 Task: Find a flat in Busselton, WA, for 7 adults from July 10 to July 15, with a price range of ₹10,000 to ₹15,000, 4 bedrooms, 7 beds, 4 bathrooms, and amenities including free parking, Wifi, TV, gym, hot tub, smoking allowed, and self check-in.
Action: Mouse moved to (472, 88)
Screenshot: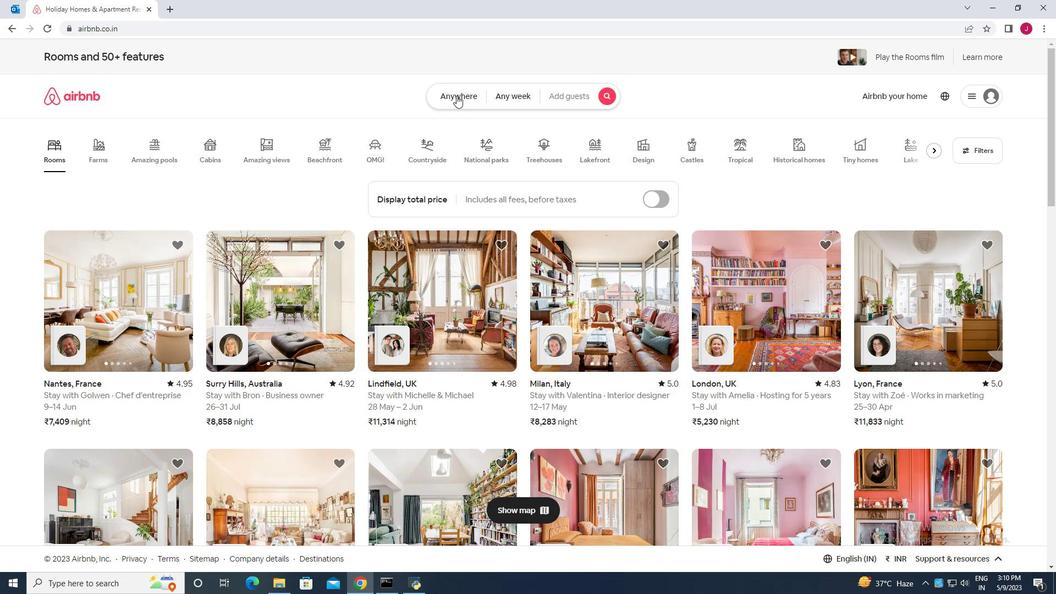
Action: Mouse pressed left at (472, 88)
Screenshot: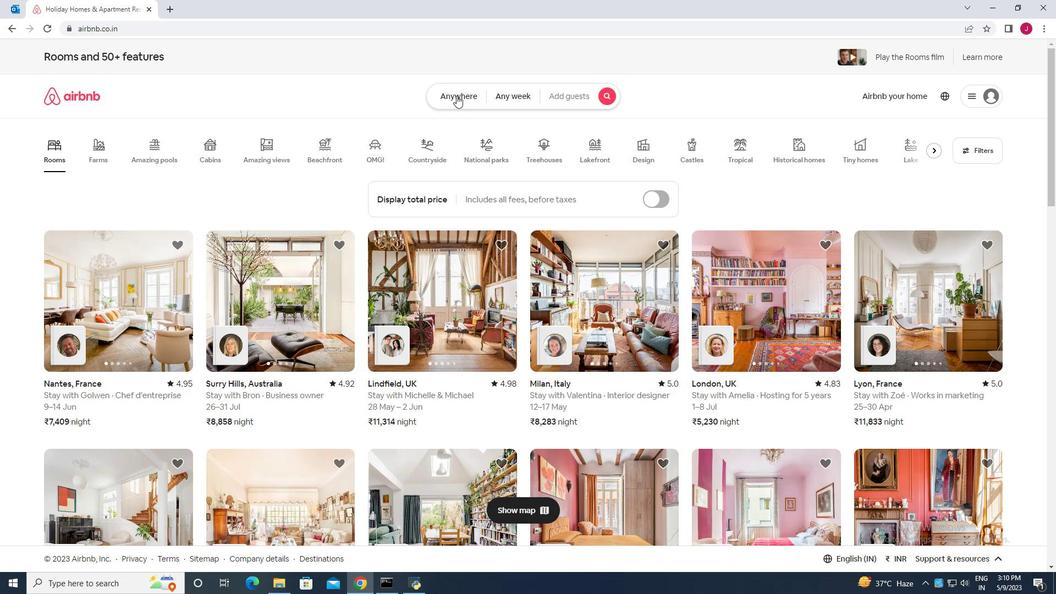 
Action: Mouse moved to (340, 138)
Screenshot: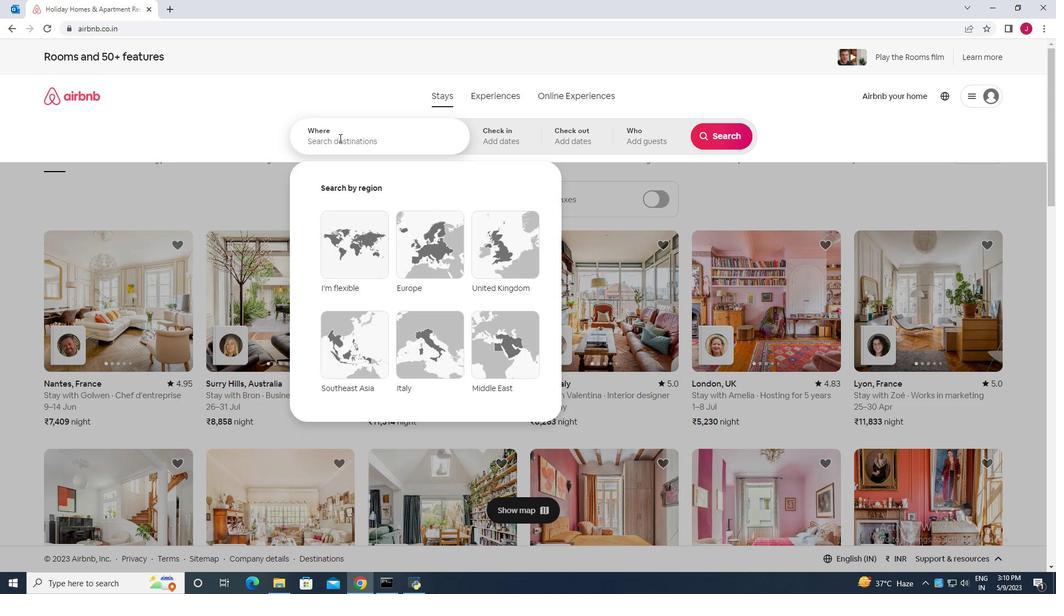 
Action: Mouse pressed left at (340, 138)
Screenshot: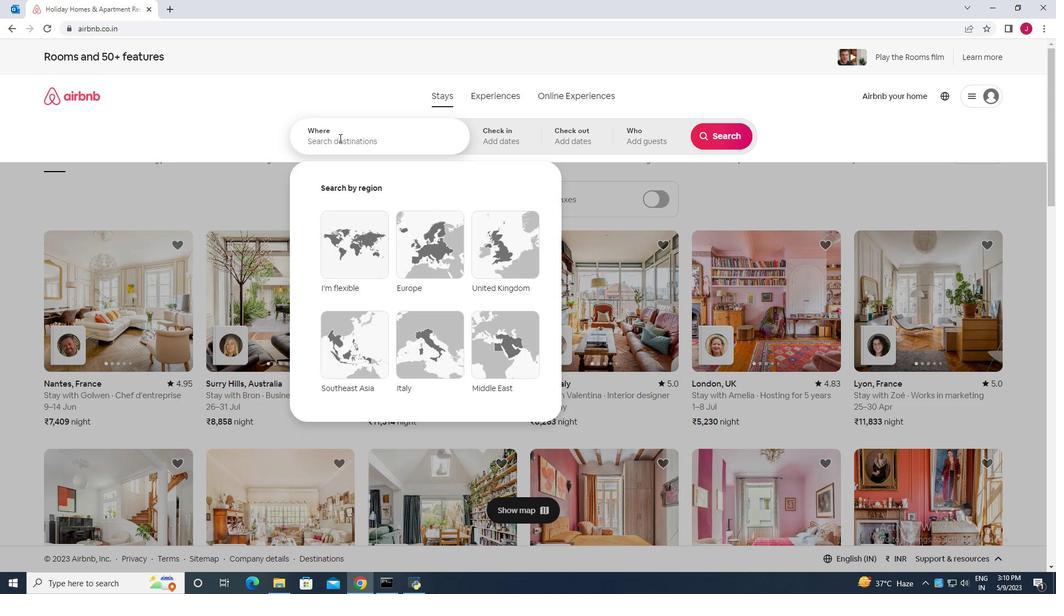 
Action: Mouse moved to (341, 138)
Screenshot: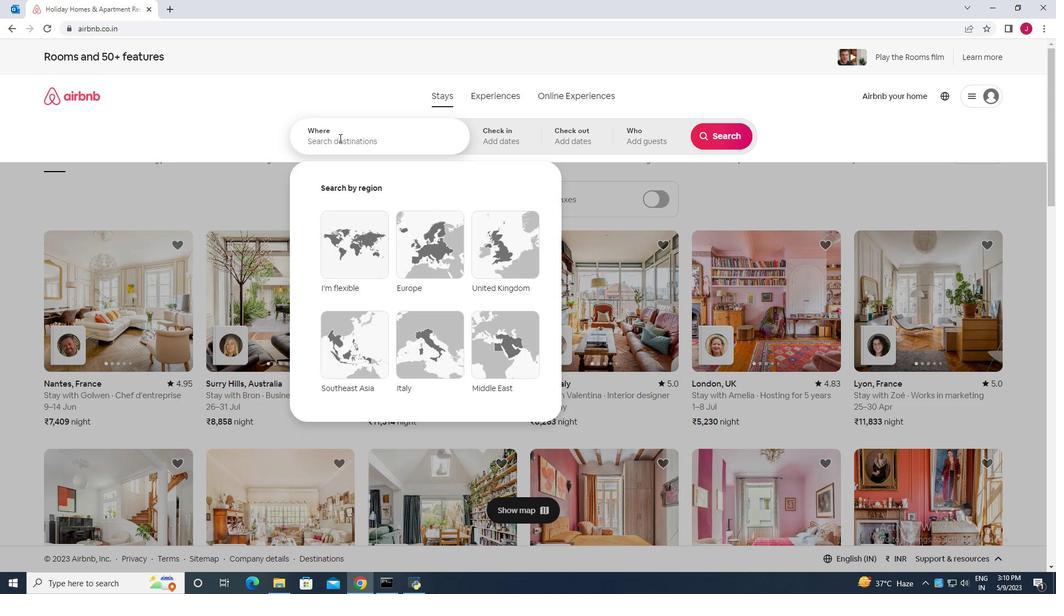 
Action: Key pressed bue<Key.backspace>sselton<Key.space>australia
Screenshot: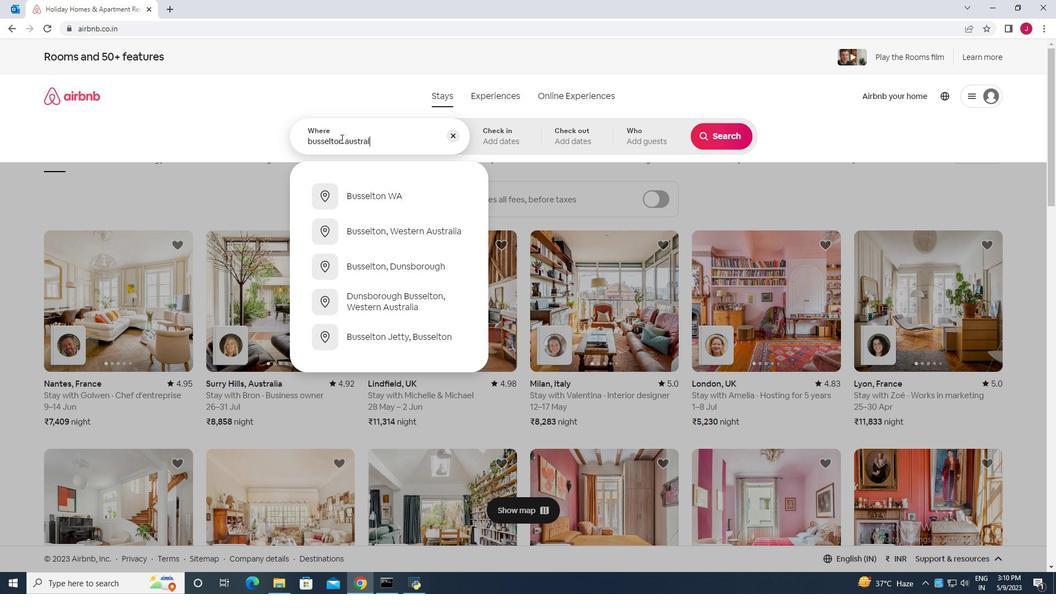 
Action: Mouse moved to (392, 184)
Screenshot: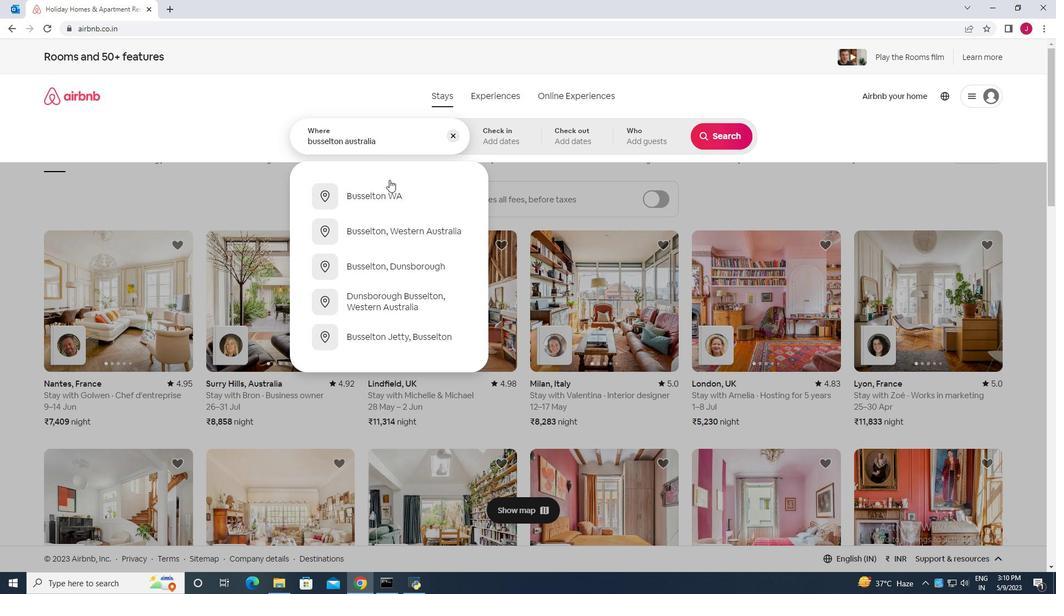 
Action: Key pressed <Key.enter>
Screenshot: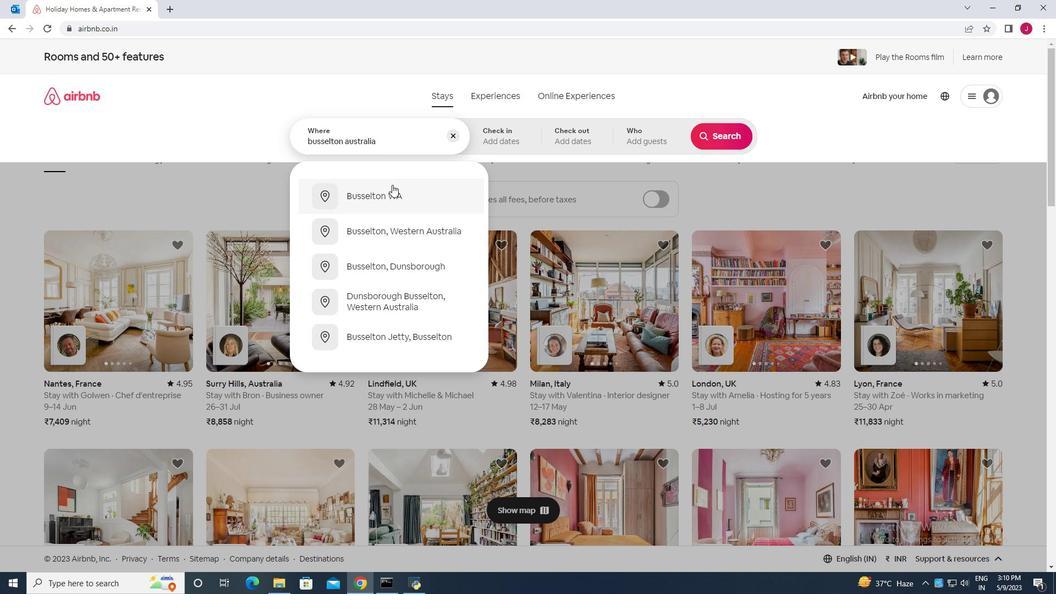 
Action: Mouse moved to (718, 223)
Screenshot: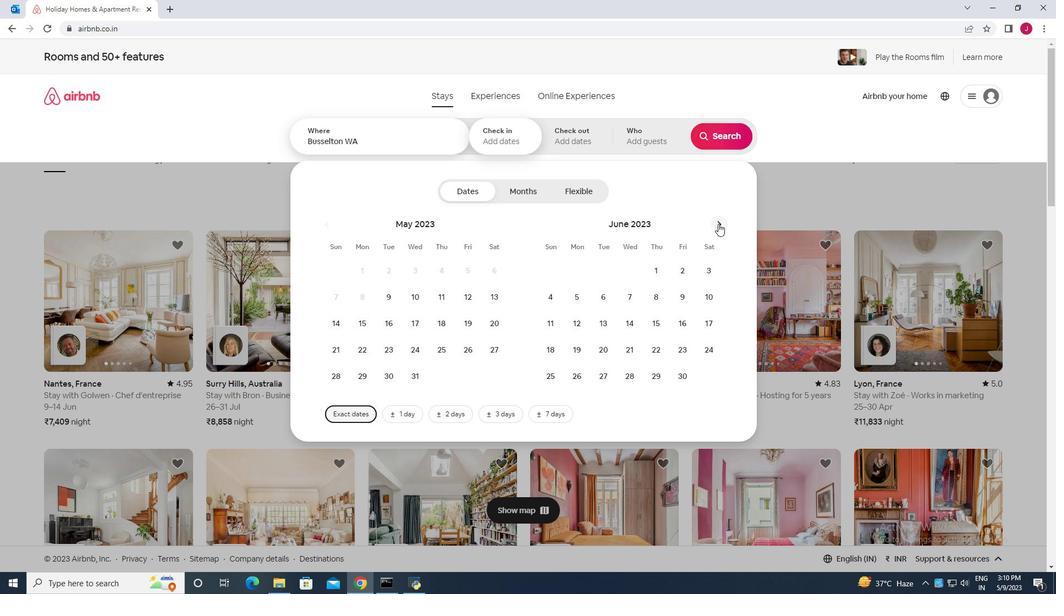 
Action: Mouse pressed left at (718, 223)
Screenshot: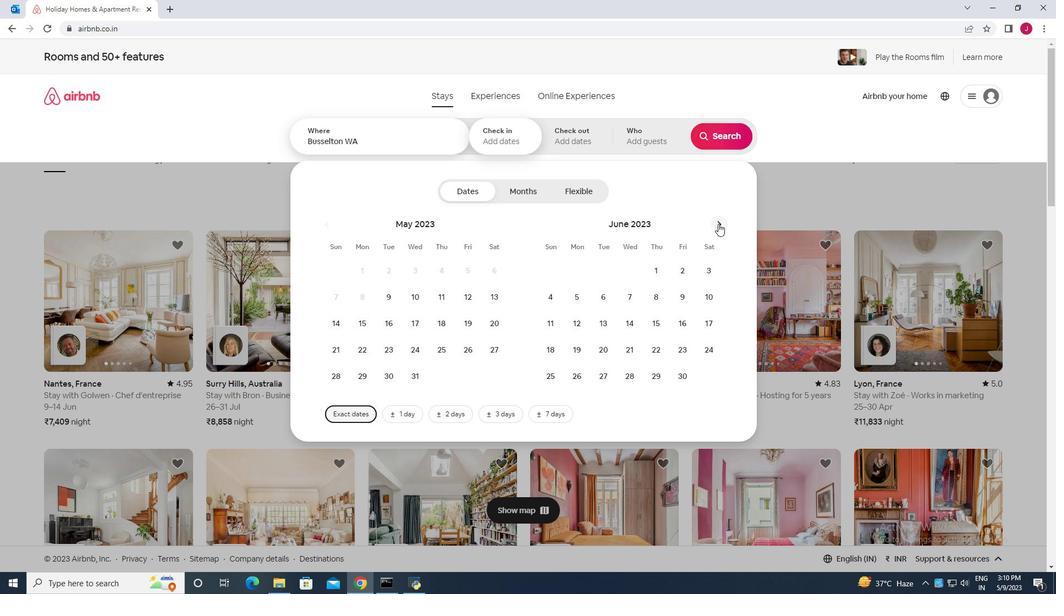 
Action: Mouse moved to (580, 325)
Screenshot: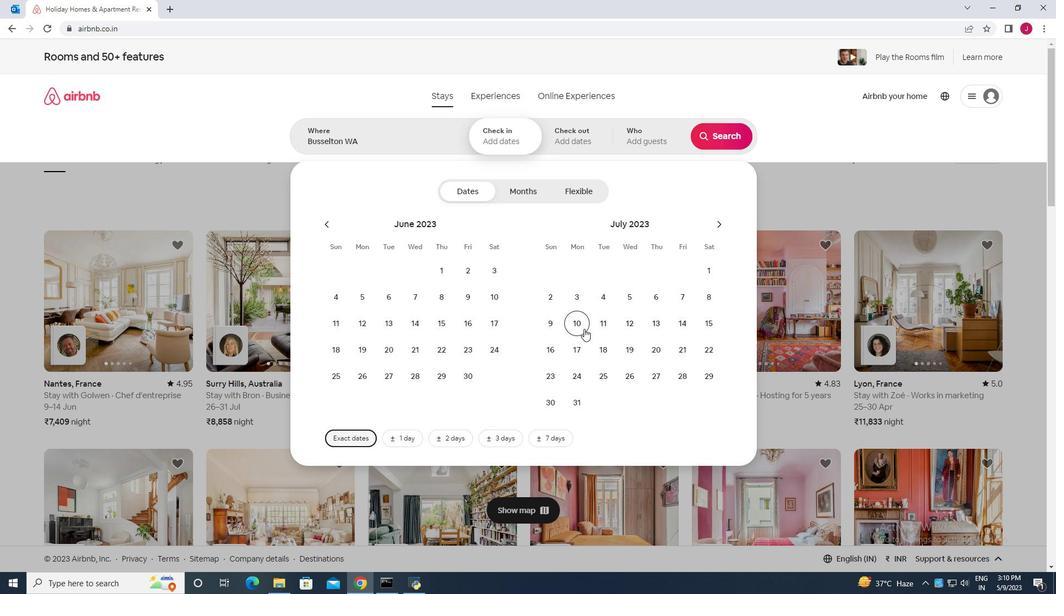 
Action: Mouse pressed left at (580, 325)
Screenshot: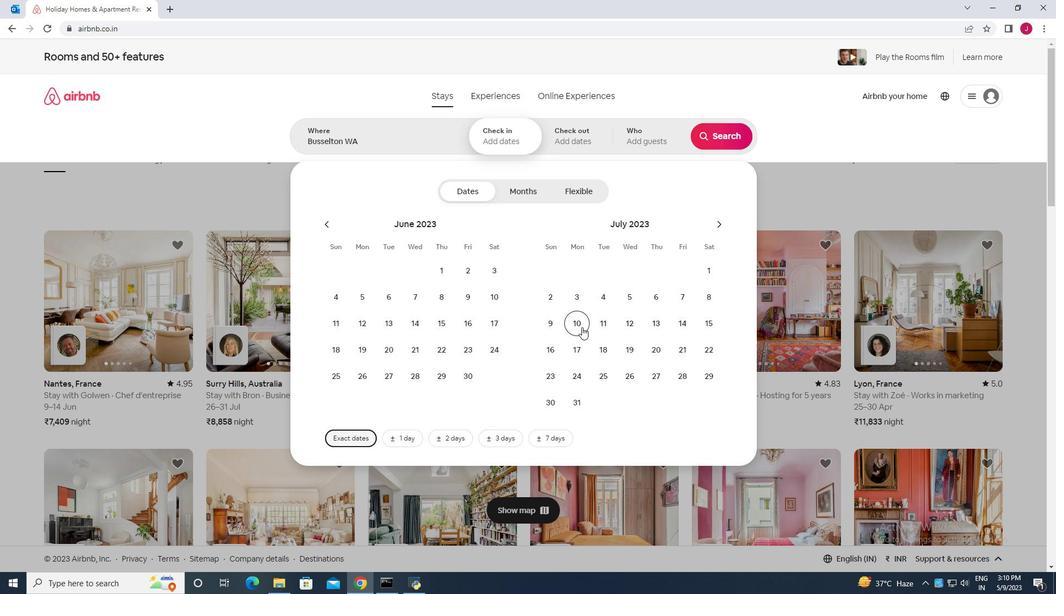 
Action: Mouse moved to (710, 325)
Screenshot: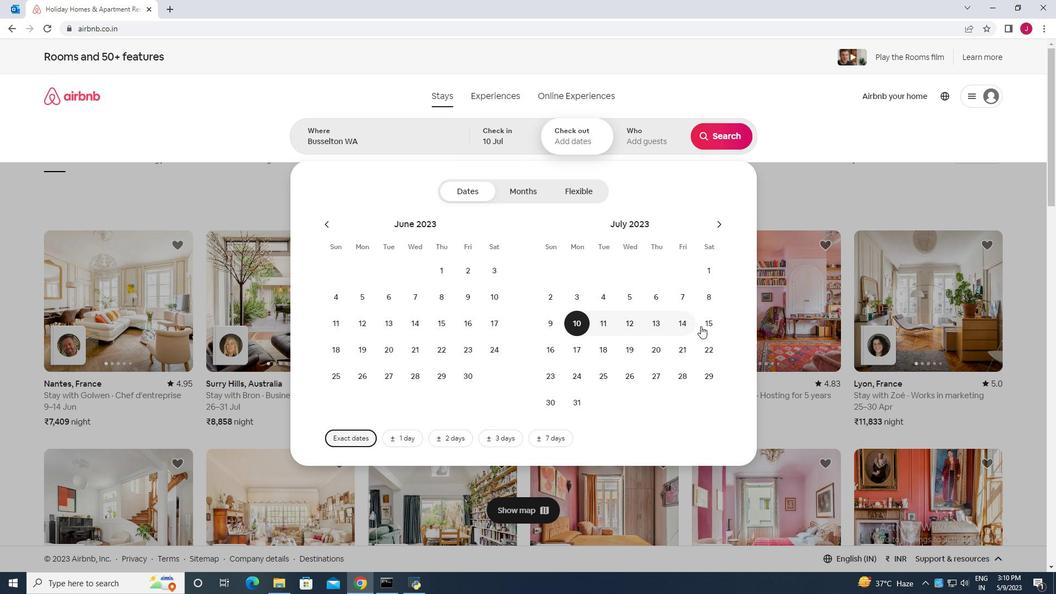 
Action: Mouse pressed left at (710, 325)
Screenshot: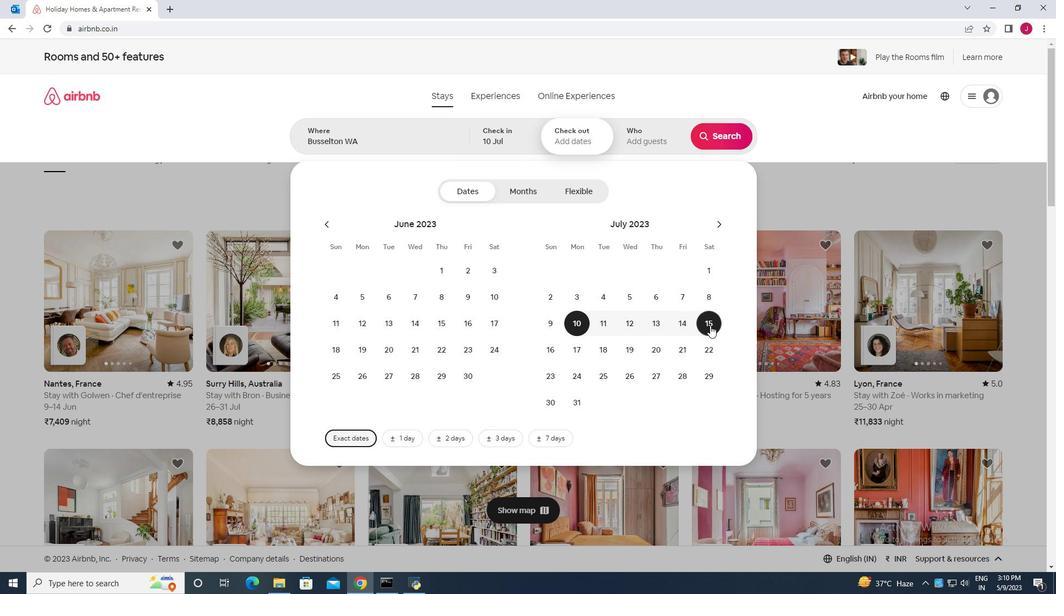 
Action: Mouse moved to (652, 140)
Screenshot: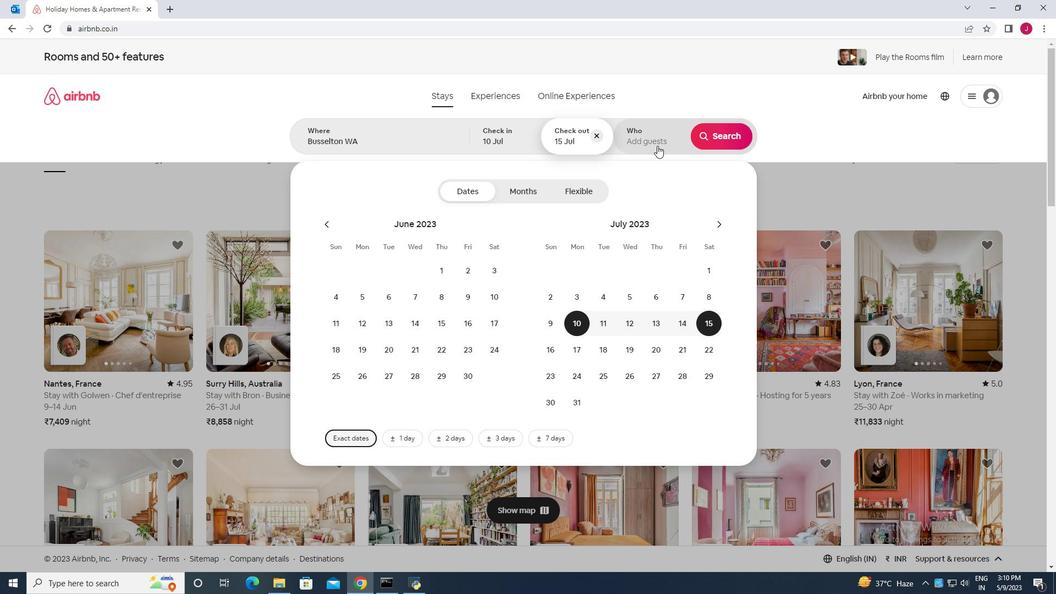 
Action: Mouse pressed left at (652, 140)
Screenshot: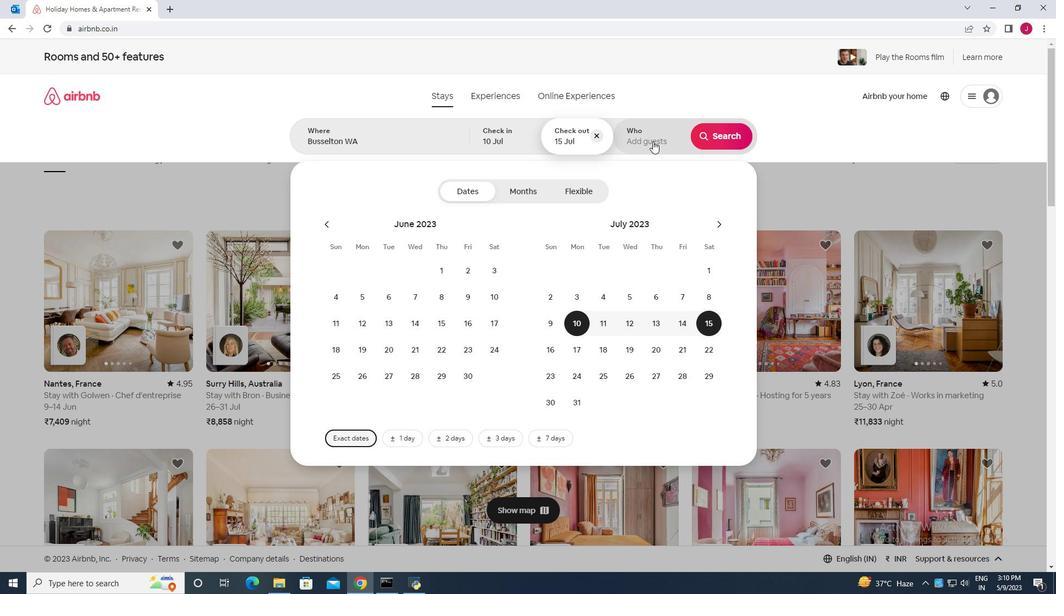 
Action: Mouse moved to (723, 197)
Screenshot: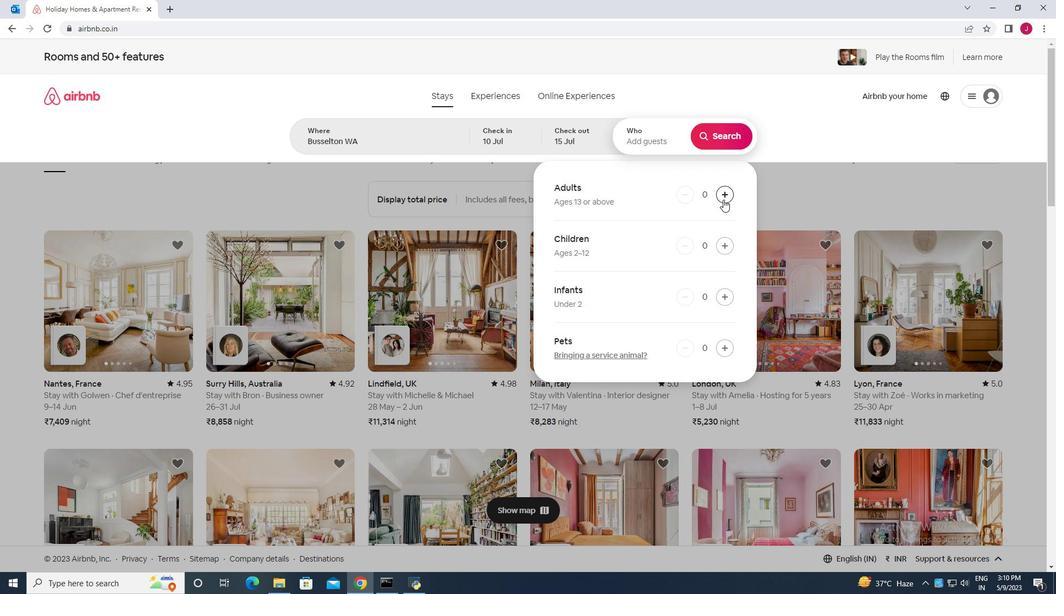 
Action: Mouse pressed left at (723, 197)
Screenshot: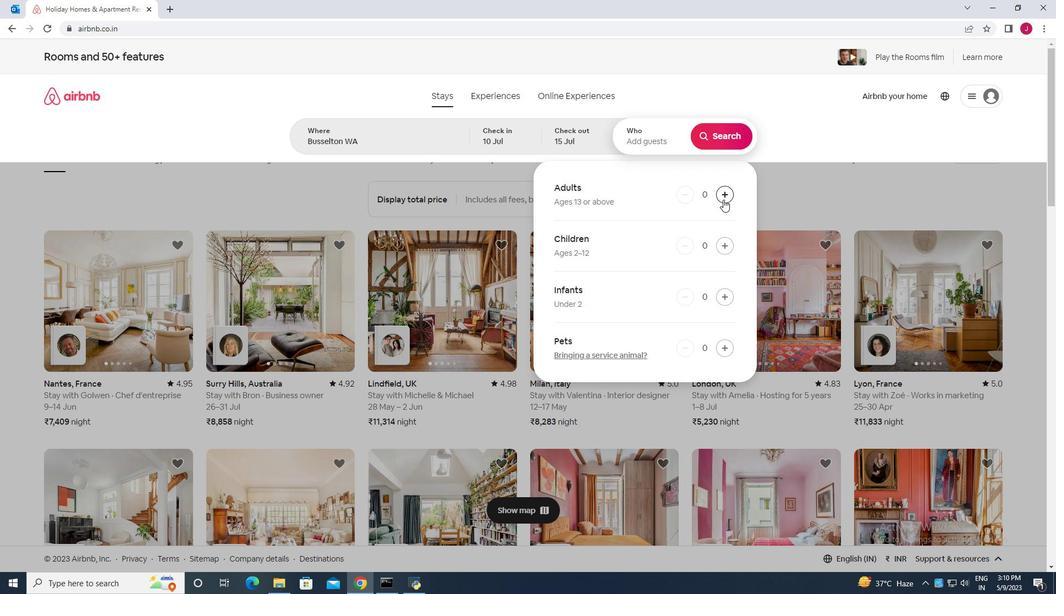 
Action: Mouse pressed left at (723, 197)
Screenshot: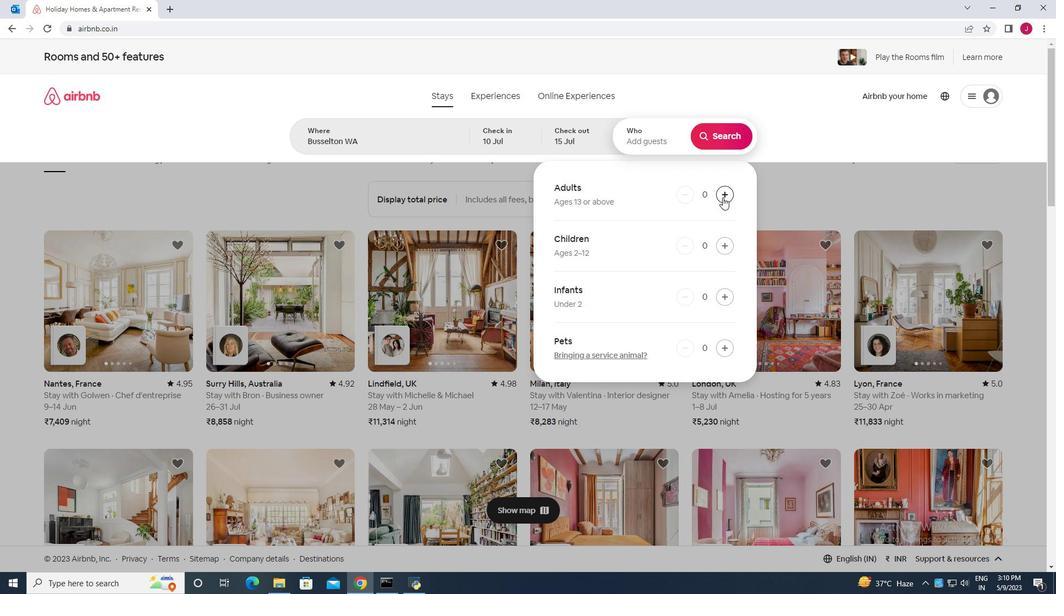 
Action: Mouse pressed left at (723, 197)
Screenshot: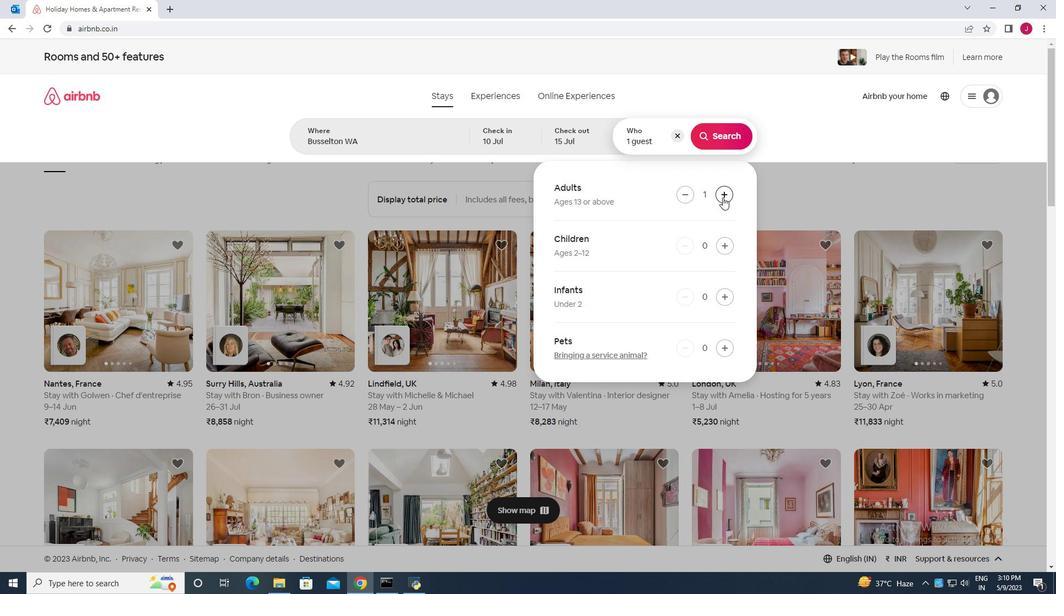 
Action: Mouse pressed left at (723, 197)
Screenshot: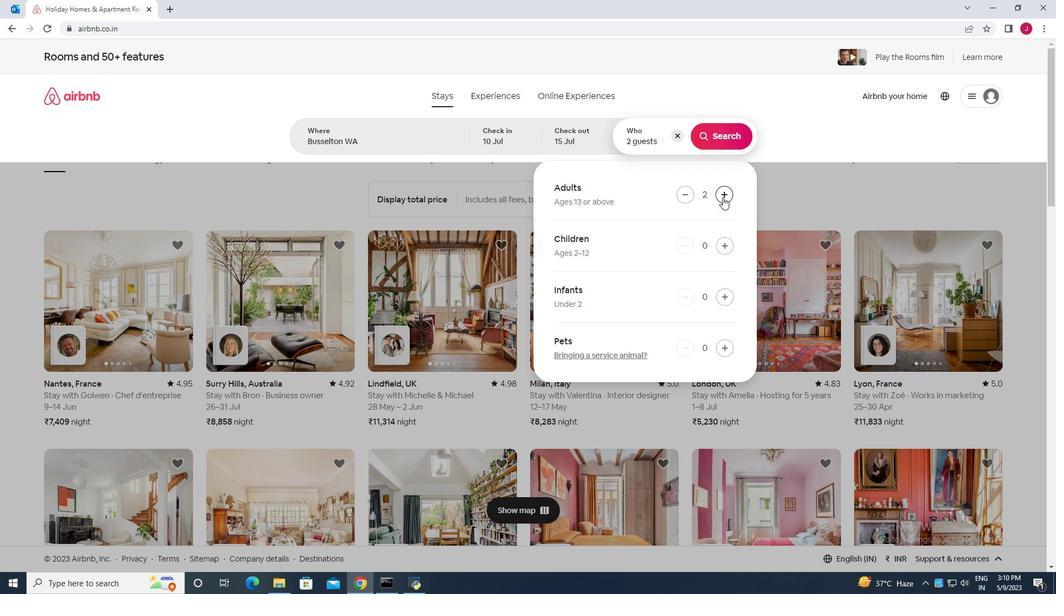 
Action: Mouse pressed left at (723, 197)
Screenshot: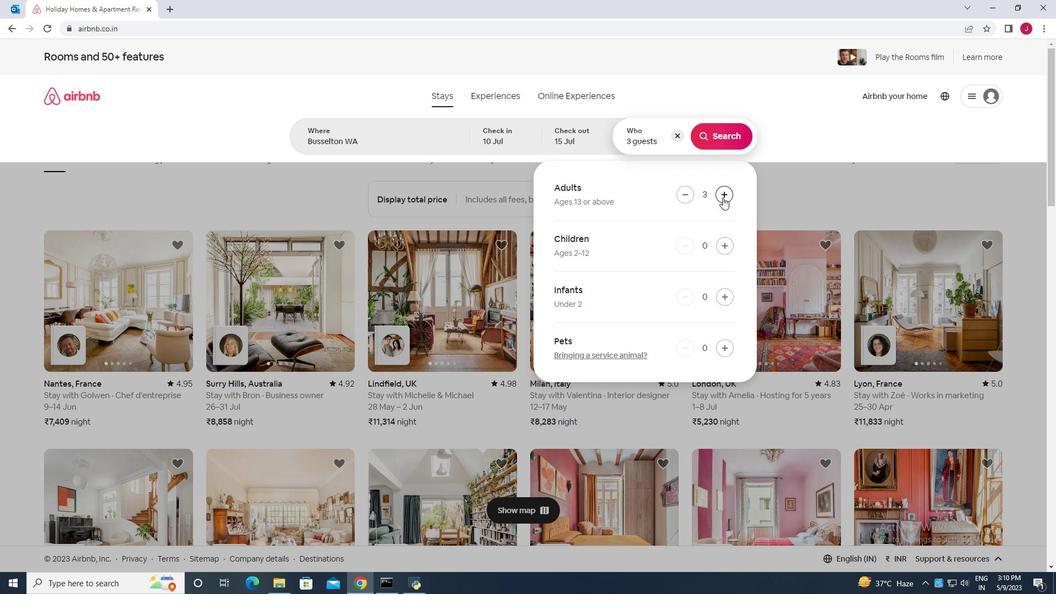 
Action: Mouse pressed left at (723, 197)
Screenshot: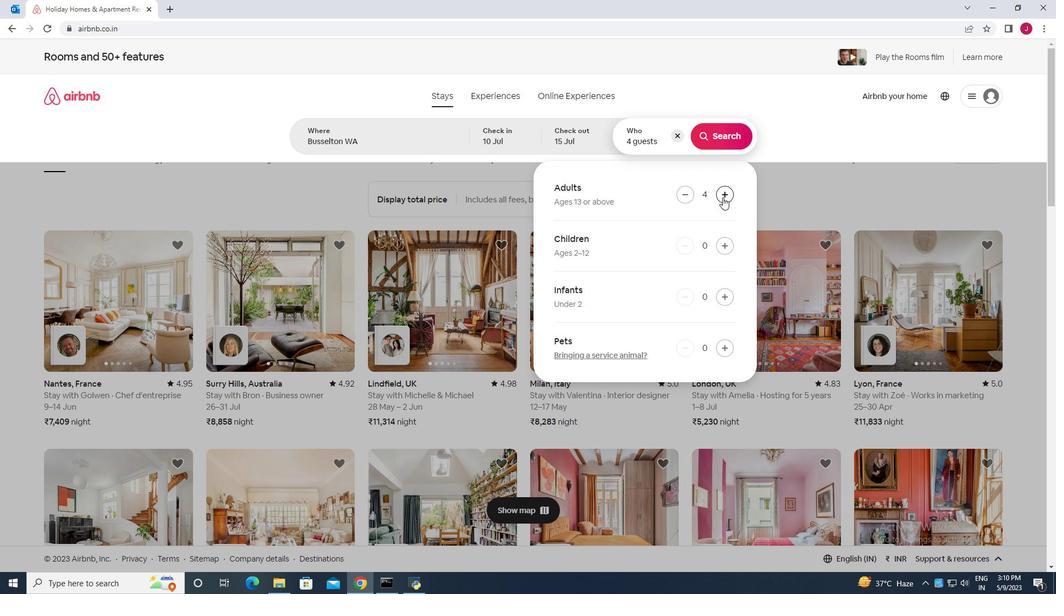 
Action: Mouse pressed left at (723, 197)
Screenshot: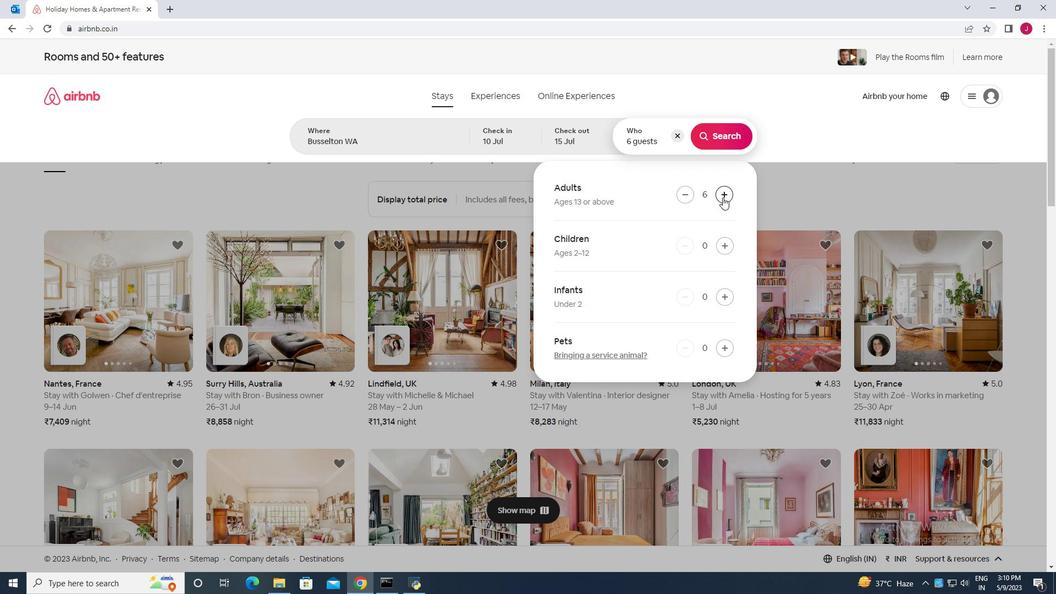 
Action: Mouse moved to (725, 137)
Screenshot: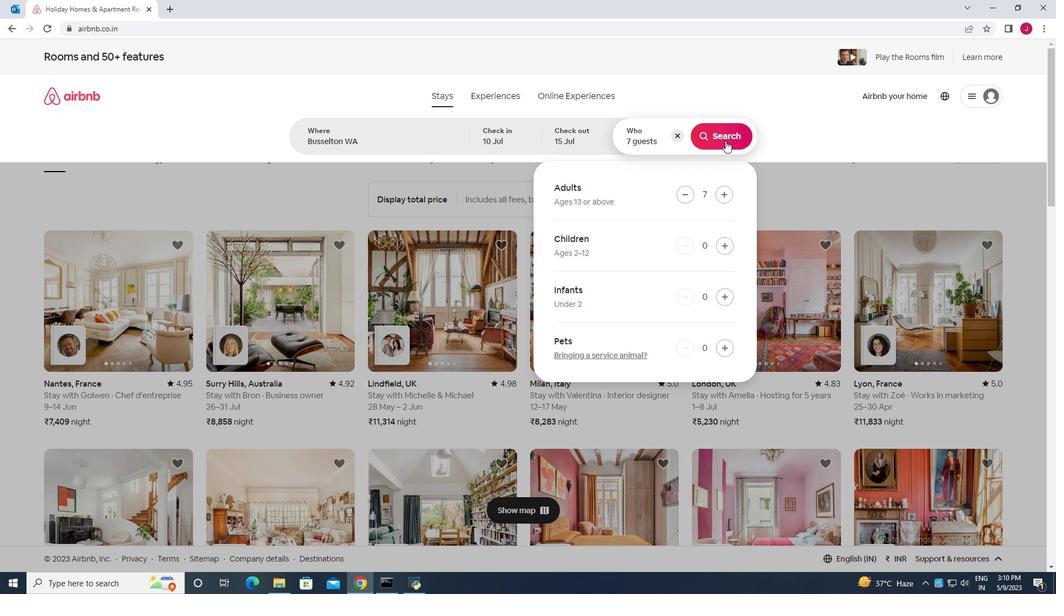
Action: Mouse pressed left at (725, 137)
Screenshot: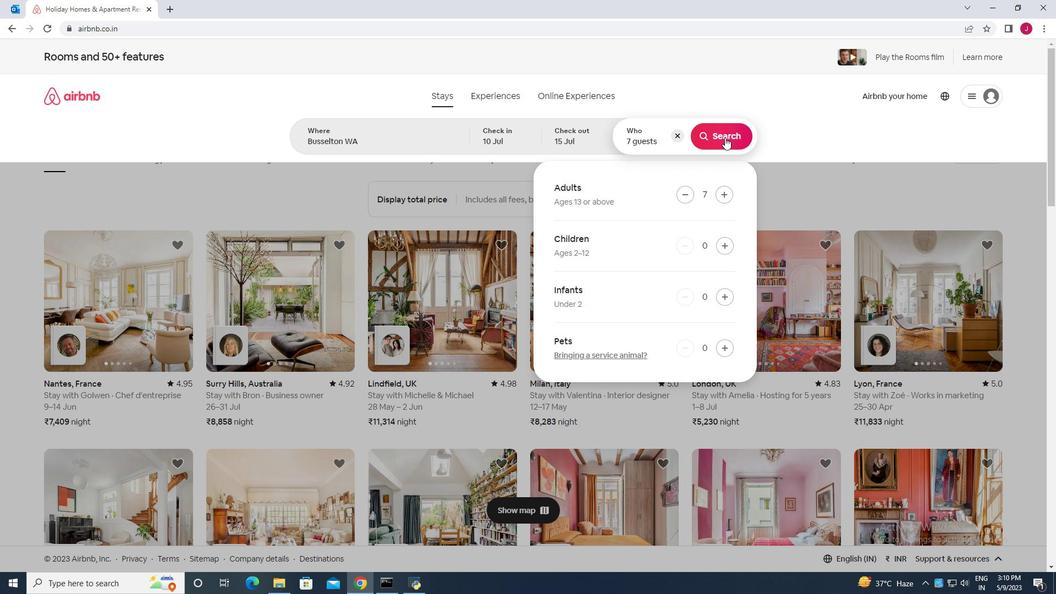
Action: Mouse moved to (1014, 107)
Screenshot: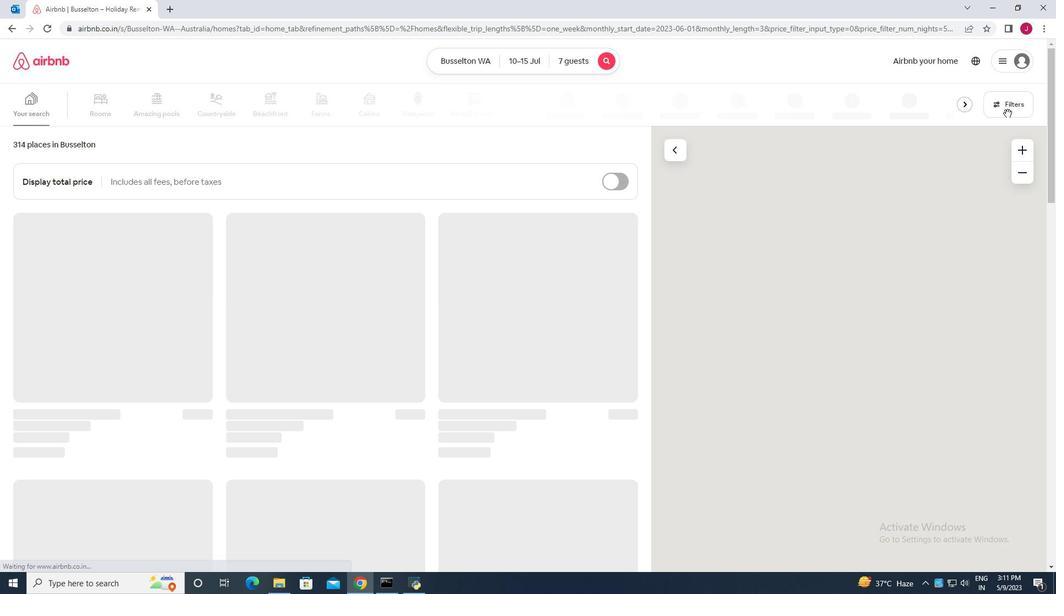 
Action: Mouse pressed left at (1014, 107)
Screenshot: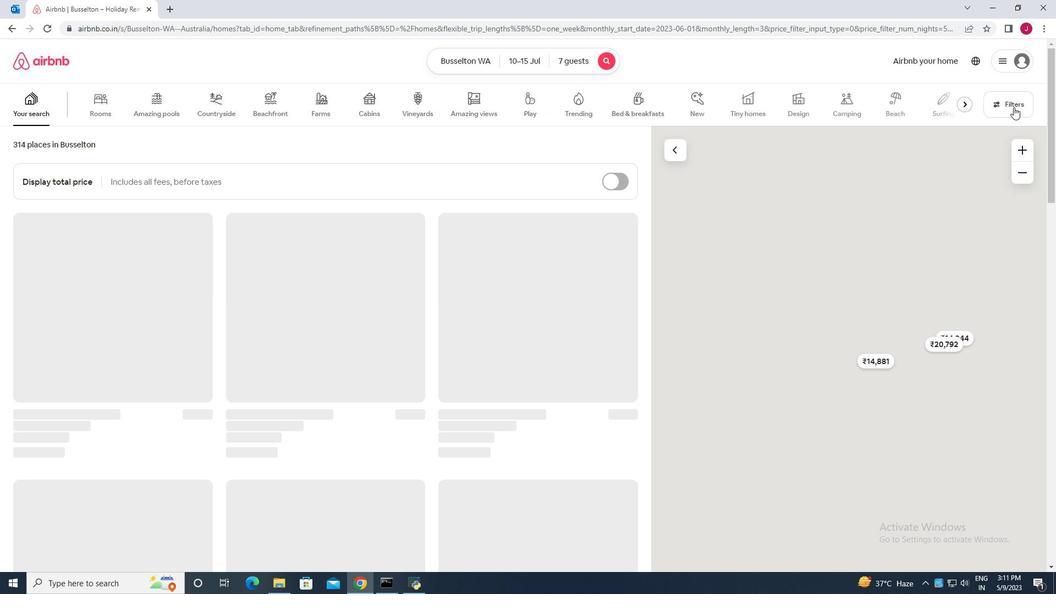 
Action: Mouse moved to (401, 373)
Screenshot: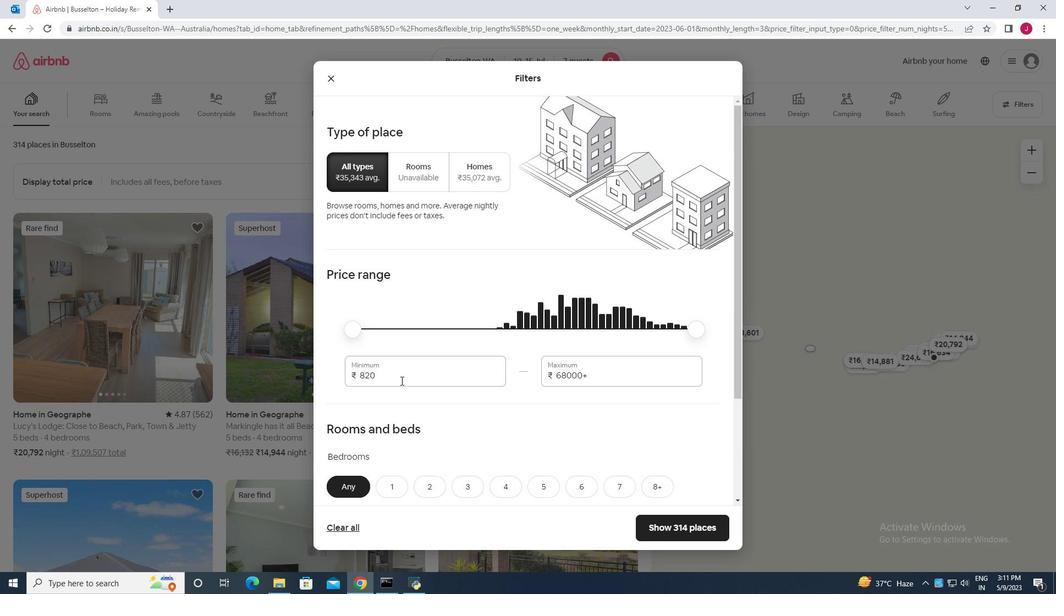 
Action: Mouse pressed left at (401, 373)
Screenshot: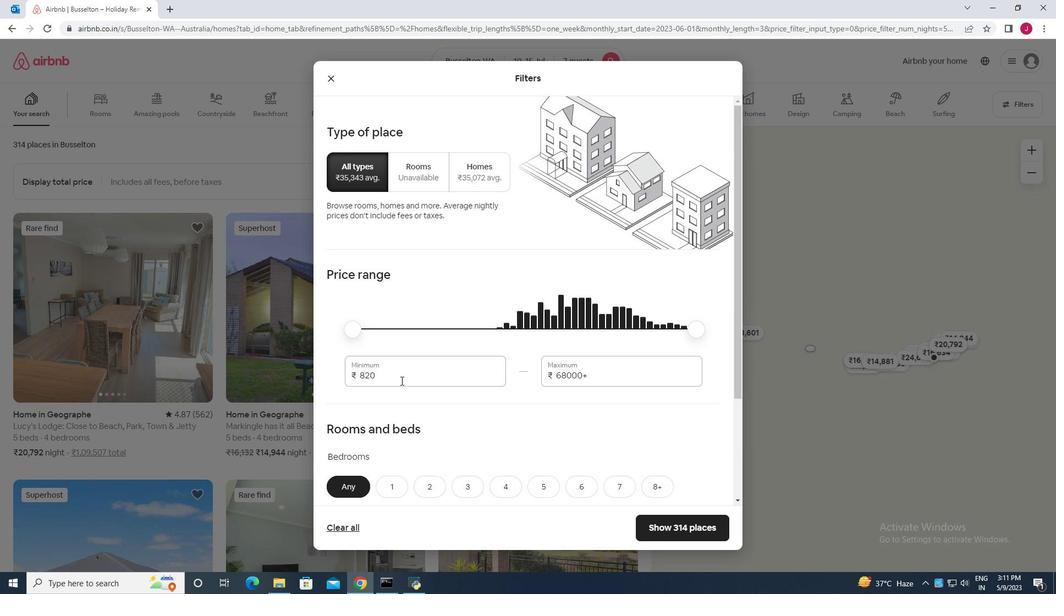 
Action: Key pressed <Key.backspace><Key.backspace><Key.backspace><Key.backspace>10000
Screenshot: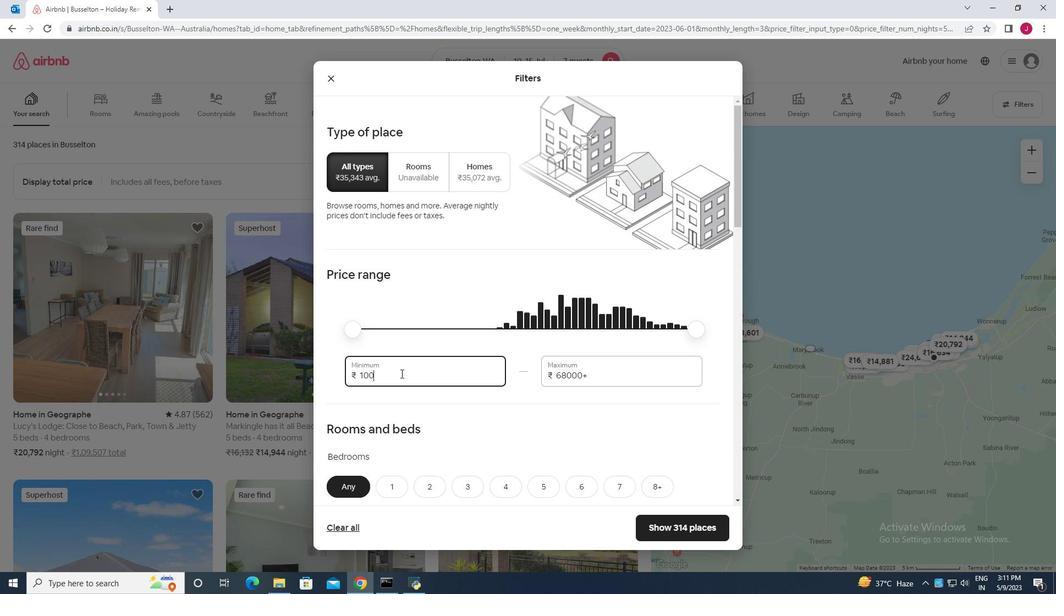 
Action: Mouse moved to (629, 372)
Screenshot: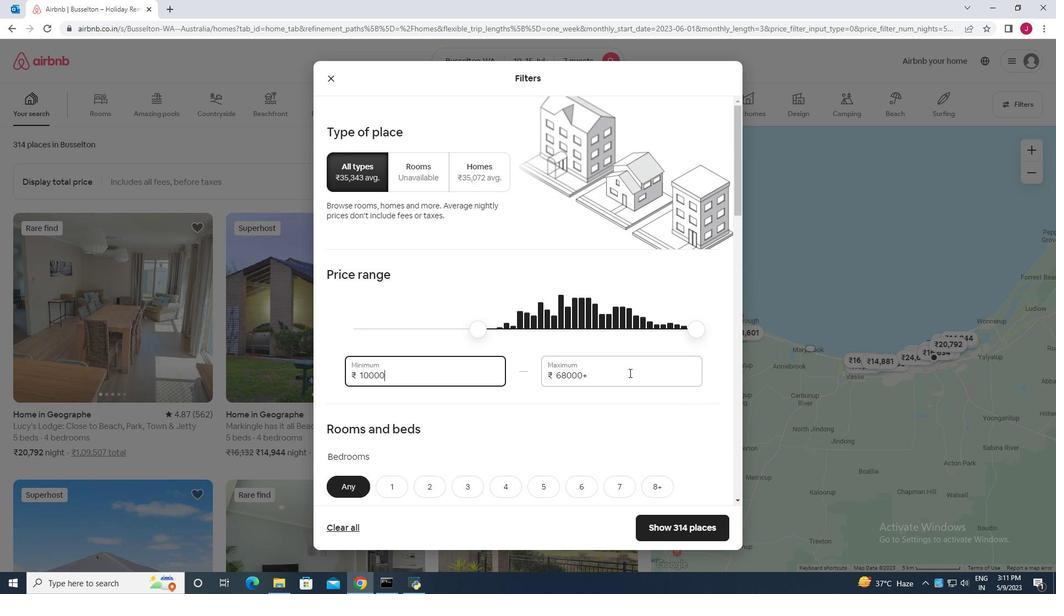 
Action: Mouse pressed left at (629, 372)
Screenshot: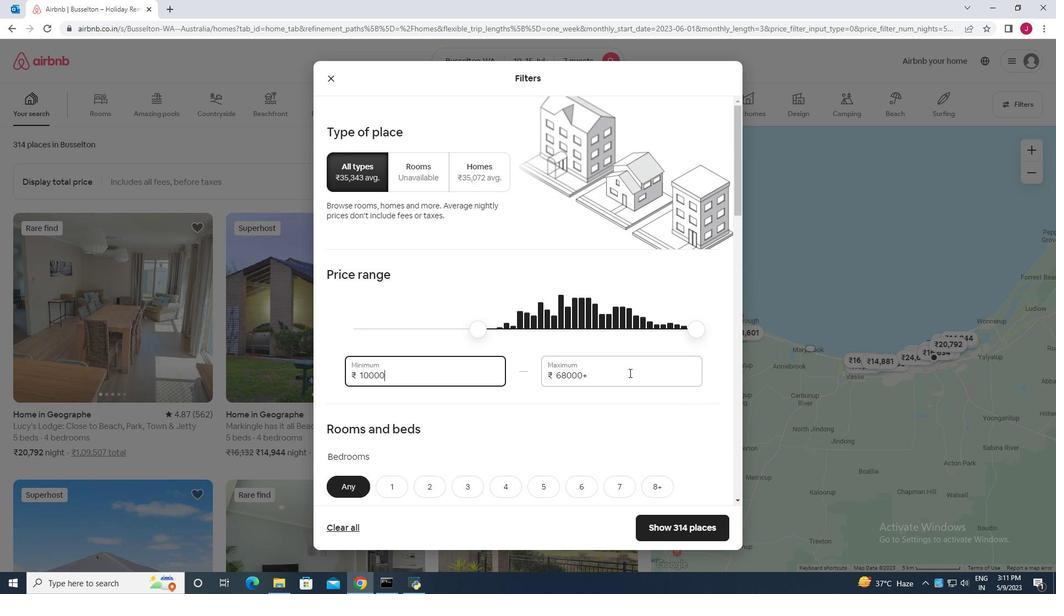 
Action: Mouse moved to (630, 367)
Screenshot: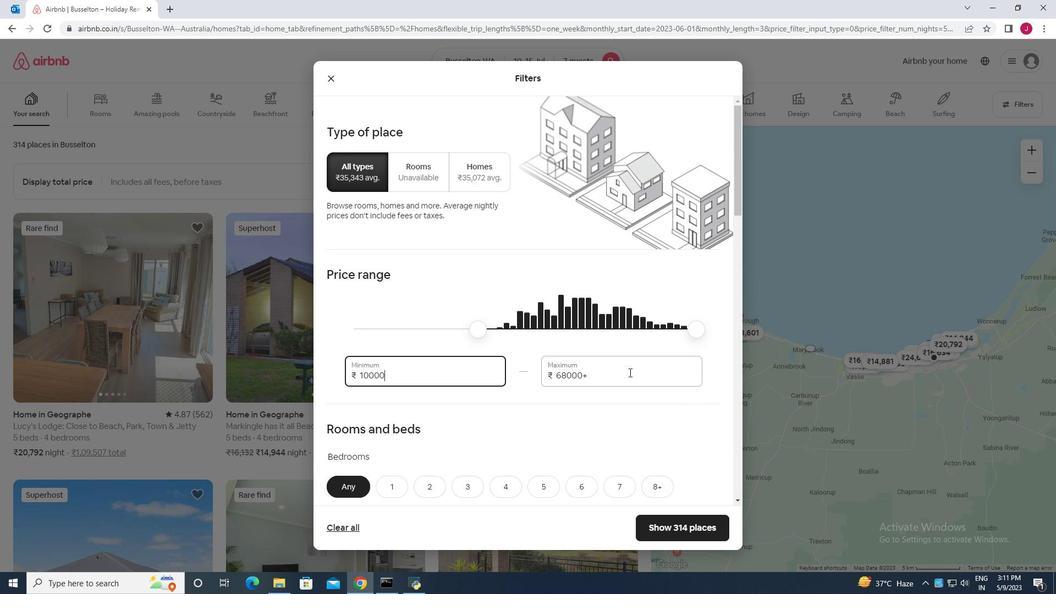 
Action: Key pressed <Key.backspace><Key.backspace><Key.backspace><Key.backspace><Key.backspace><Key.backspace><Key.backspace><Key.backspace><Key.backspace><Key.backspace><Key.backspace><Key.backspace><Key.backspace><Key.backspace><Key.backspace><Key.backspace>15000
Screenshot: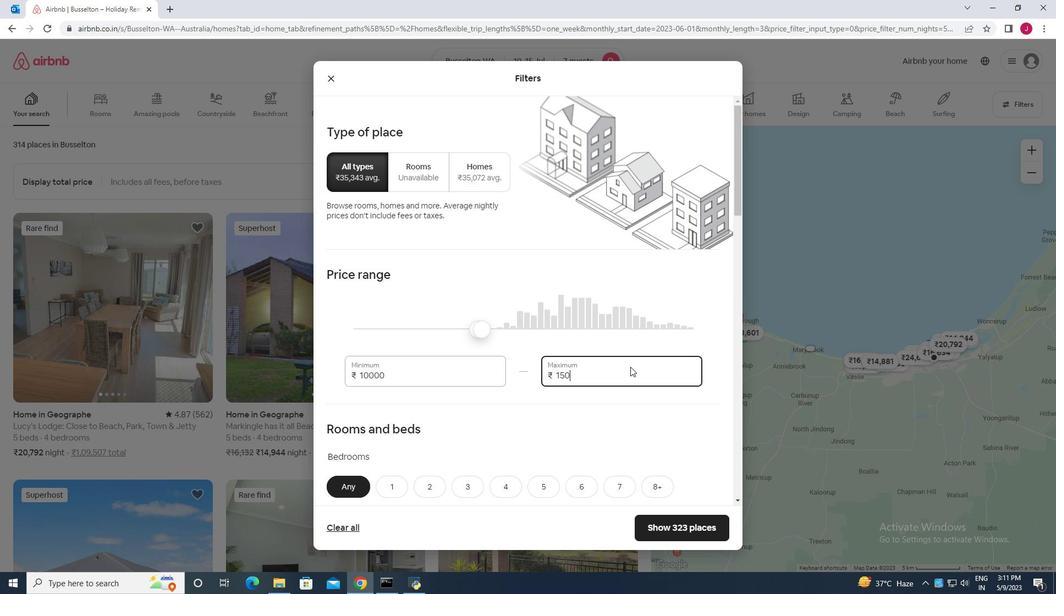 
Action: Mouse moved to (554, 364)
Screenshot: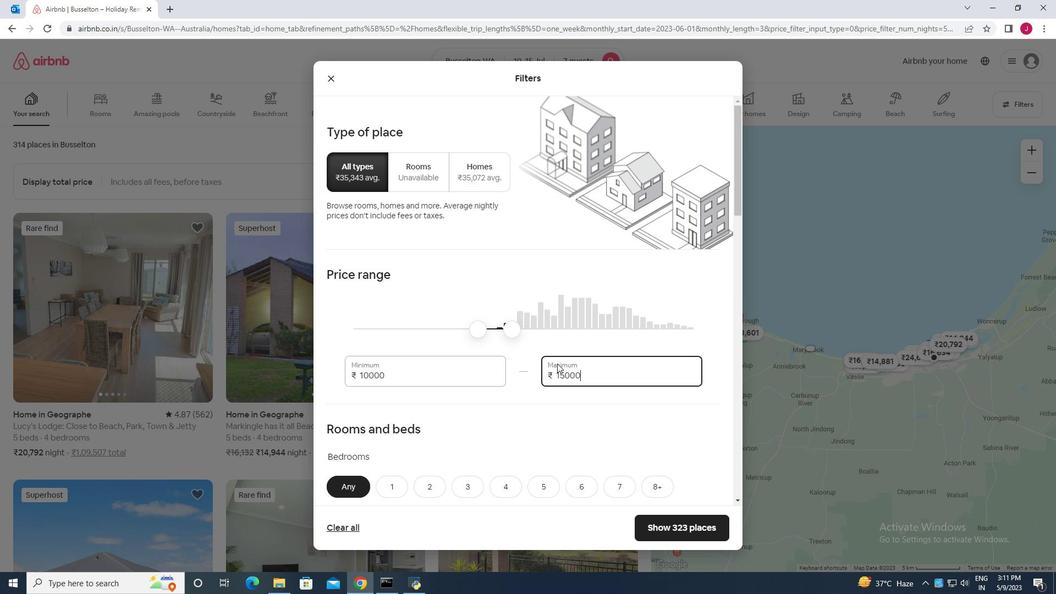 
Action: Mouse scrolled (554, 363) with delta (0, 0)
Screenshot: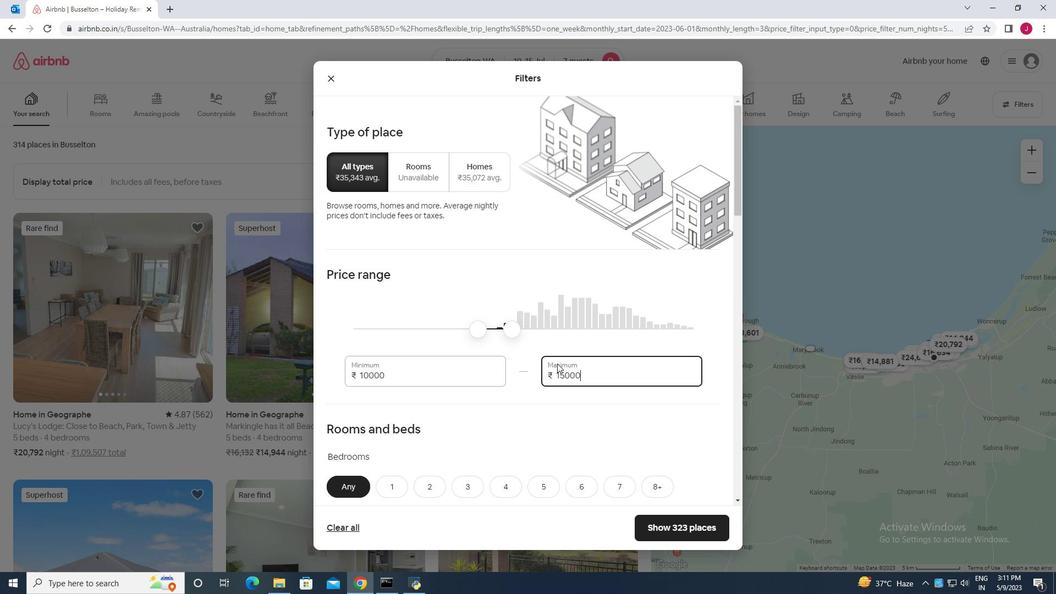 
Action: Mouse scrolled (554, 363) with delta (0, 0)
Screenshot: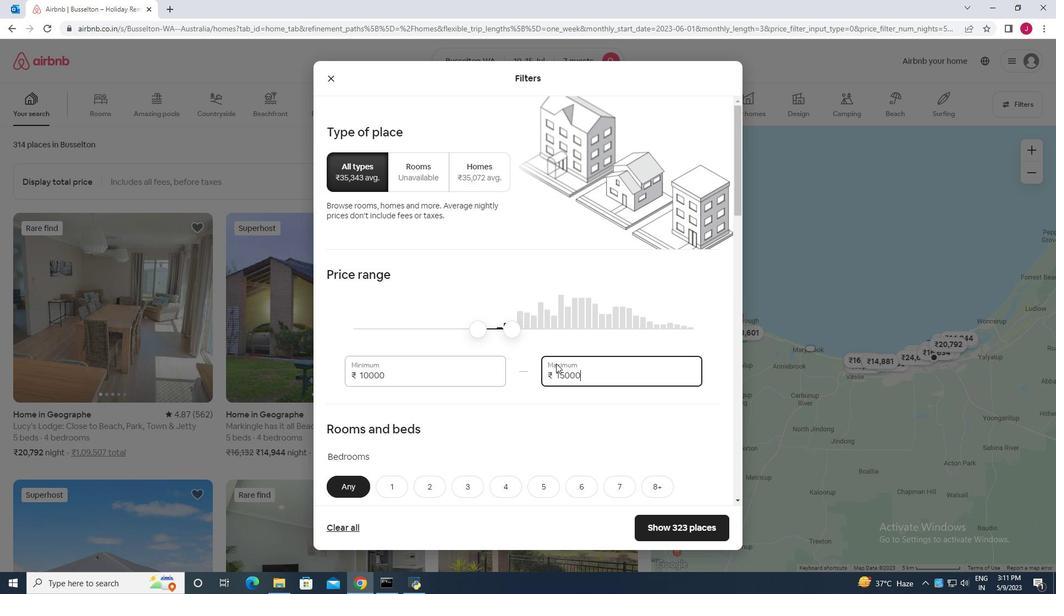 
Action: Mouse moved to (554, 364)
Screenshot: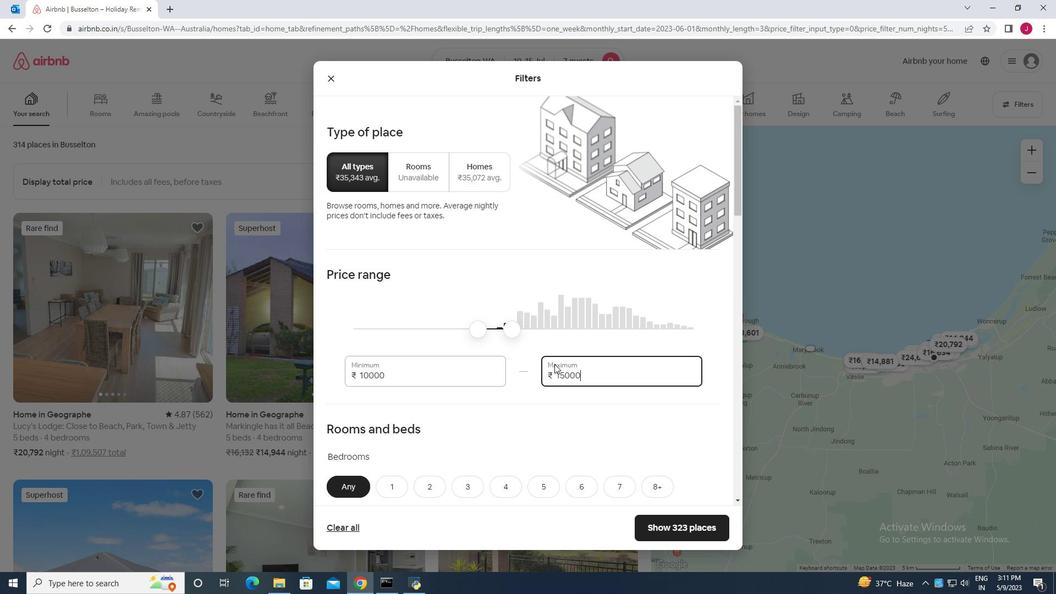 
Action: Mouse scrolled (554, 363) with delta (0, 0)
Screenshot: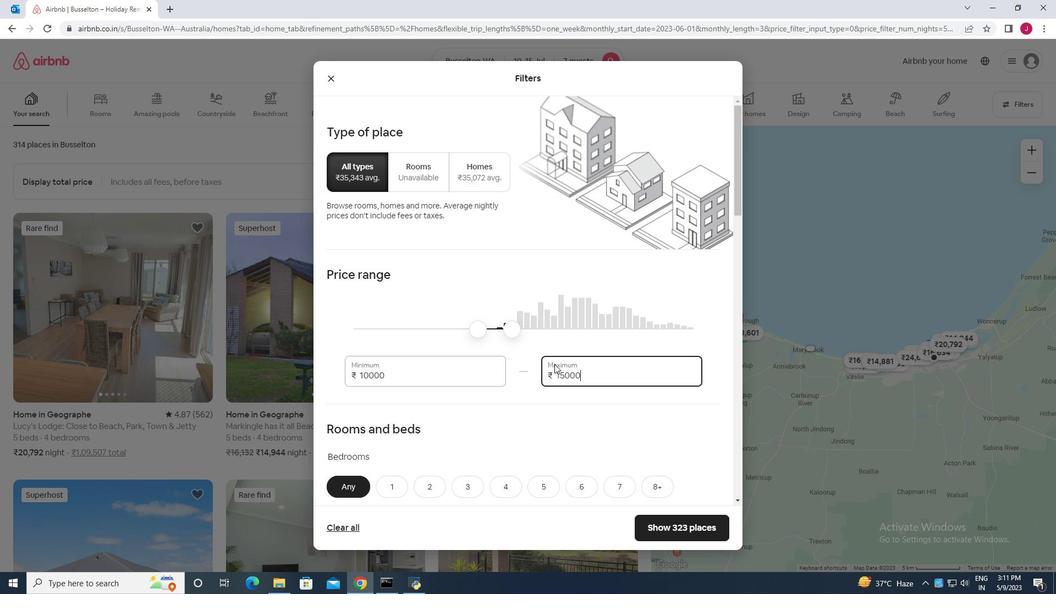 
Action: Mouse moved to (510, 323)
Screenshot: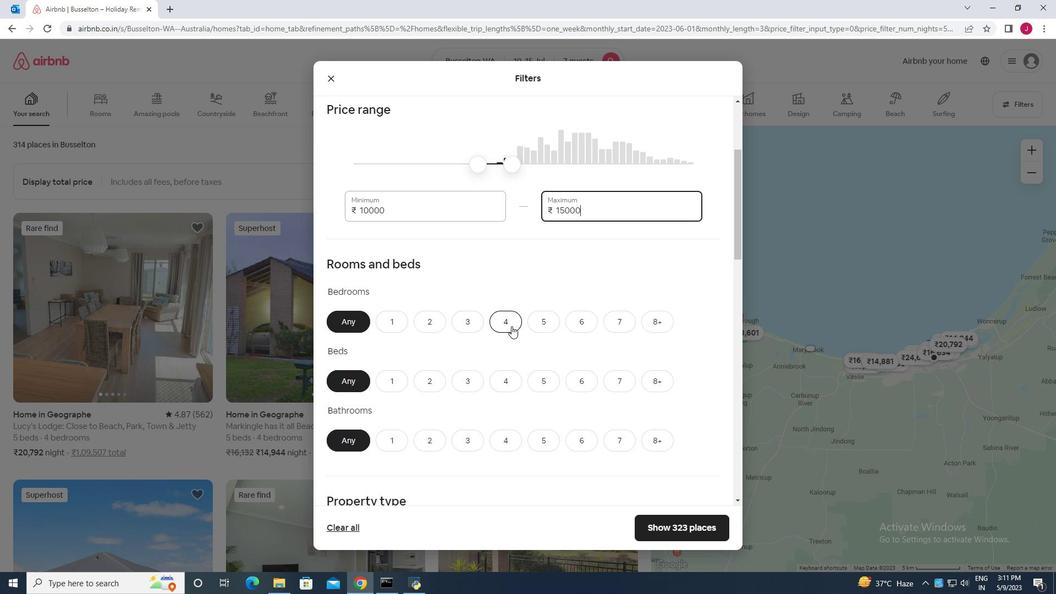 
Action: Mouse pressed left at (510, 323)
Screenshot: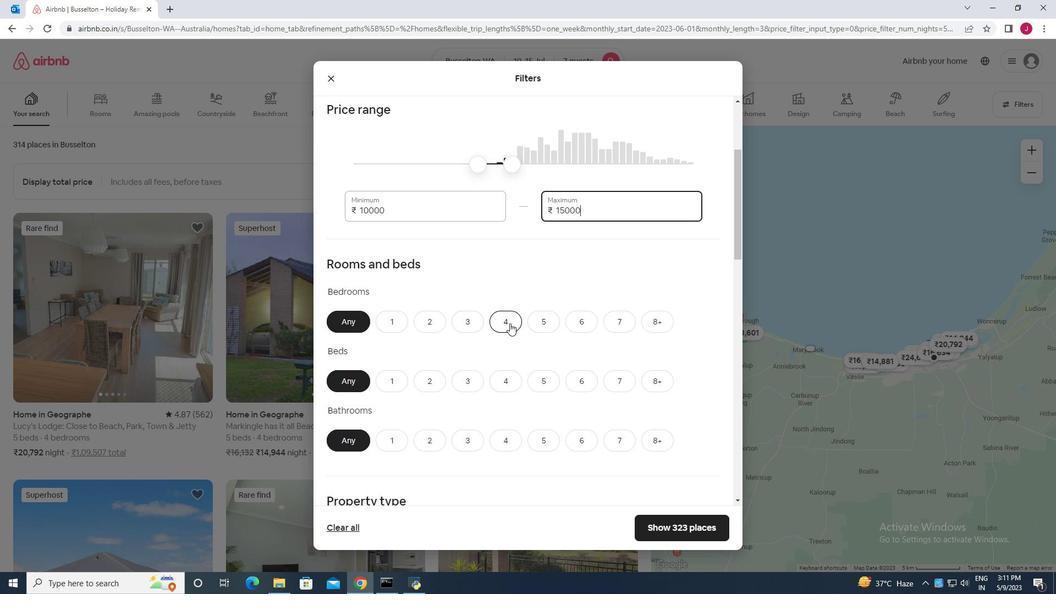 
Action: Mouse moved to (616, 383)
Screenshot: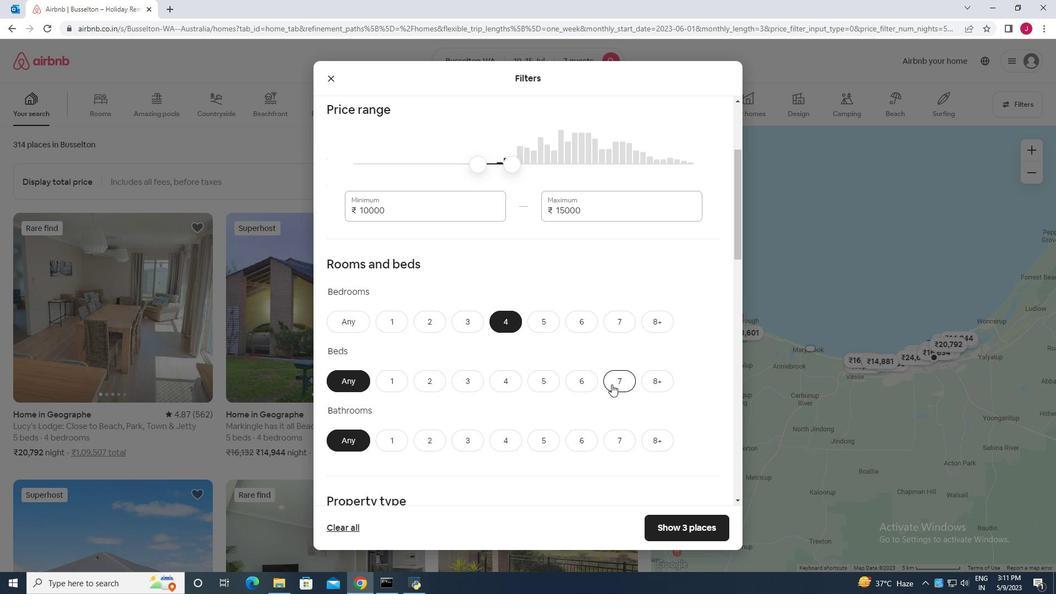 
Action: Mouse pressed left at (616, 383)
Screenshot: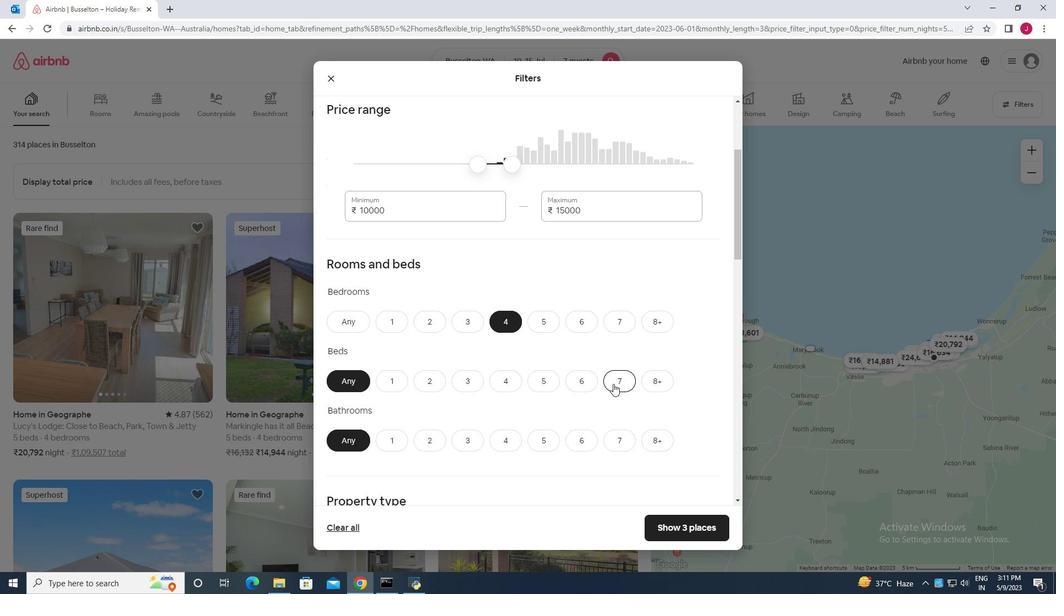 
Action: Mouse moved to (507, 442)
Screenshot: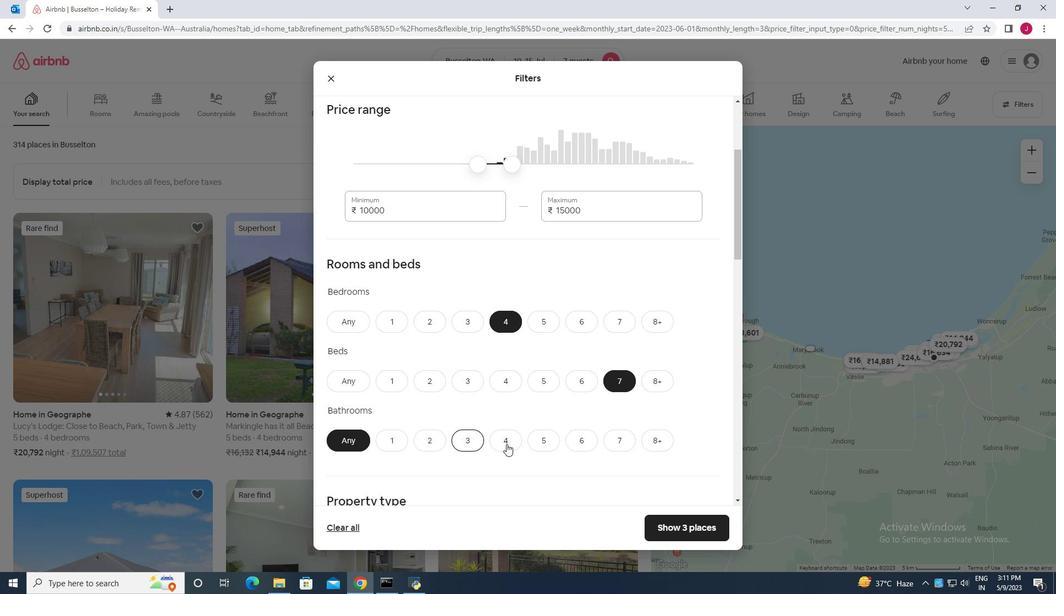 
Action: Mouse pressed left at (507, 442)
Screenshot: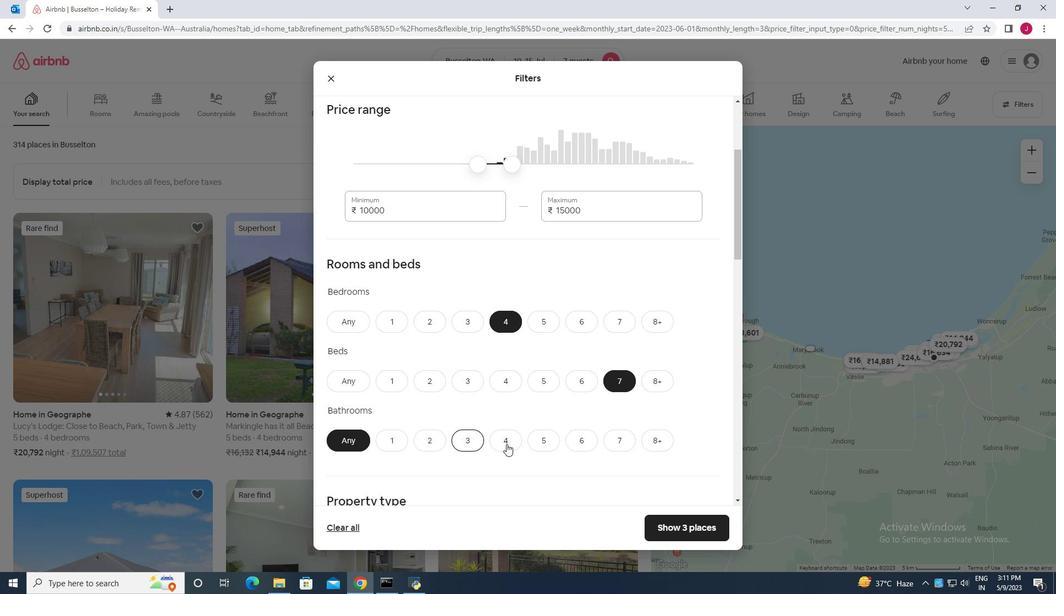 
Action: Mouse moved to (487, 366)
Screenshot: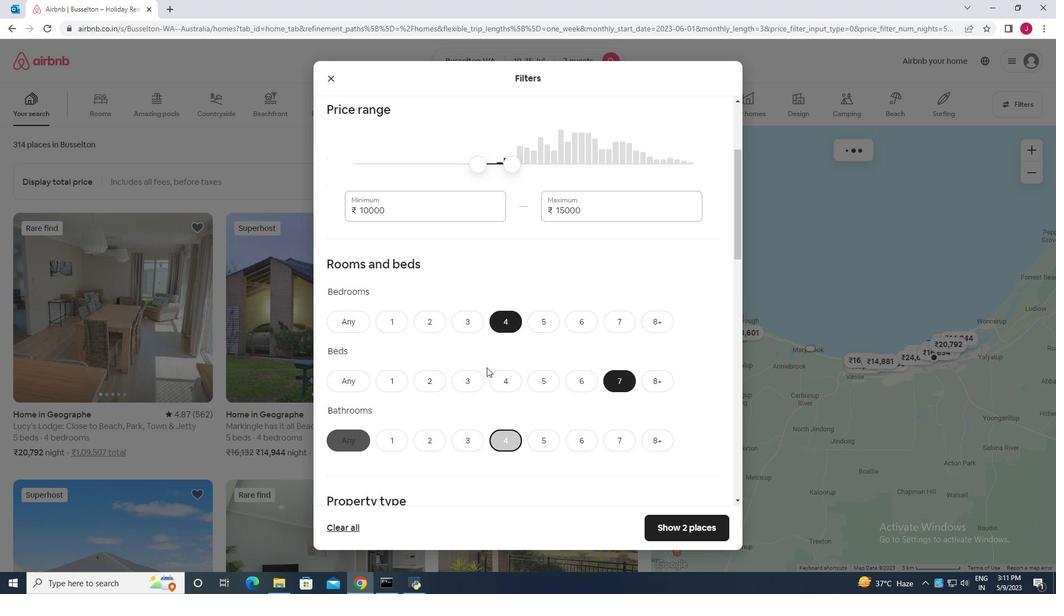 
Action: Mouse scrolled (487, 365) with delta (0, 0)
Screenshot: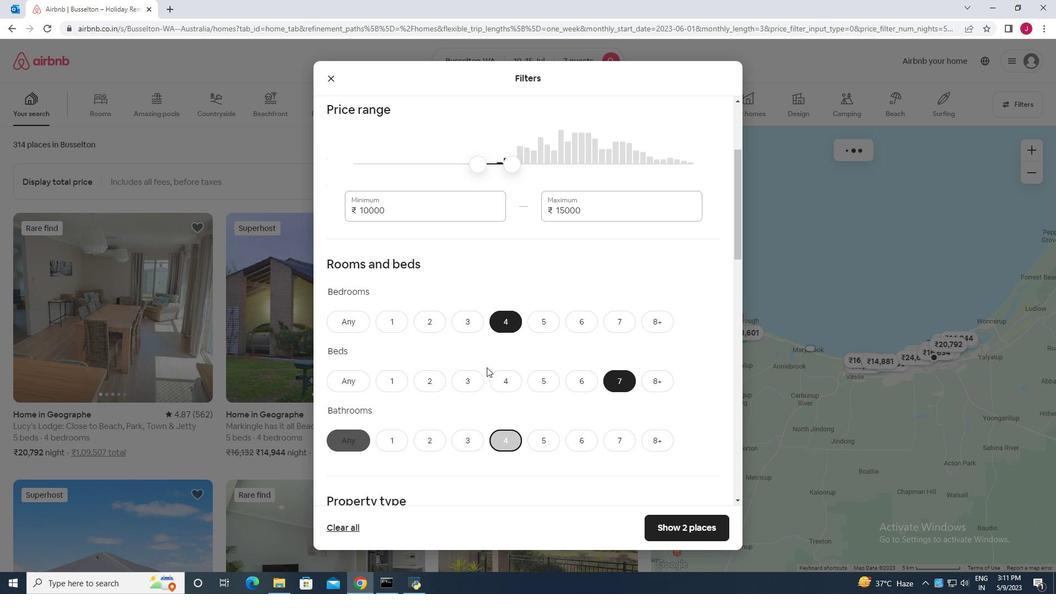 
Action: Mouse scrolled (487, 365) with delta (0, 0)
Screenshot: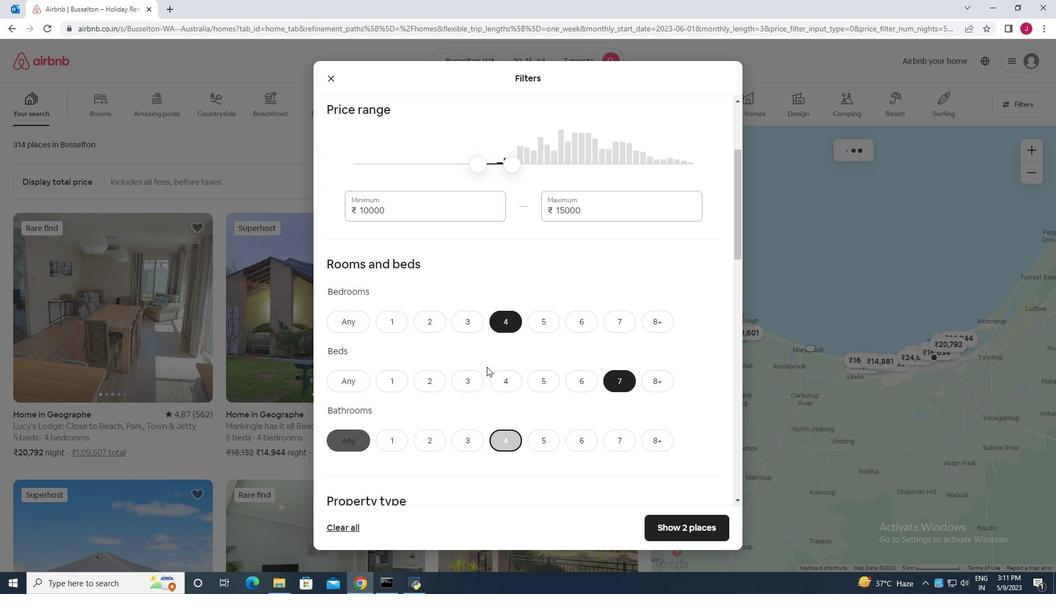 
Action: Mouse scrolled (487, 365) with delta (0, 0)
Screenshot: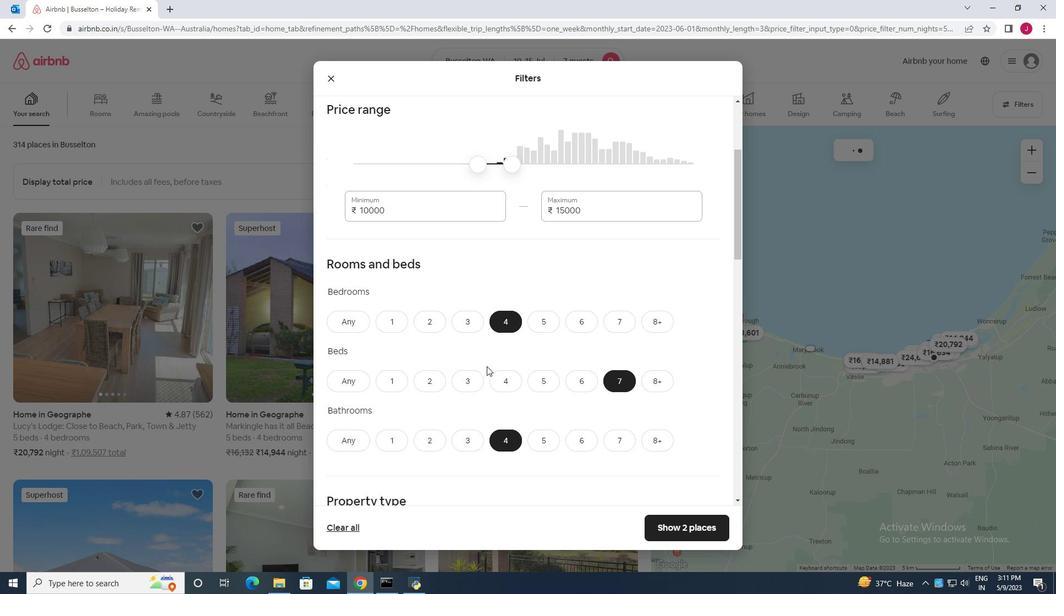 
Action: Mouse scrolled (487, 365) with delta (0, 0)
Screenshot: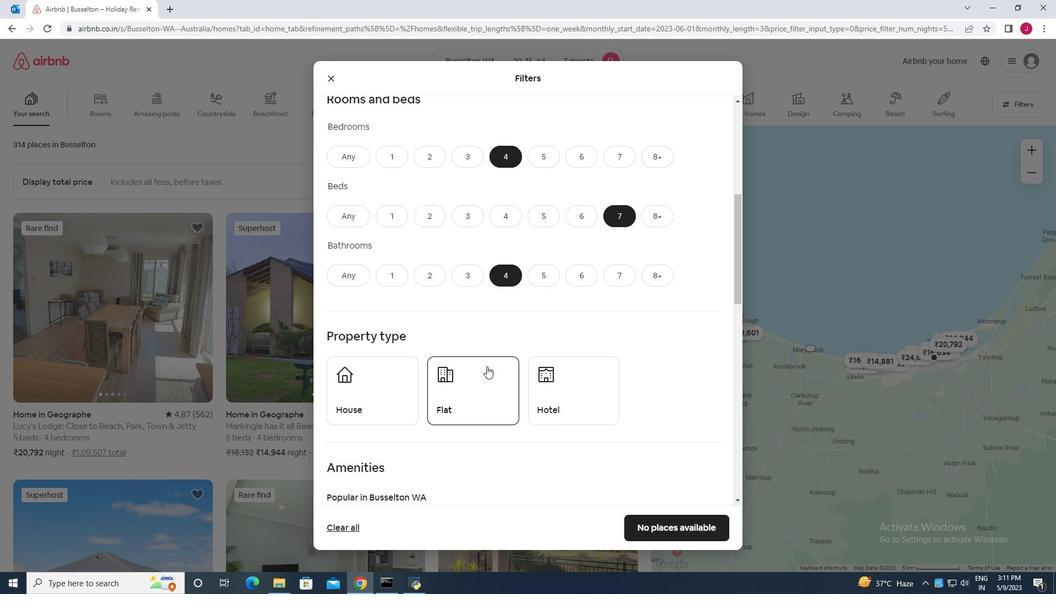 
Action: Mouse moved to (365, 354)
Screenshot: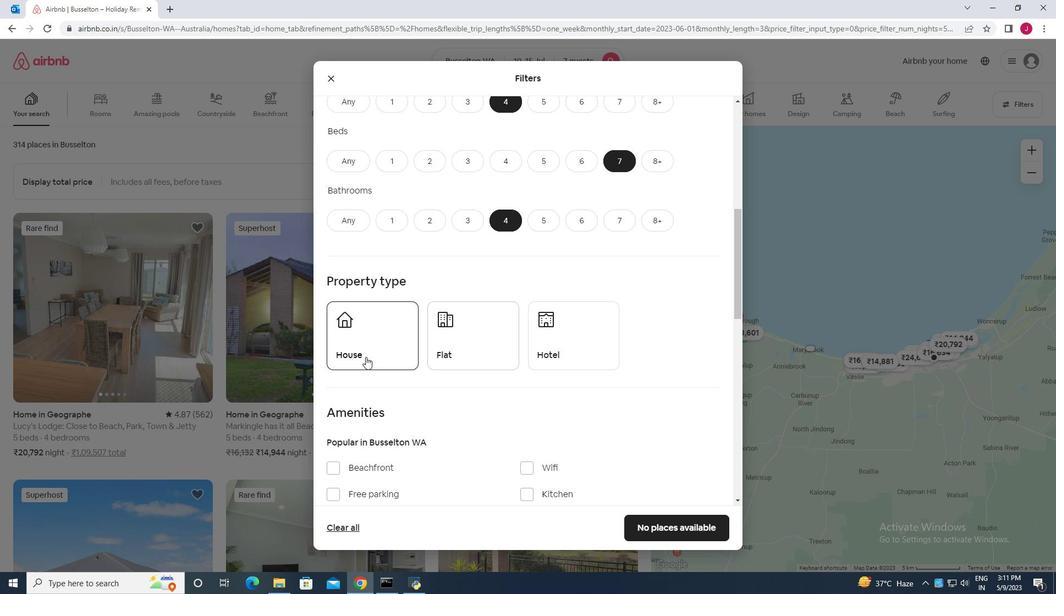 
Action: Mouse pressed left at (365, 354)
Screenshot: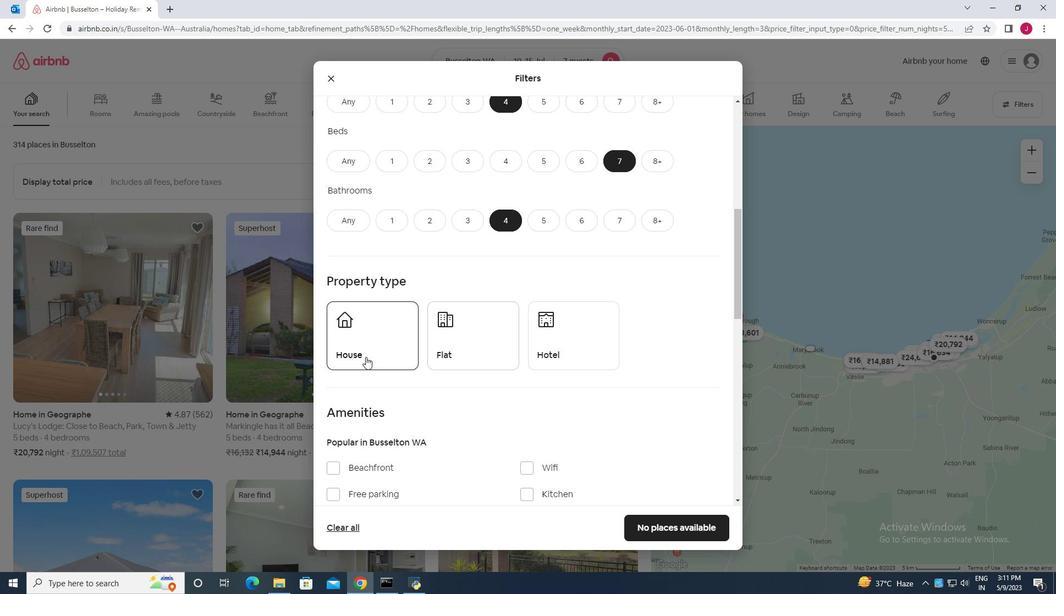 
Action: Mouse moved to (456, 351)
Screenshot: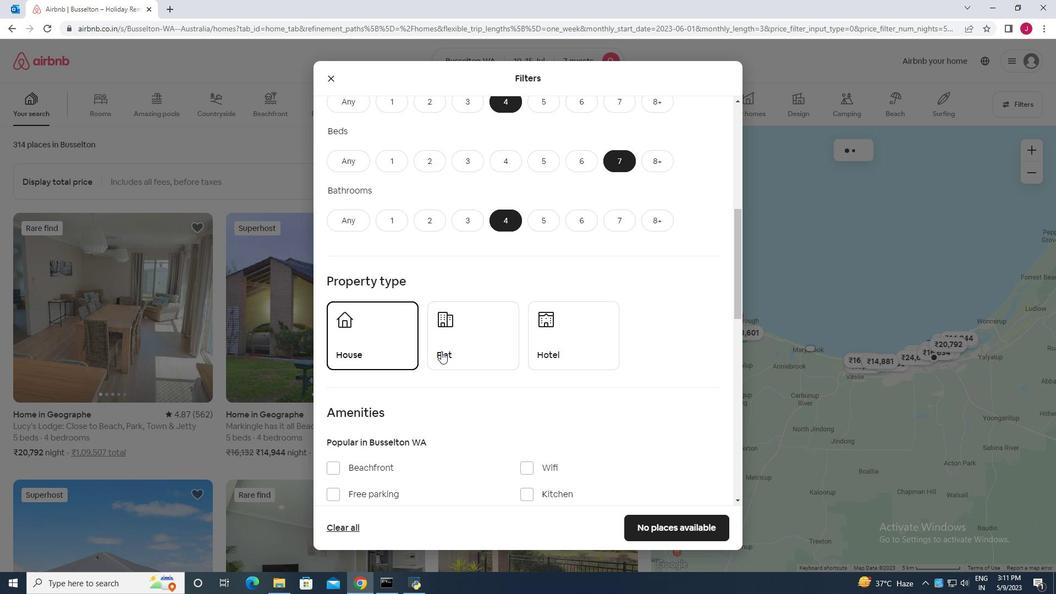 
Action: Mouse pressed left at (456, 351)
Screenshot: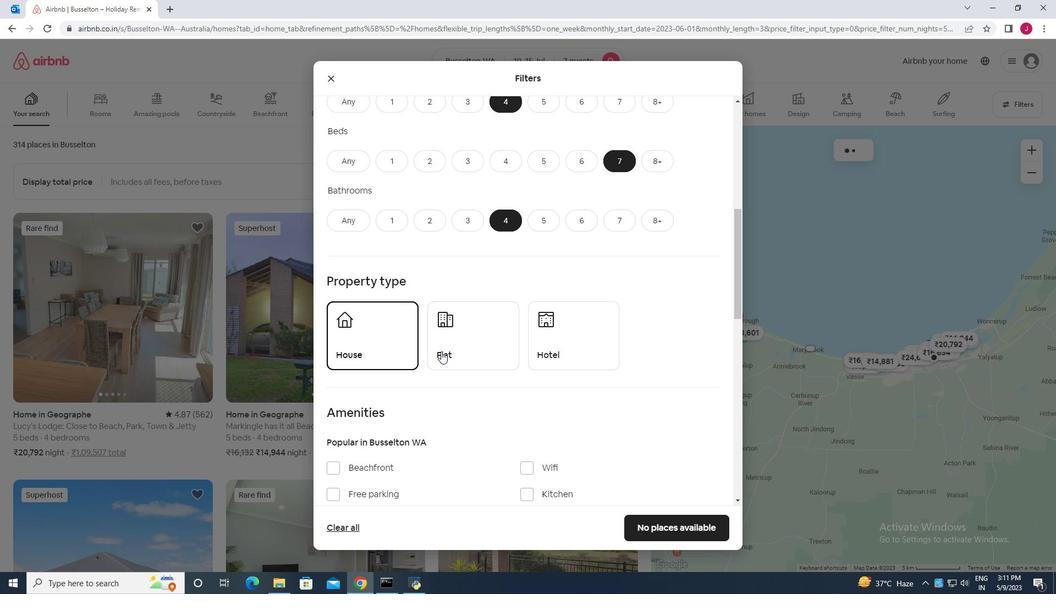 
Action: Mouse moved to (466, 346)
Screenshot: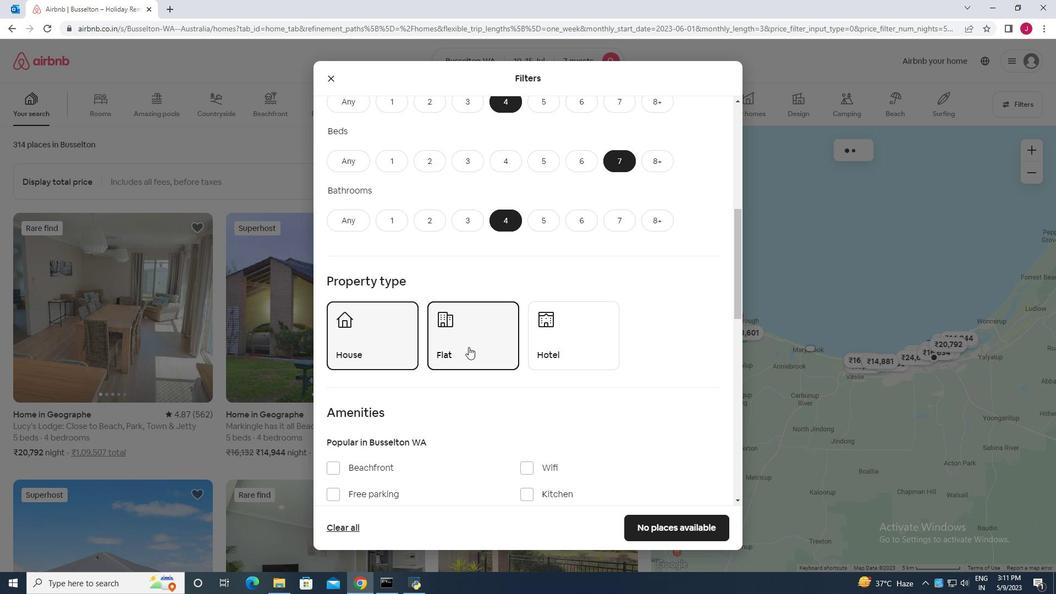 
Action: Mouse scrolled (466, 346) with delta (0, 0)
Screenshot: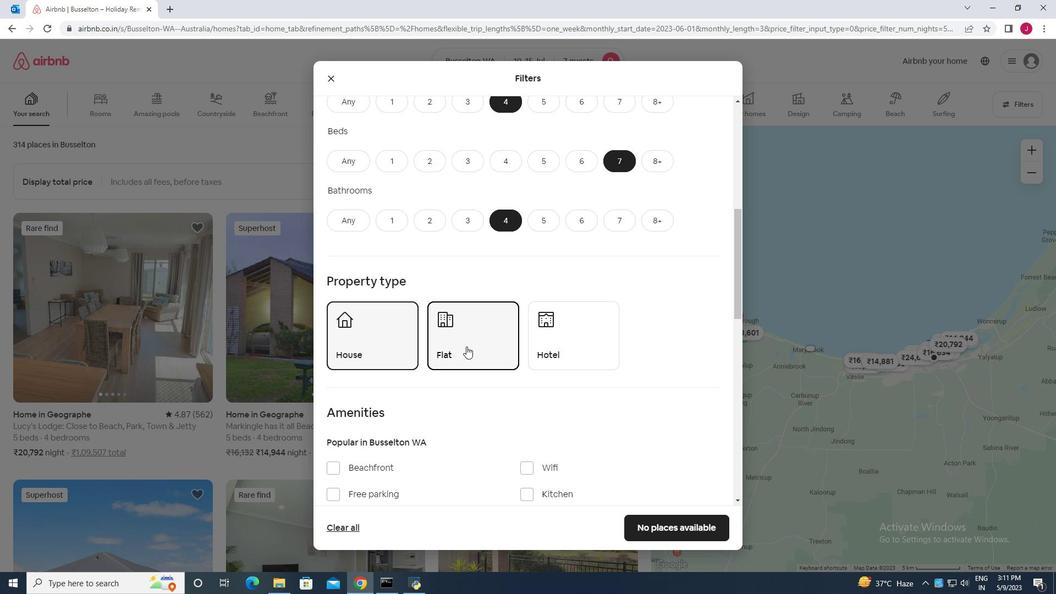 
Action: Mouse scrolled (466, 346) with delta (0, 0)
Screenshot: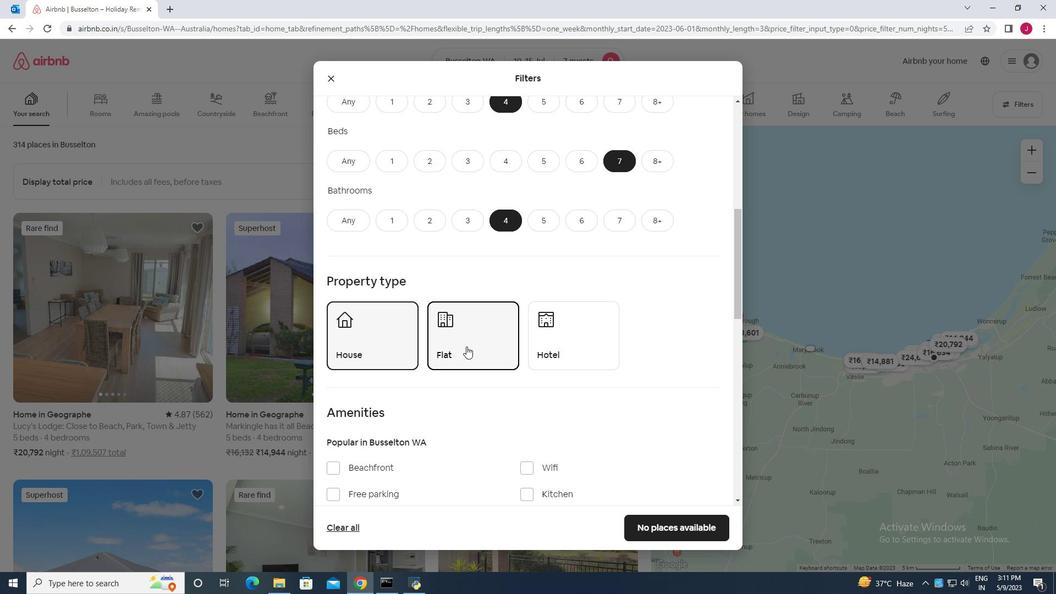 
Action: Mouse moved to (348, 437)
Screenshot: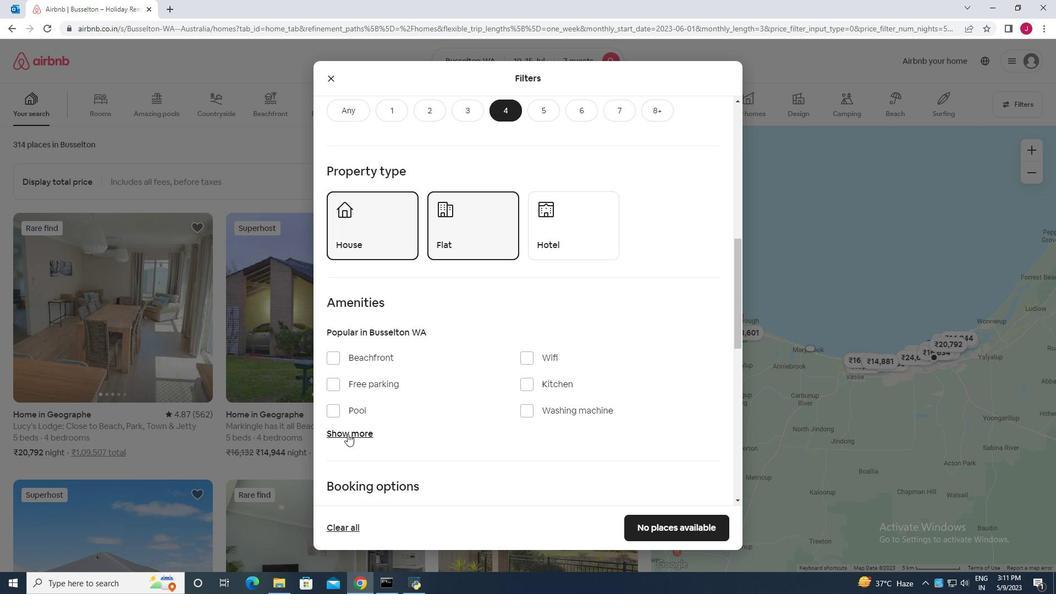 
Action: Mouse pressed left at (348, 437)
Screenshot: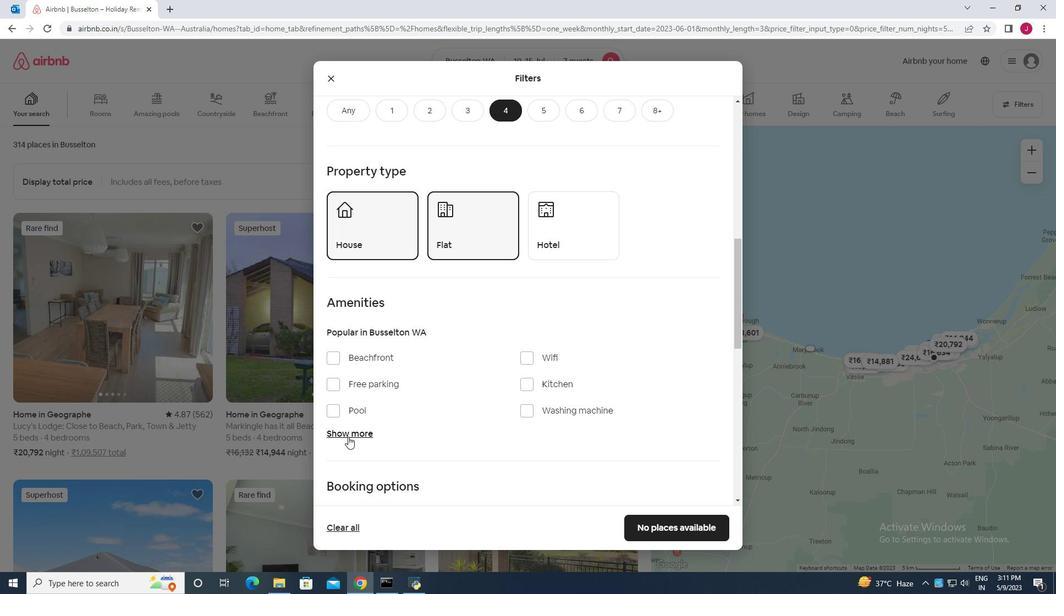 
Action: Mouse moved to (527, 359)
Screenshot: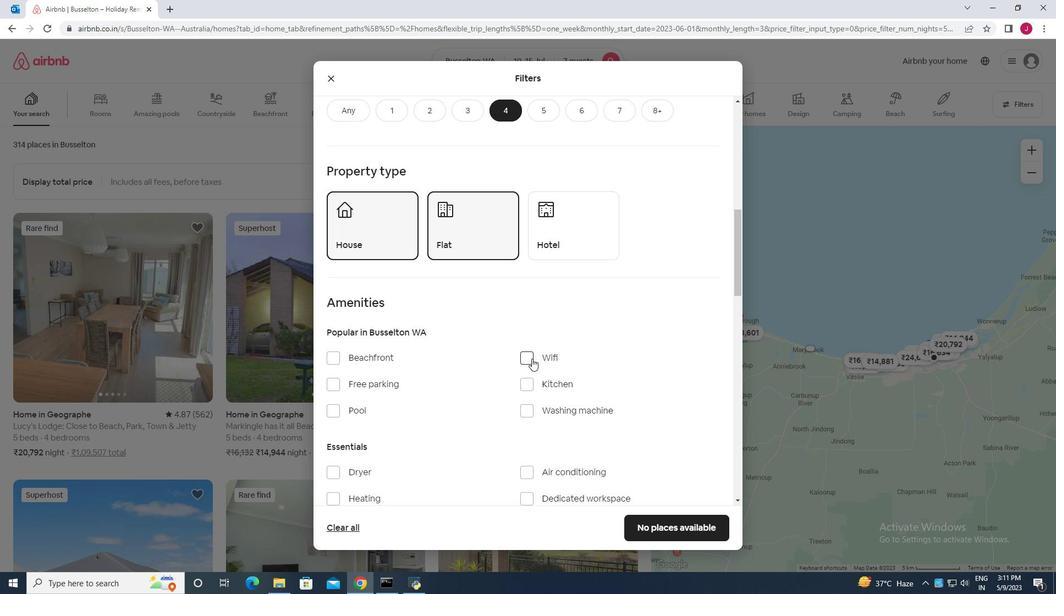 
Action: Mouse pressed left at (527, 359)
Screenshot: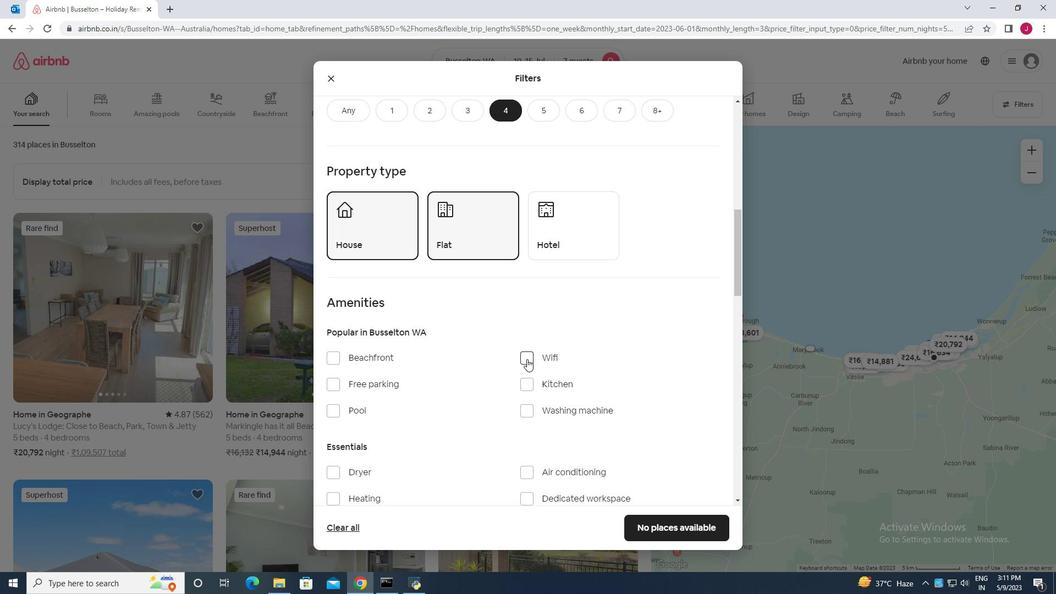 
Action: Mouse moved to (331, 381)
Screenshot: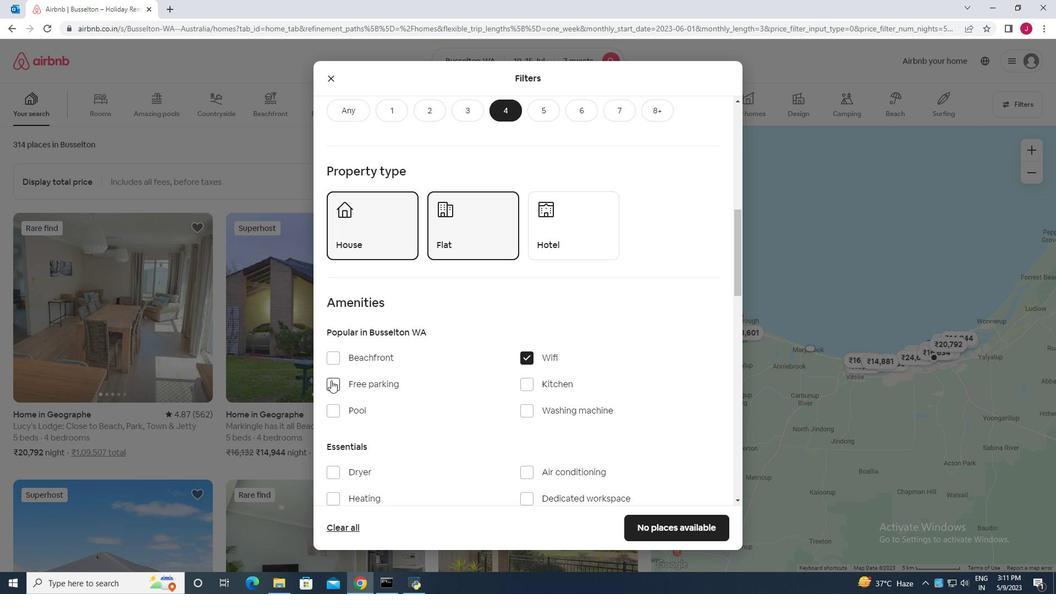 
Action: Mouse pressed left at (331, 381)
Screenshot: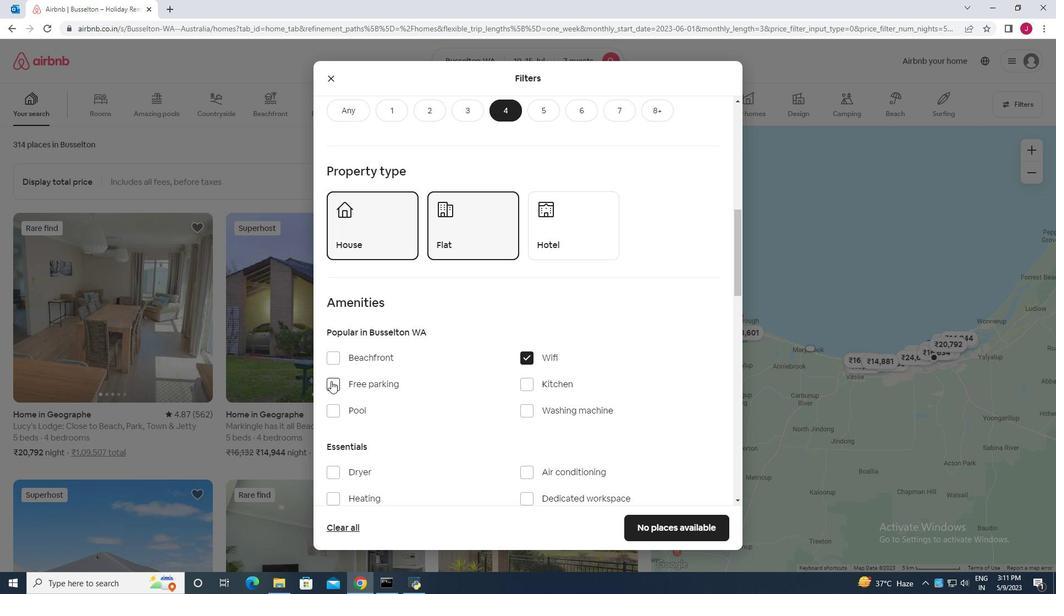 
Action: Mouse moved to (460, 380)
Screenshot: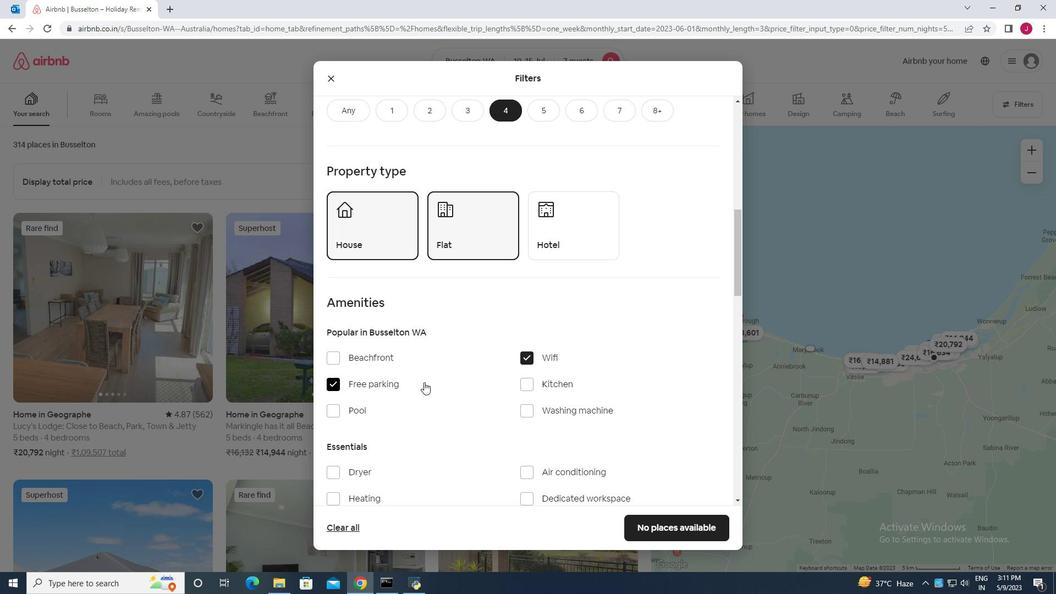 
Action: Mouse scrolled (460, 380) with delta (0, 0)
Screenshot: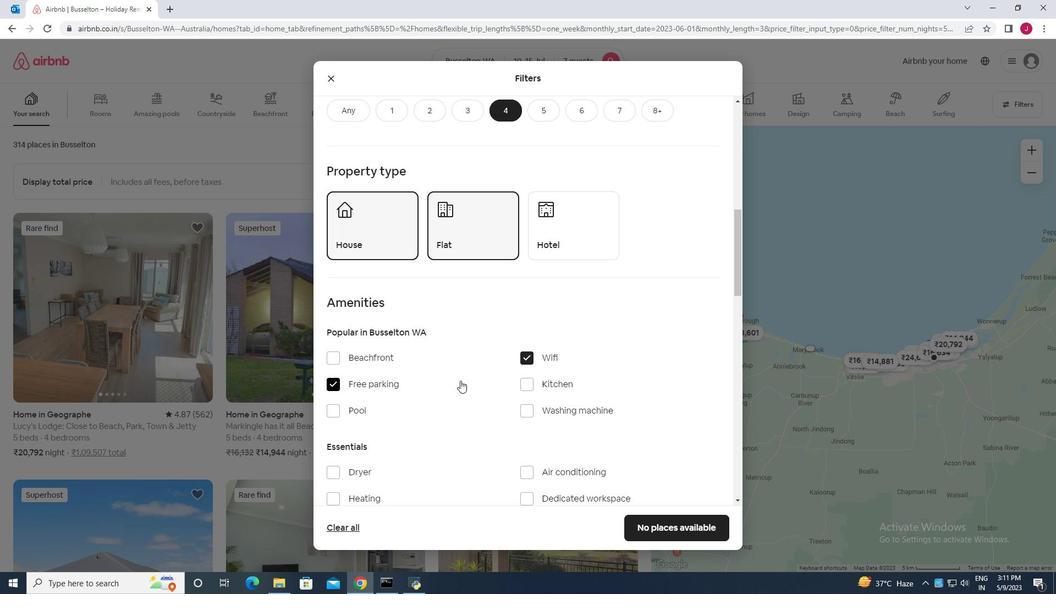 
Action: Mouse scrolled (460, 380) with delta (0, 0)
Screenshot: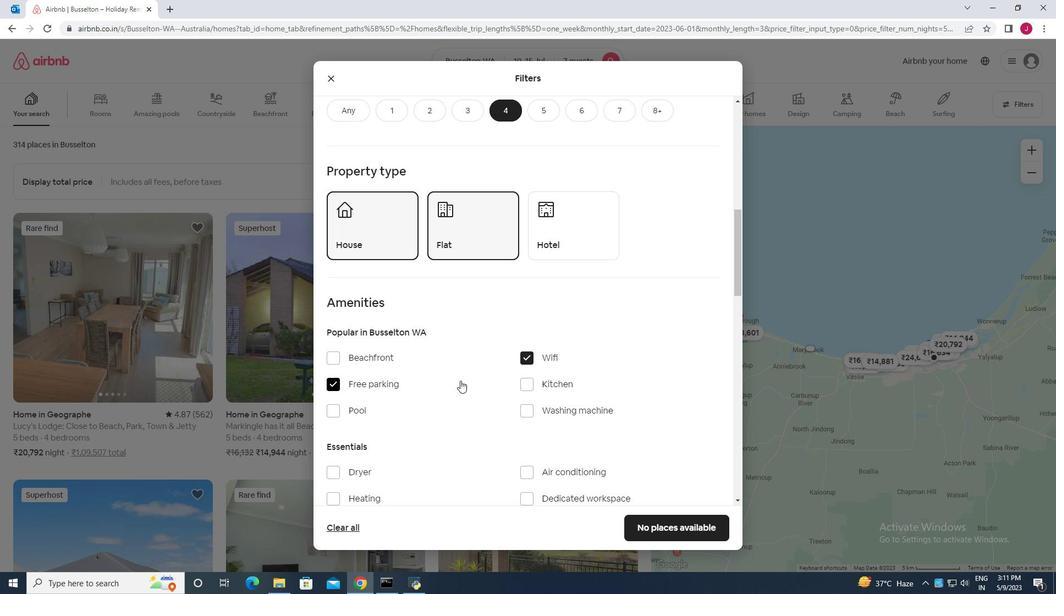 
Action: Mouse scrolled (460, 380) with delta (0, 0)
Screenshot: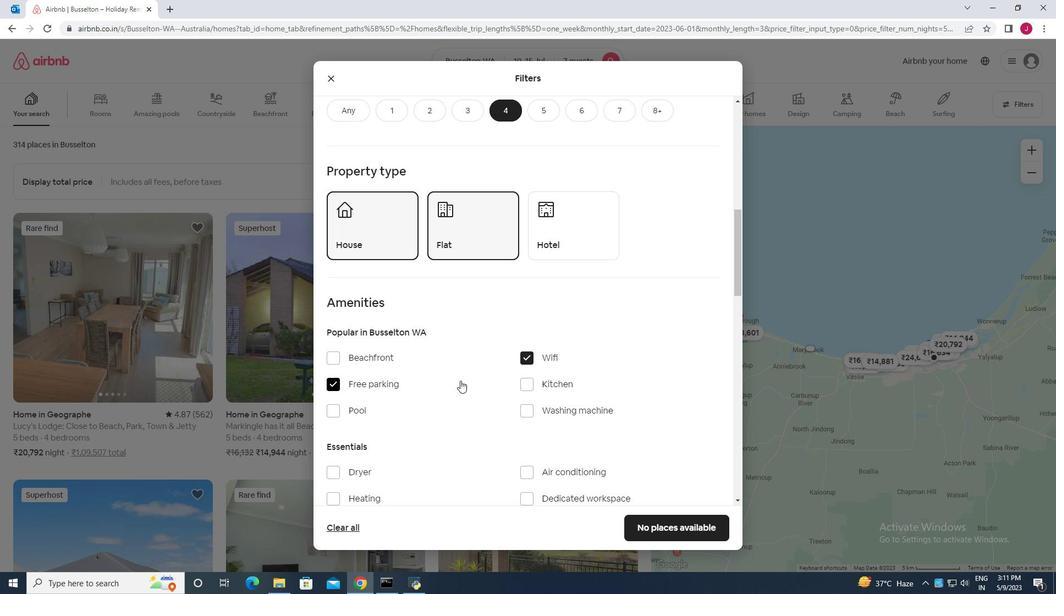
Action: Mouse moved to (534, 450)
Screenshot: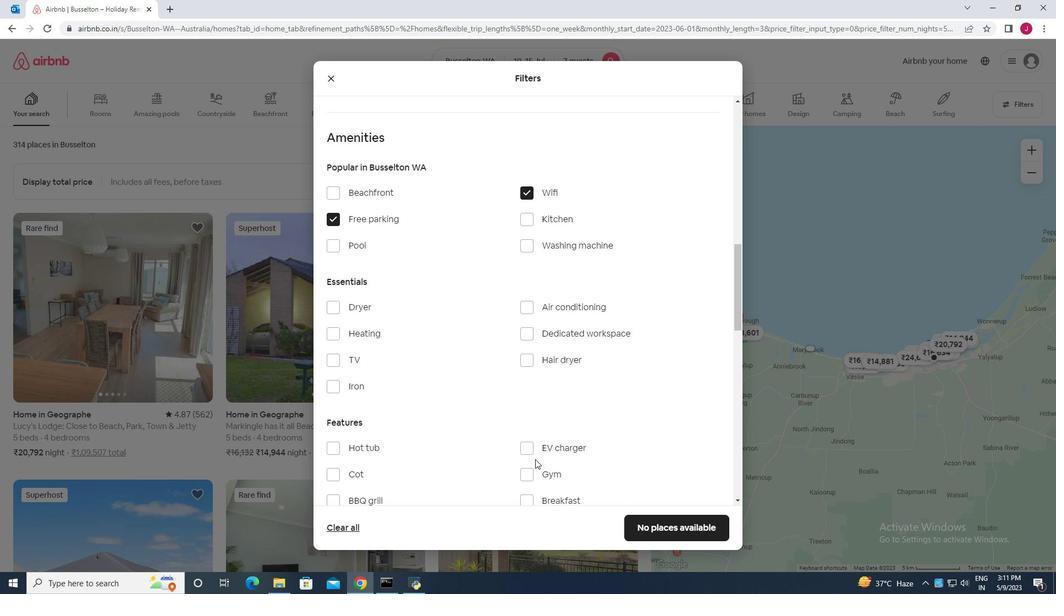 
Action: Mouse scrolled (535, 450) with delta (0, 0)
Screenshot: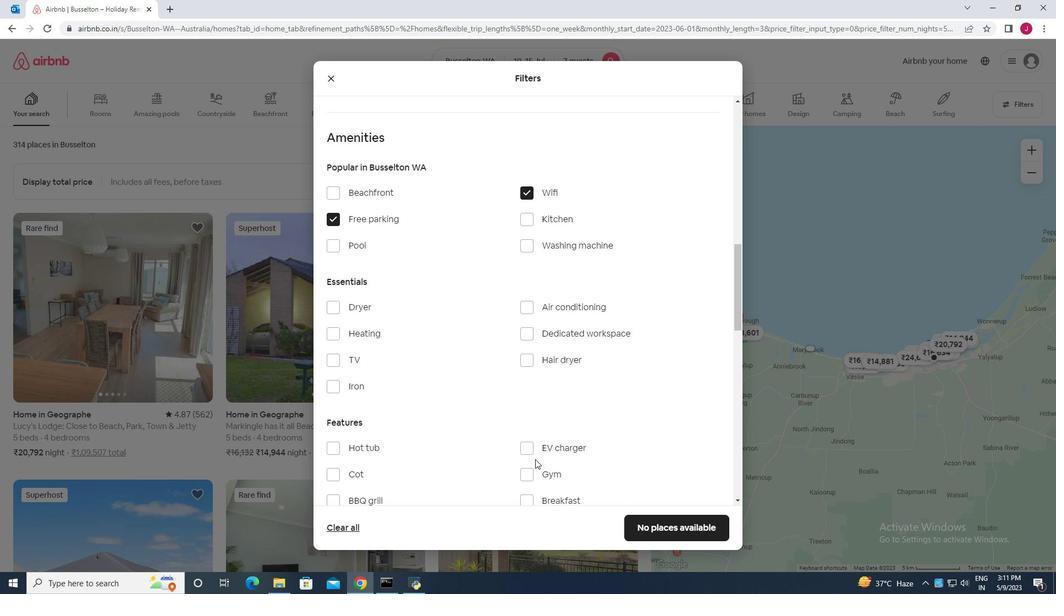 
Action: Mouse moved to (533, 448)
Screenshot: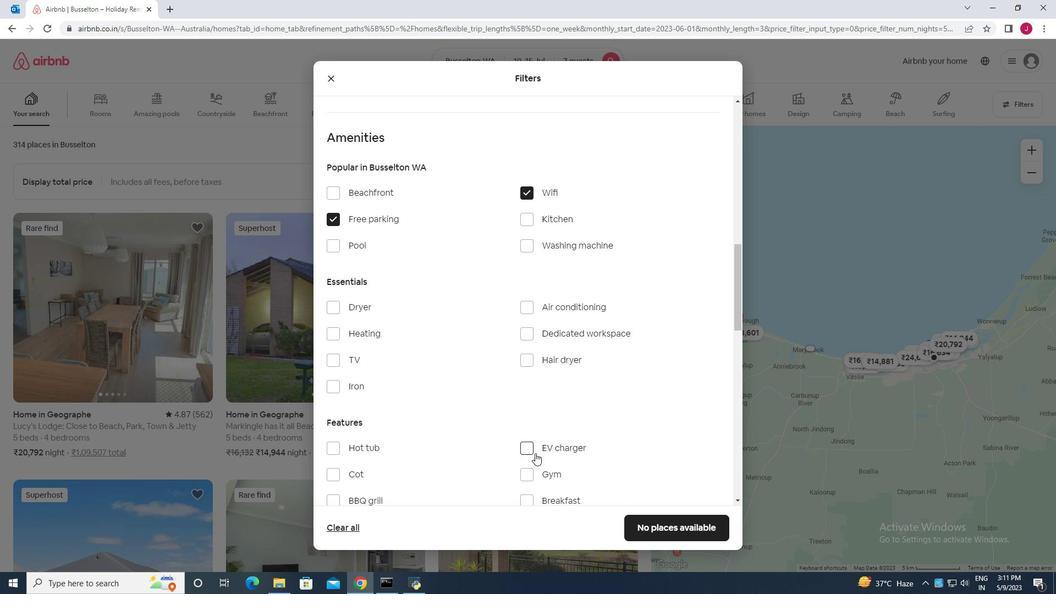 
Action: Mouse scrolled (533, 447) with delta (0, 0)
Screenshot: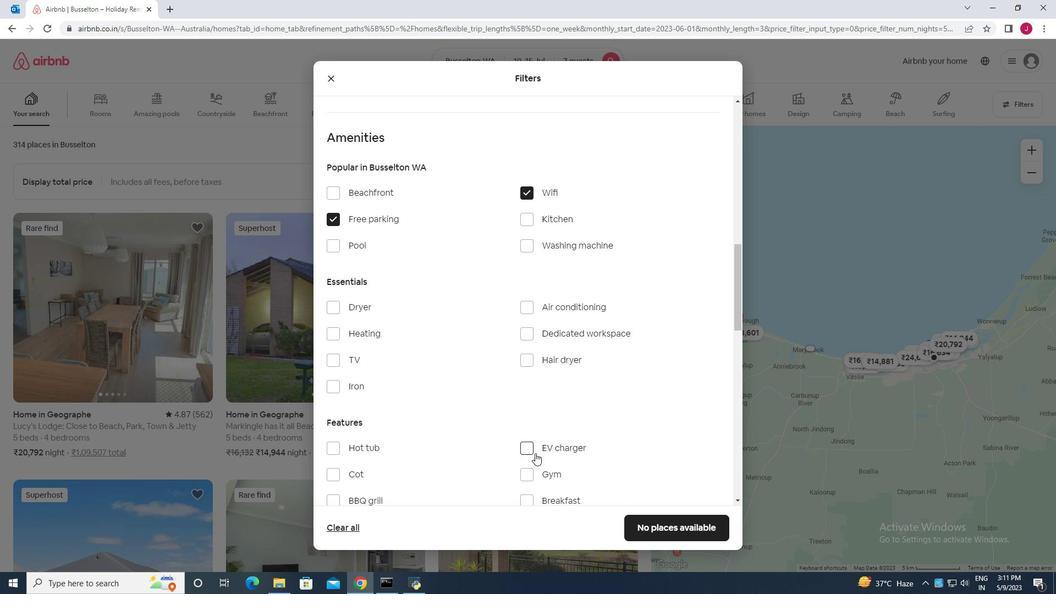 
Action: Mouse moved to (330, 250)
Screenshot: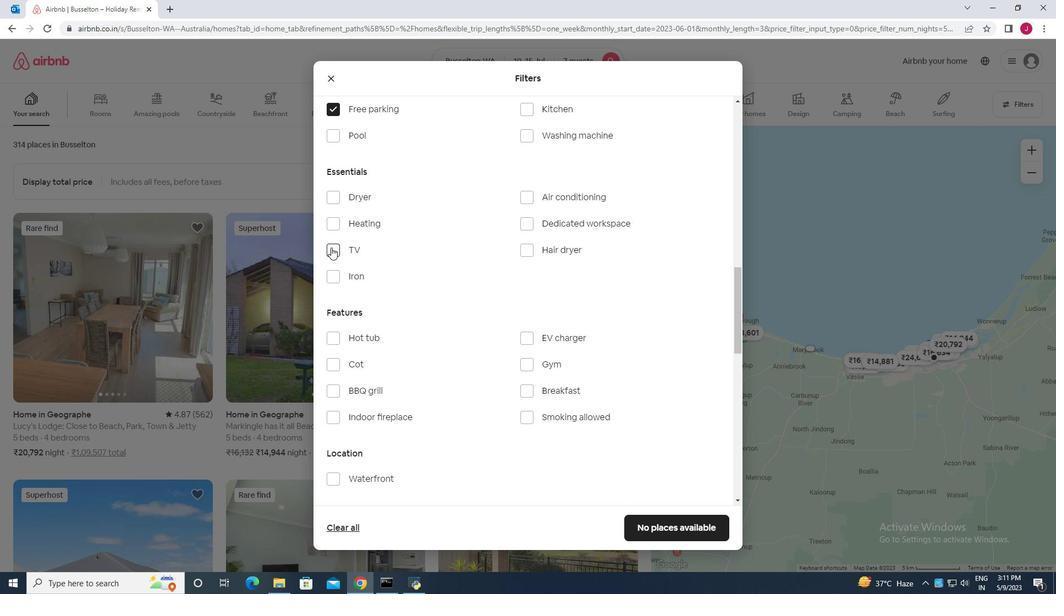 
Action: Mouse pressed left at (330, 250)
Screenshot: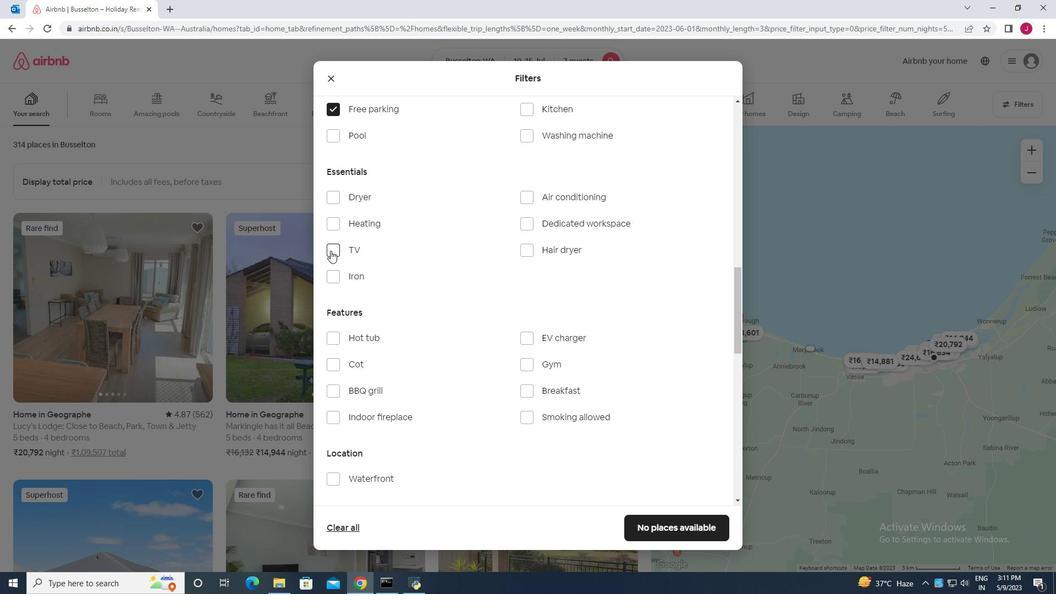 
Action: Mouse moved to (525, 362)
Screenshot: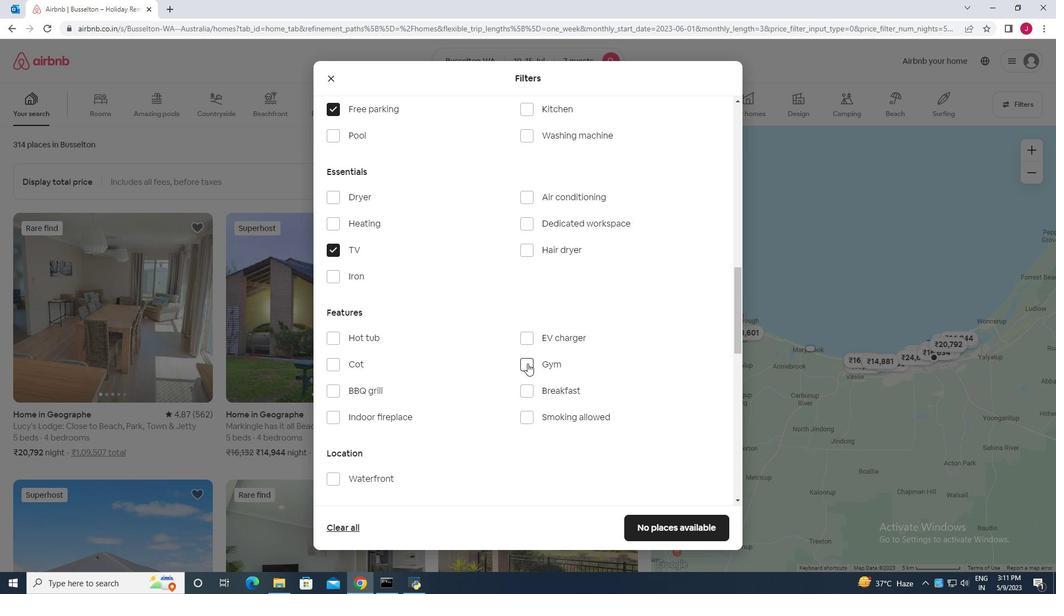 
Action: Mouse pressed left at (525, 362)
Screenshot: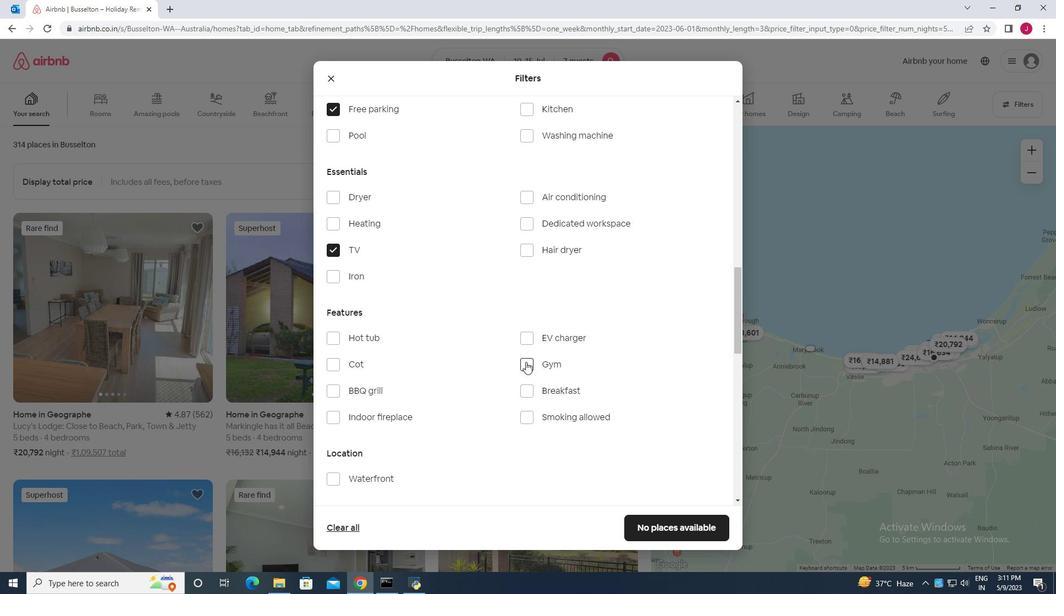 
Action: Mouse moved to (335, 337)
Screenshot: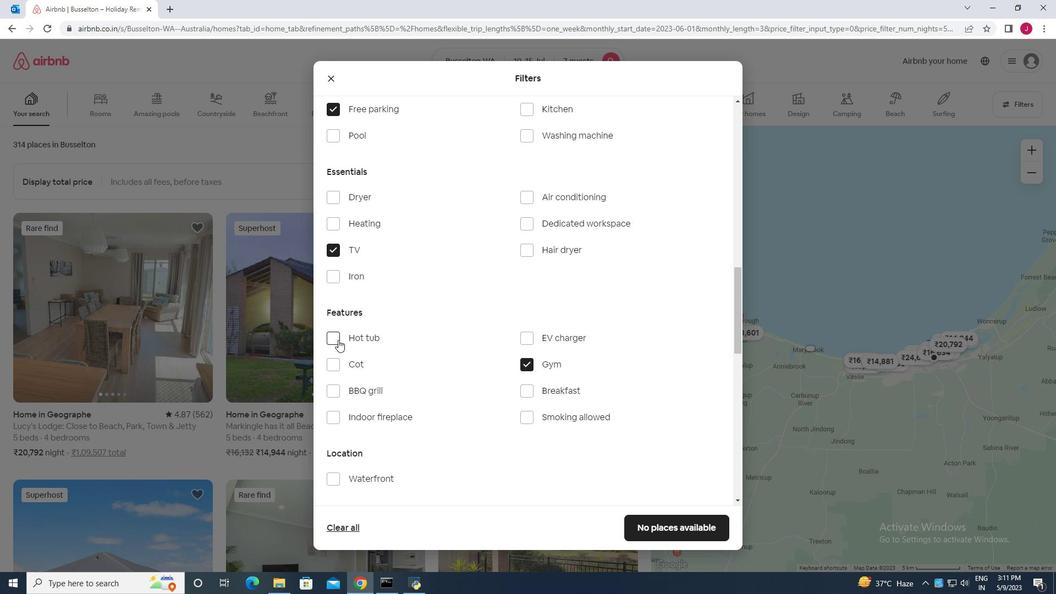 
Action: Mouse pressed left at (335, 337)
Screenshot: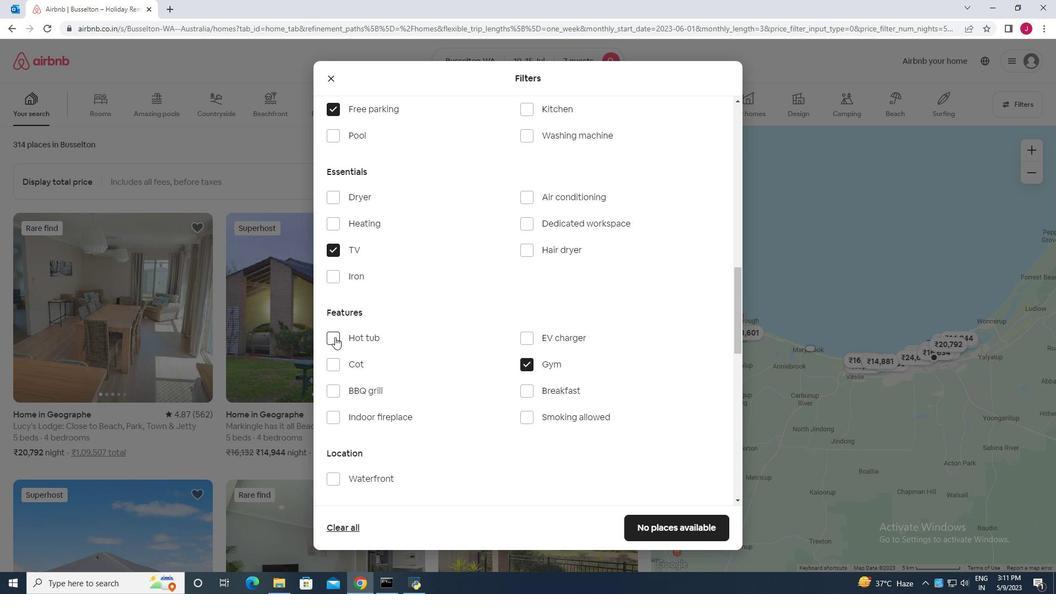 
Action: Mouse moved to (523, 417)
Screenshot: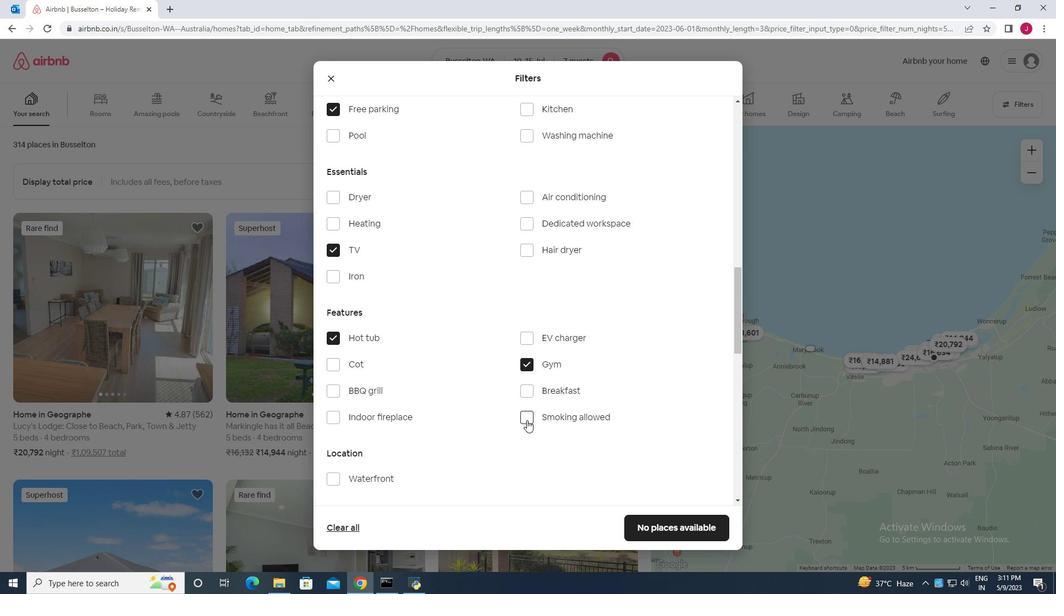 
Action: Mouse pressed left at (523, 417)
Screenshot: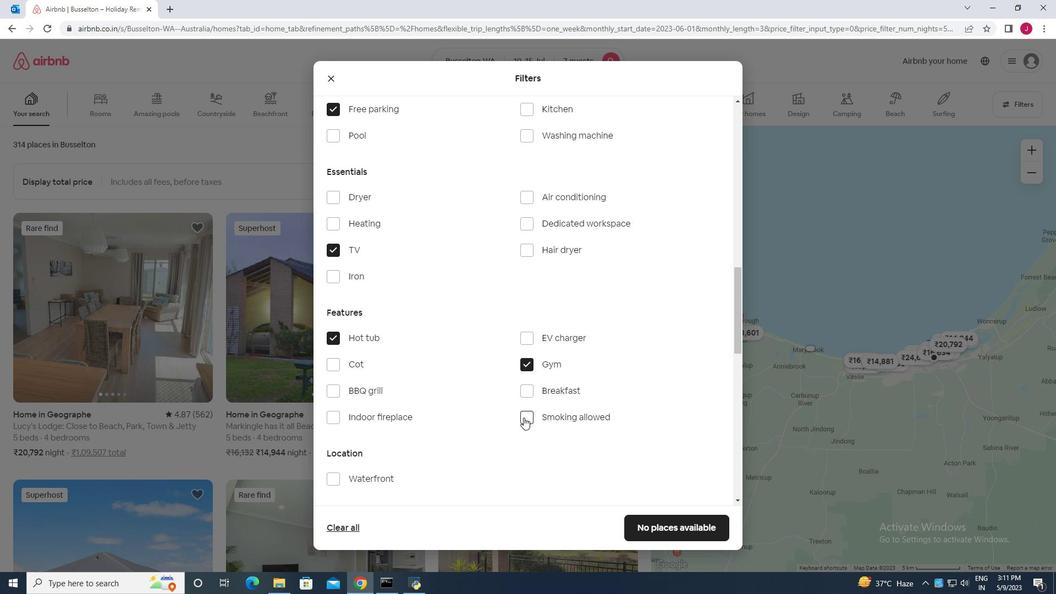 
Action: Mouse moved to (561, 374)
Screenshot: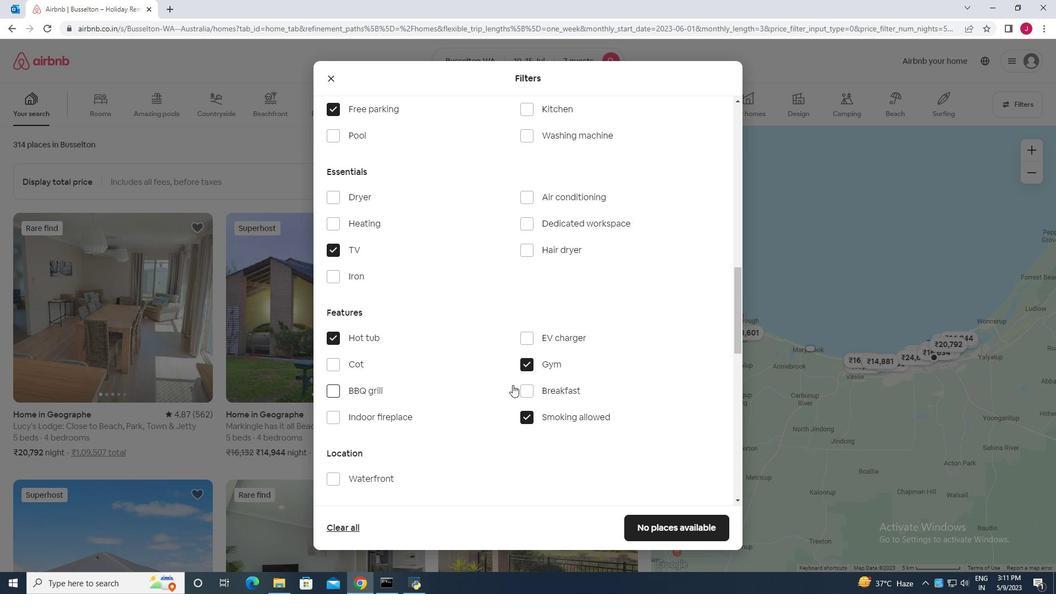 
Action: Mouse scrolled (561, 374) with delta (0, 0)
Screenshot: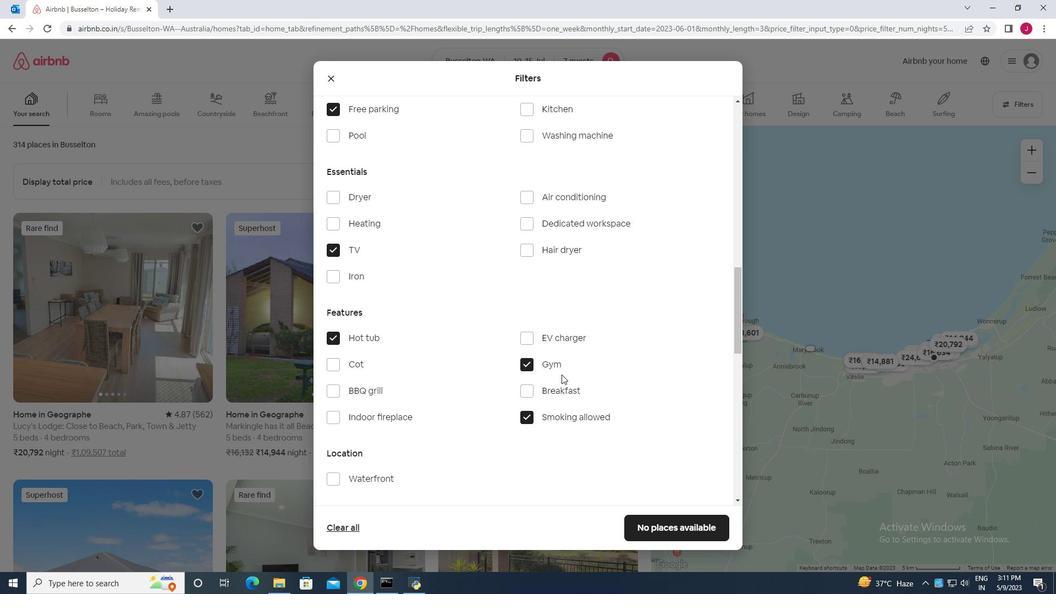 
Action: Mouse scrolled (561, 374) with delta (0, 0)
Screenshot: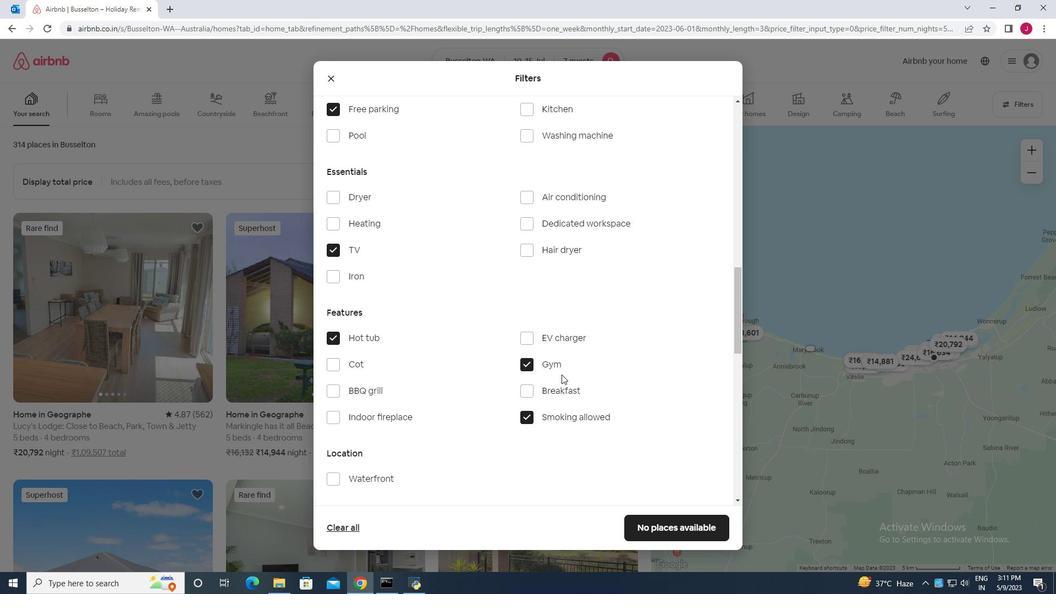 
Action: Mouse scrolled (561, 374) with delta (0, 0)
Screenshot: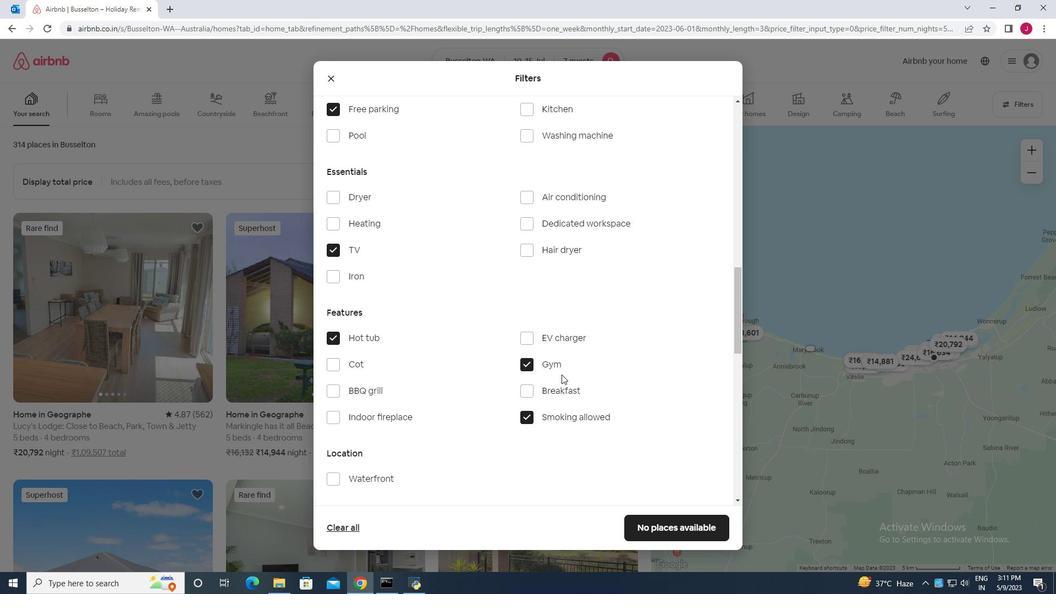 
Action: Mouse scrolled (561, 374) with delta (0, 0)
Screenshot: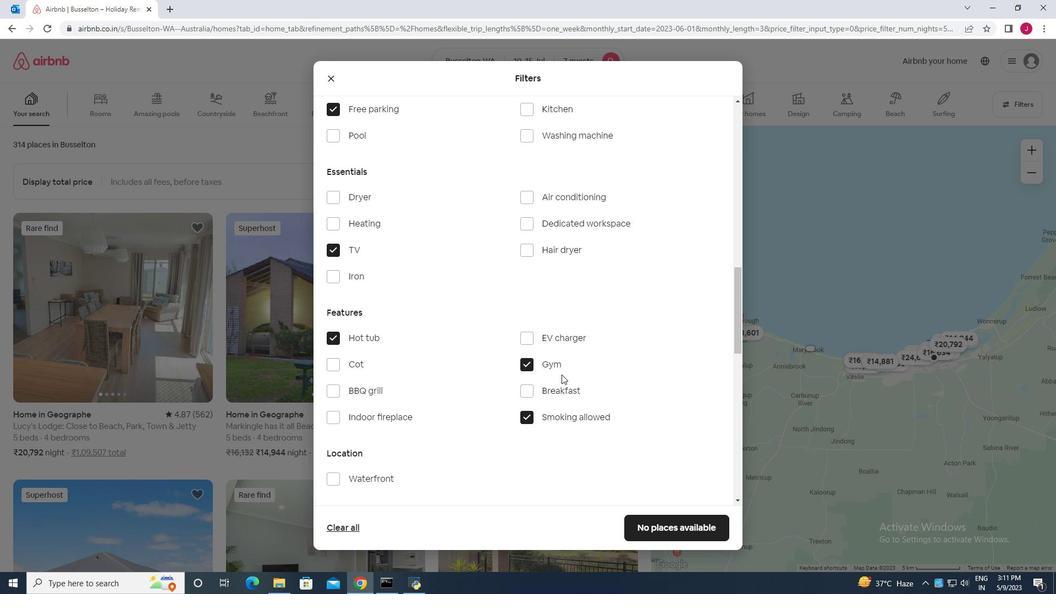 
Action: Mouse scrolled (561, 374) with delta (0, 0)
Screenshot: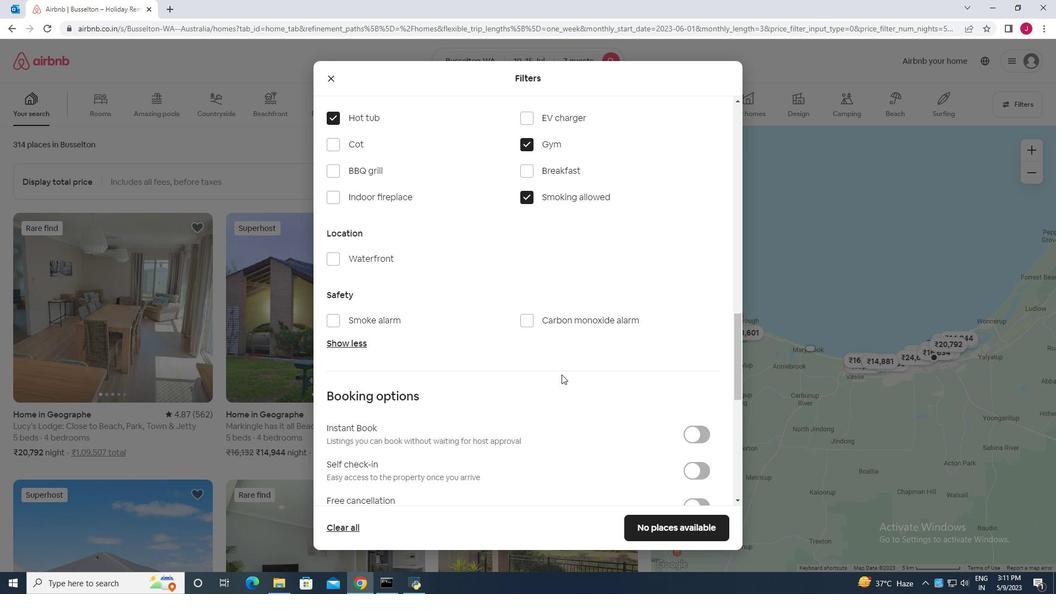 
Action: Mouse scrolled (561, 374) with delta (0, 0)
Screenshot: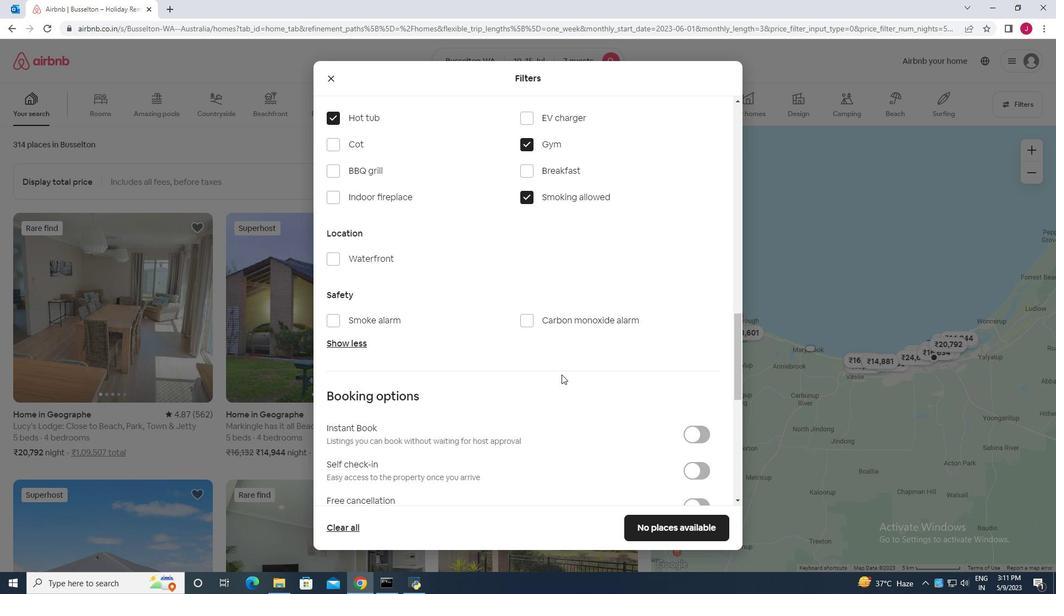 
Action: Mouse moved to (692, 364)
Screenshot: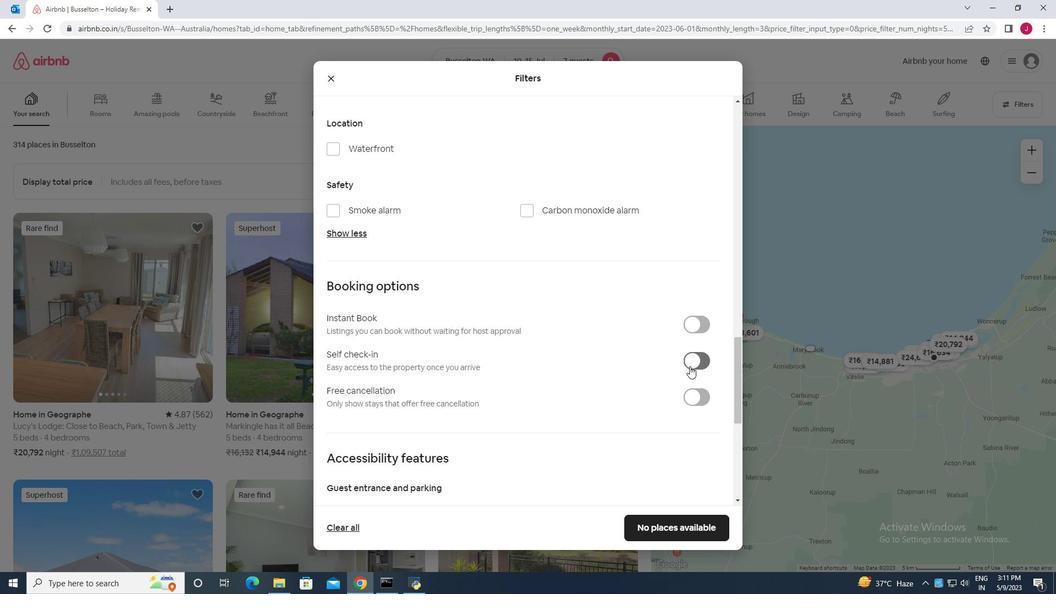 
Action: Mouse pressed left at (692, 364)
Screenshot: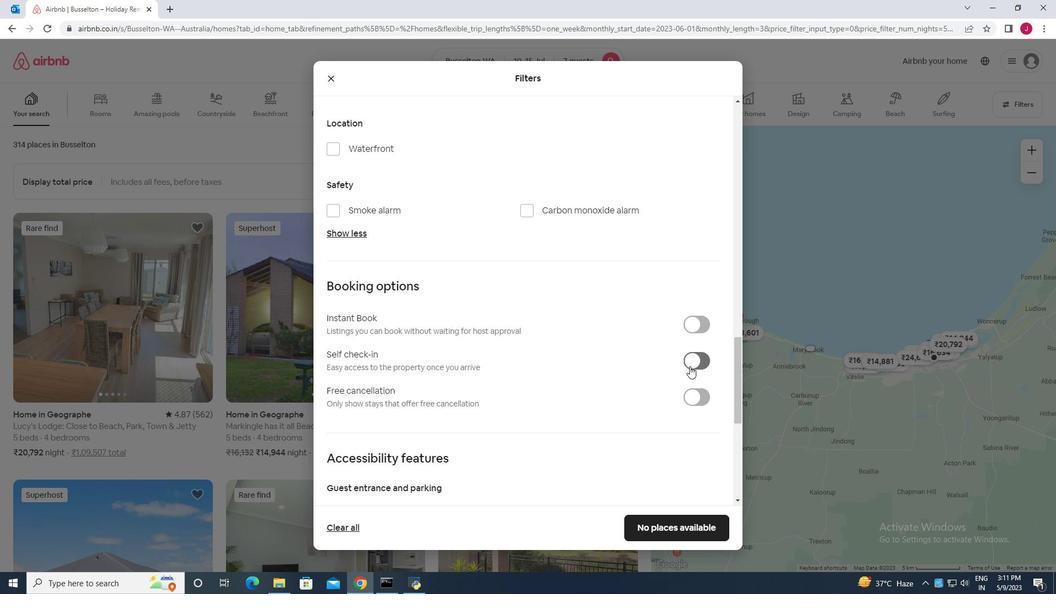 
Action: Mouse moved to (500, 369)
Screenshot: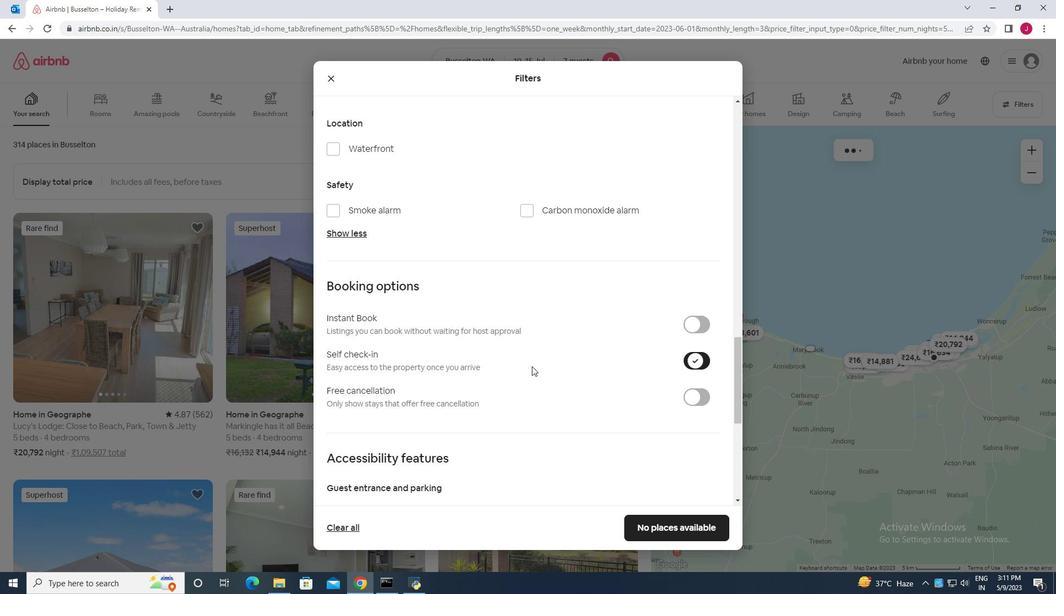 
Action: Mouse scrolled (500, 368) with delta (0, 0)
Screenshot: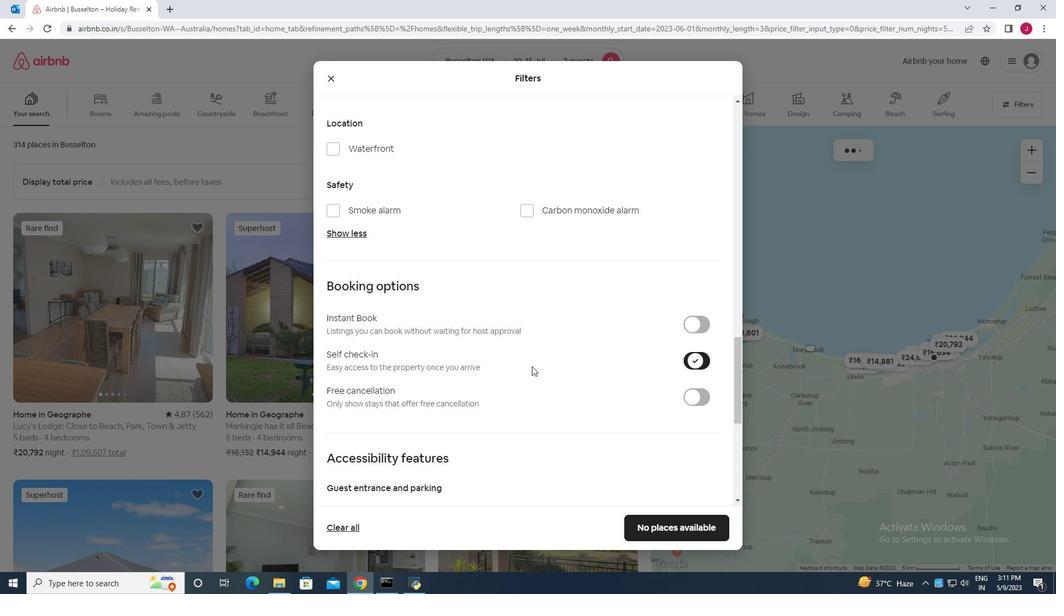 
Action: Mouse moved to (500, 369)
Screenshot: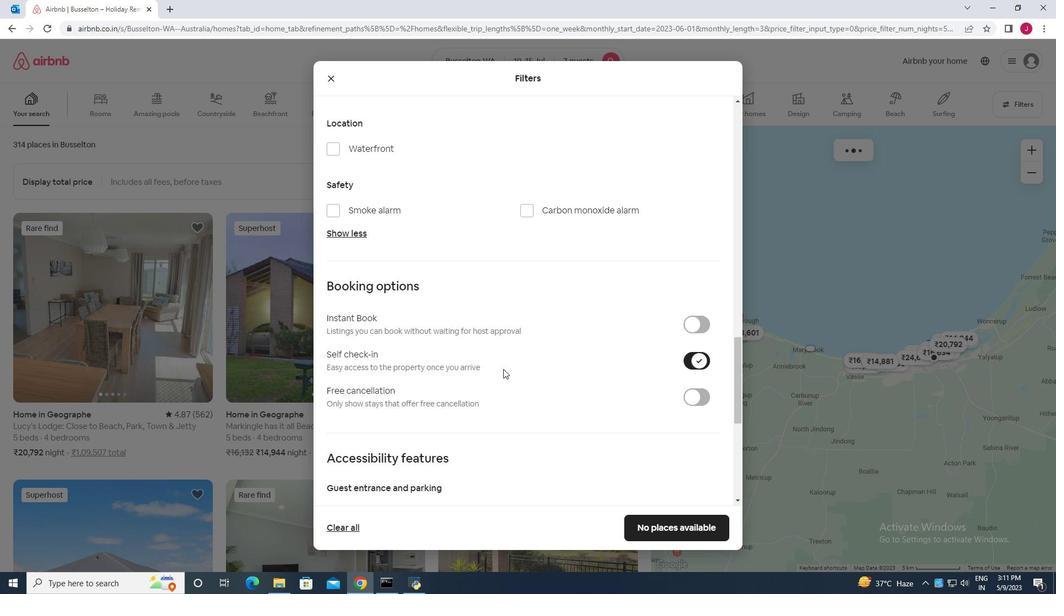 
Action: Mouse scrolled (500, 368) with delta (0, 0)
Screenshot: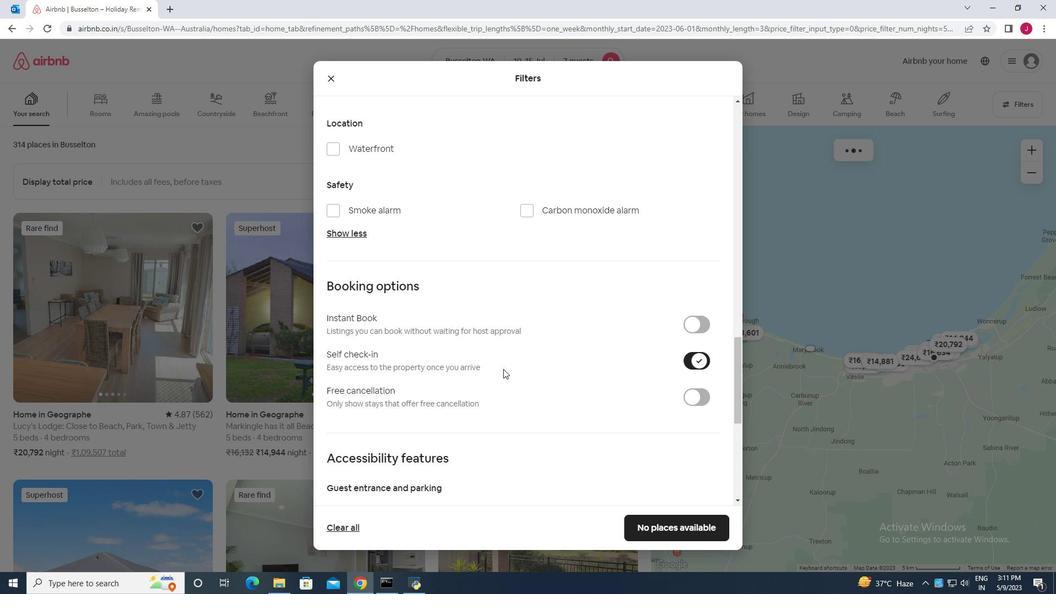 
Action: Mouse scrolled (500, 368) with delta (0, 0)
Screenshot: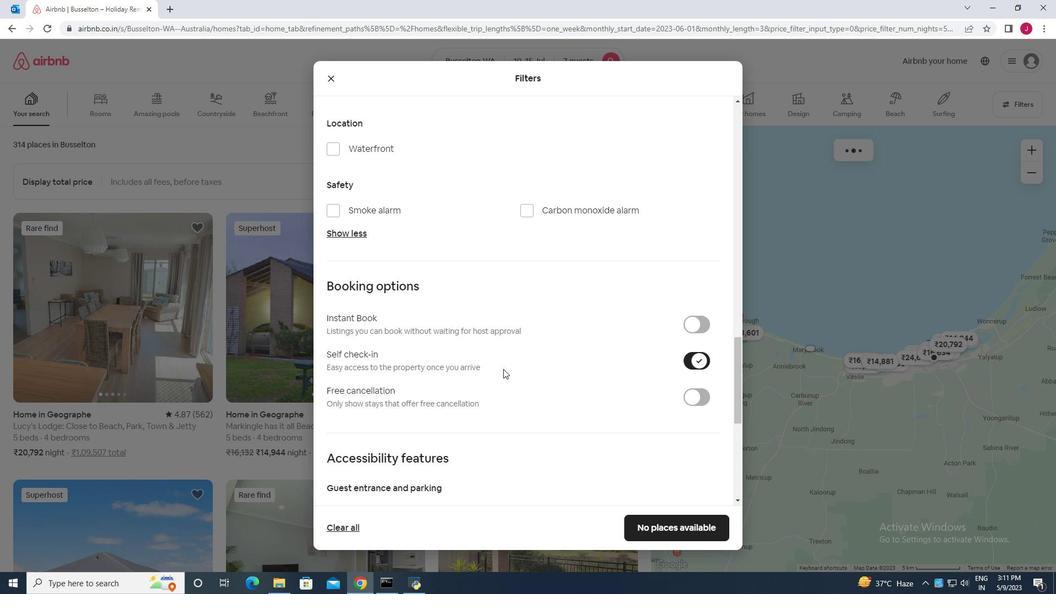 
Action: Mouse scrolled (500, 368) with delta (0, 0)
Screenshot: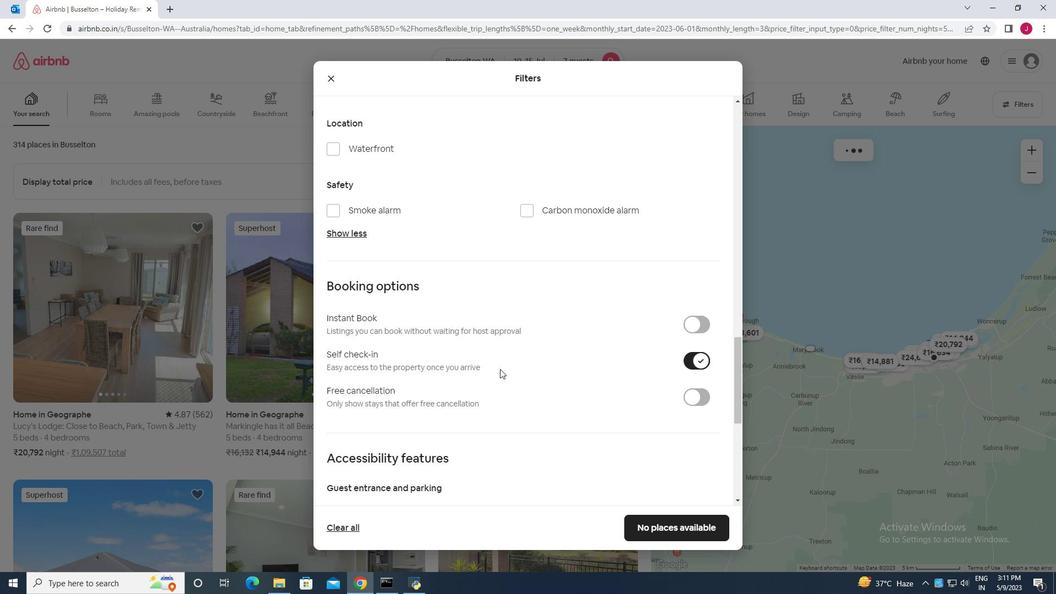 
Action: Mouse scrolled (500, 368) with delta (0, 0)
Screenshot: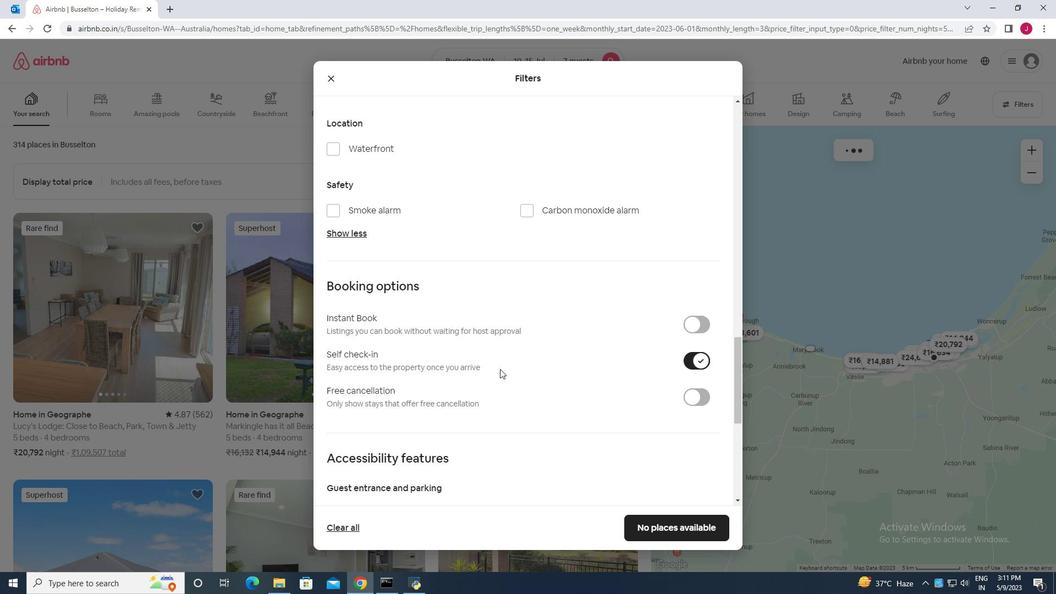 
Action: Mouse moved to (496, 370)
Screenshot: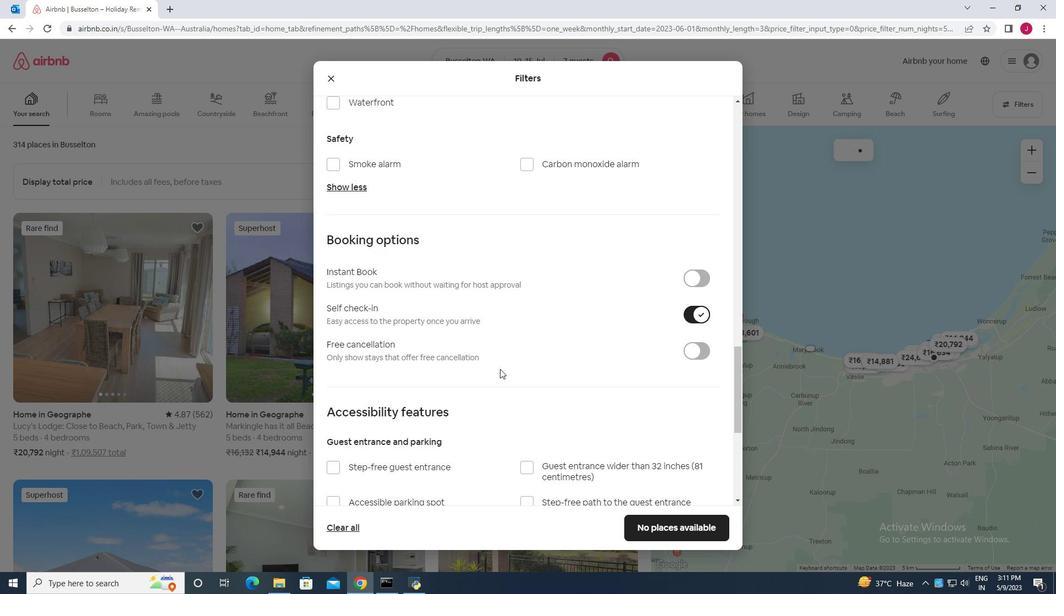 
Action: Mouse scrolled (496, 370) with delta (0, 0)
Screenshot: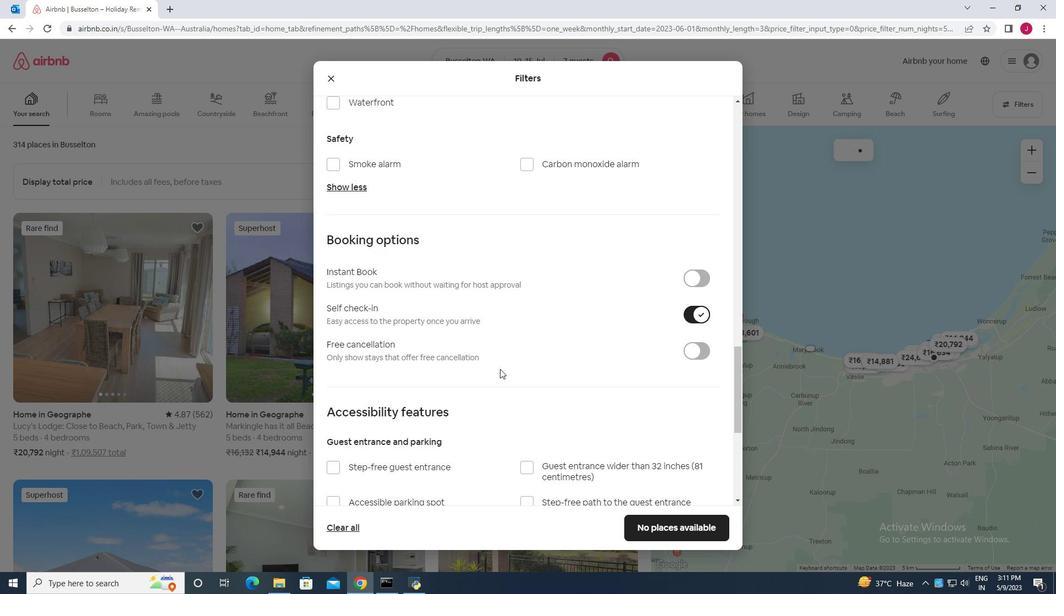 
Action: Mouse scrolled (496, 370) with delta (0, 0)
Screenshot: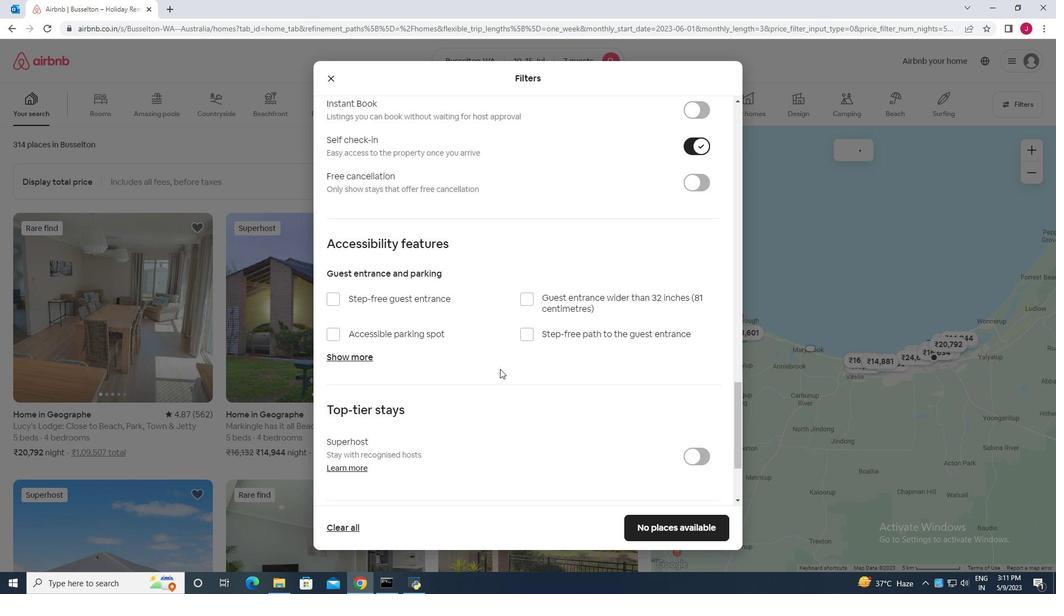 
Action: Mouse scrolled (496, 370) with delta (0, 0)
Screenshot: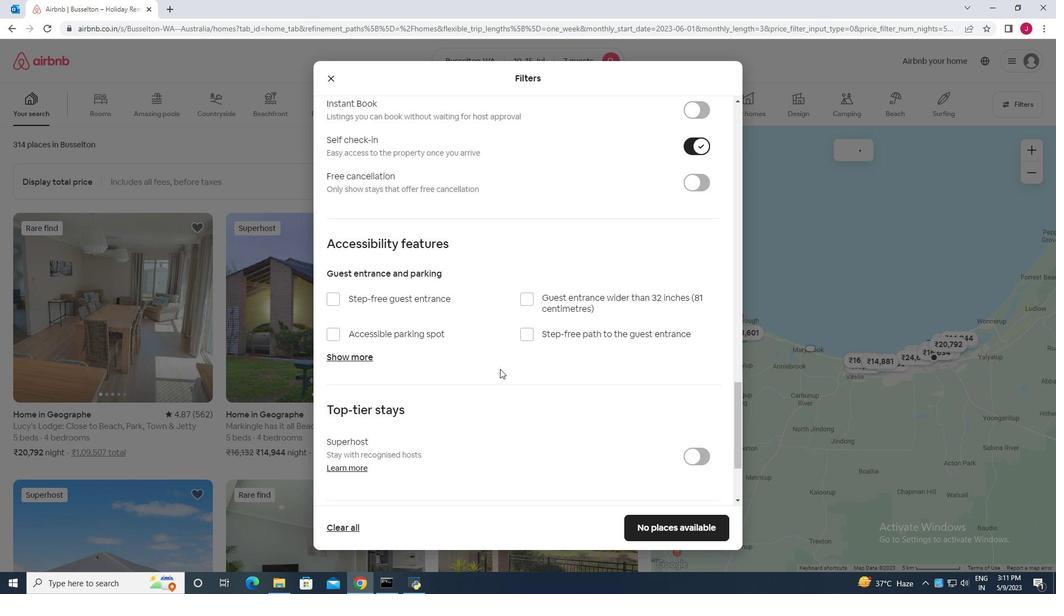 
Action: Mouse scrolled (496, 370) with delta (0, 0)
Screenshot: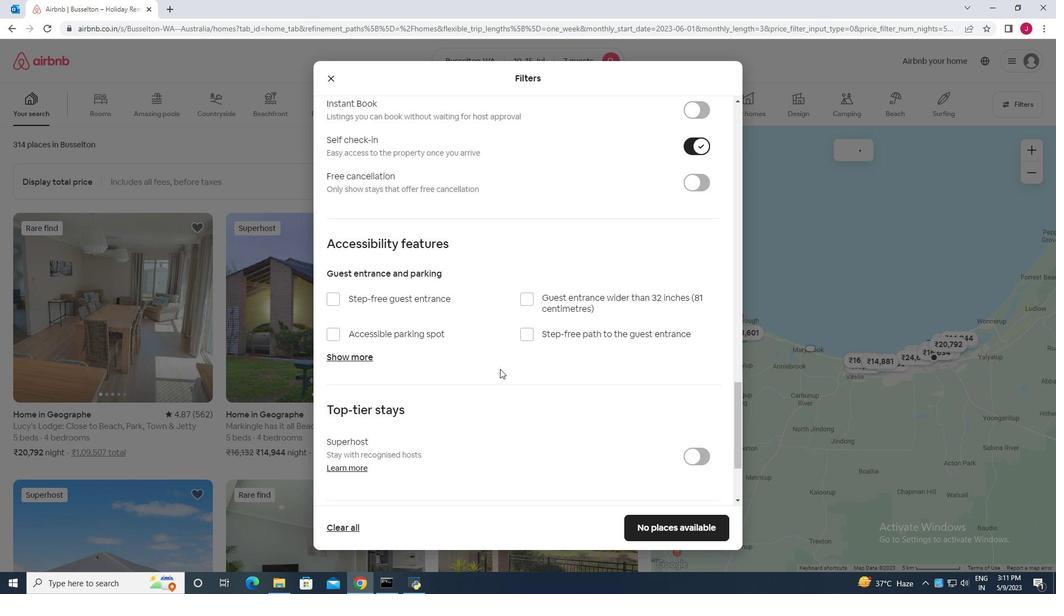 
Action: Mouse moved to (496, 370)
Screenshot: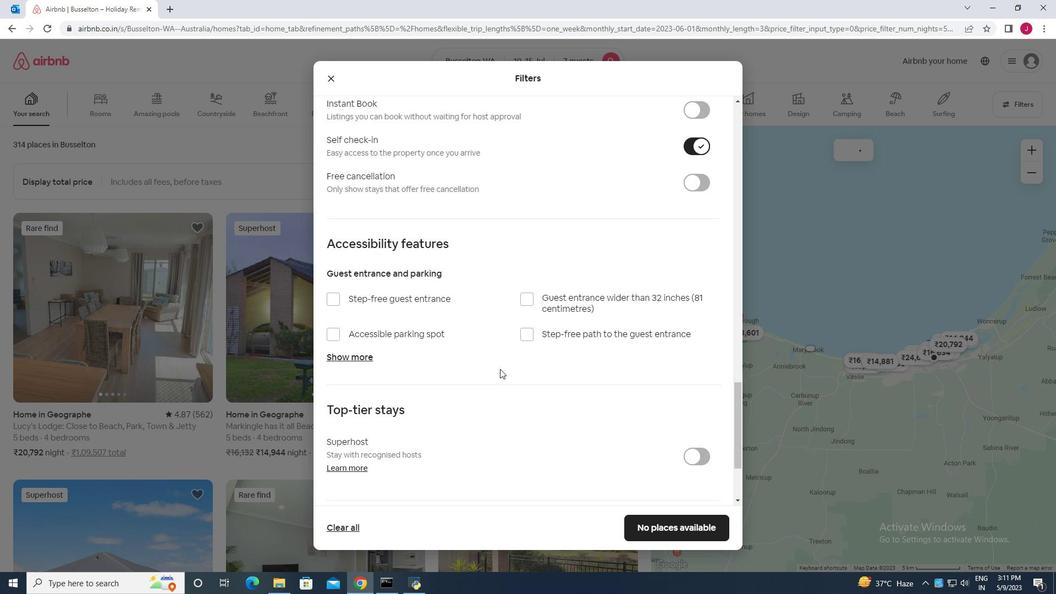 
Action: Mouse scrolled (496, 370) with delta (0, 0)
Screenshot: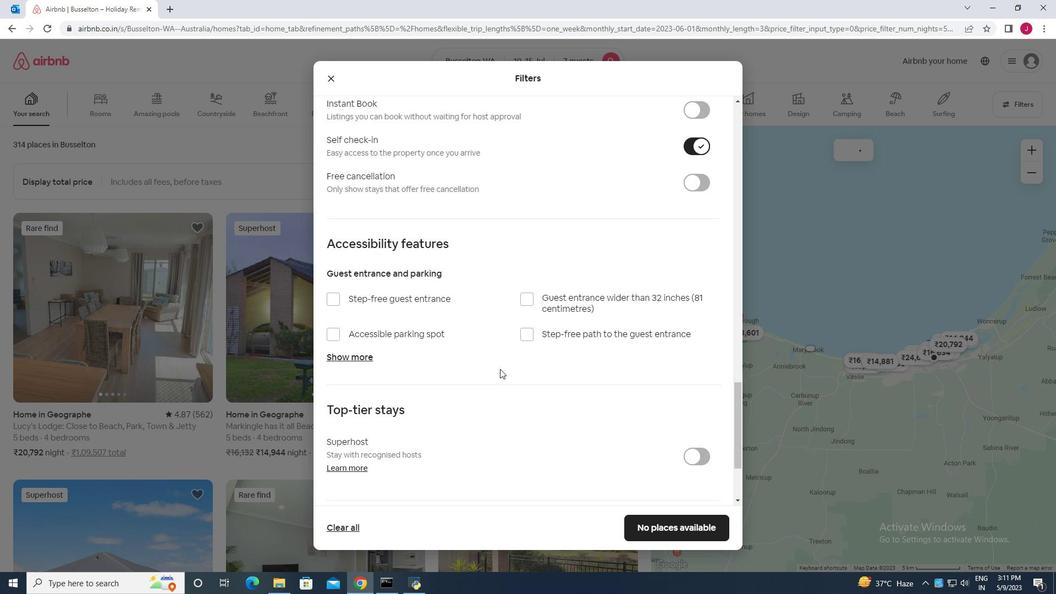 
Action: Mouse moved to (447, 390)
Screenshot: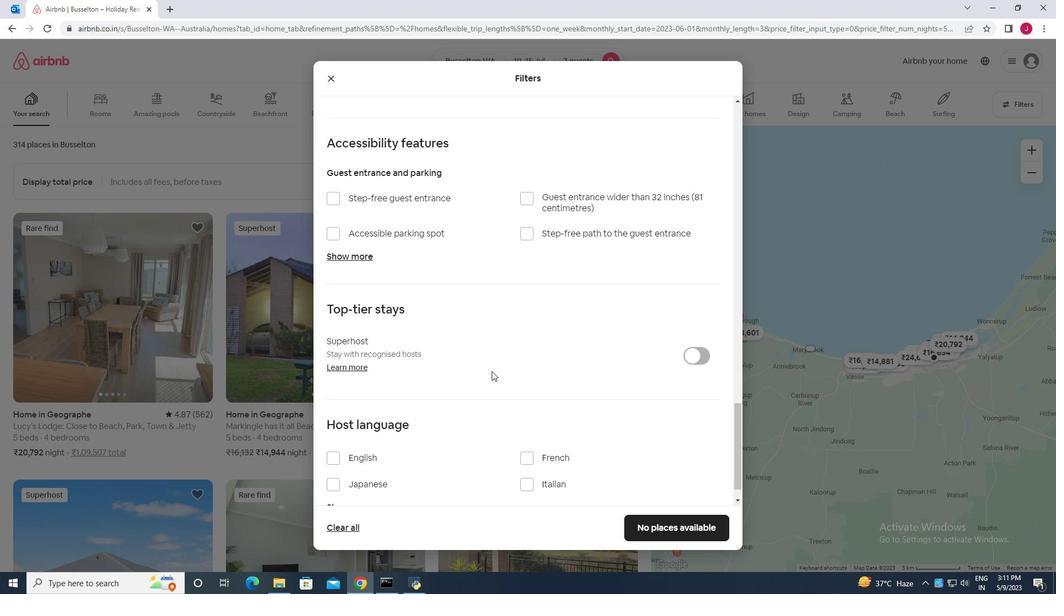 
Action: Mouse scrolled (450, 388) with delta (0, 0)
Screenshot: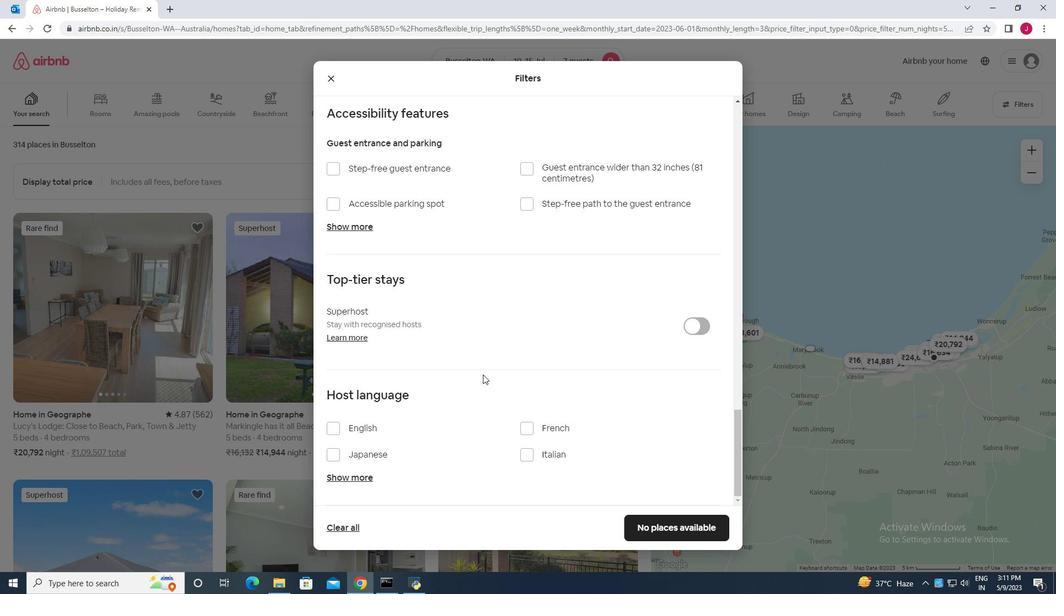
Action: Mouse moved to (445, 391)
Screenshot: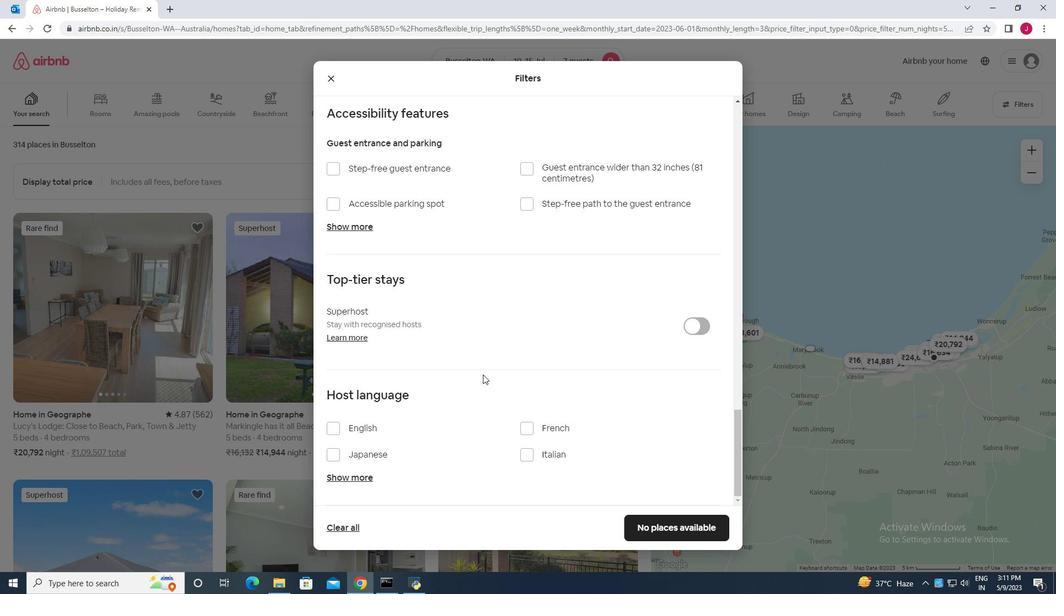 
Action: Mouse scrolled (445, 390) with delta (0, 0)
Screenshot: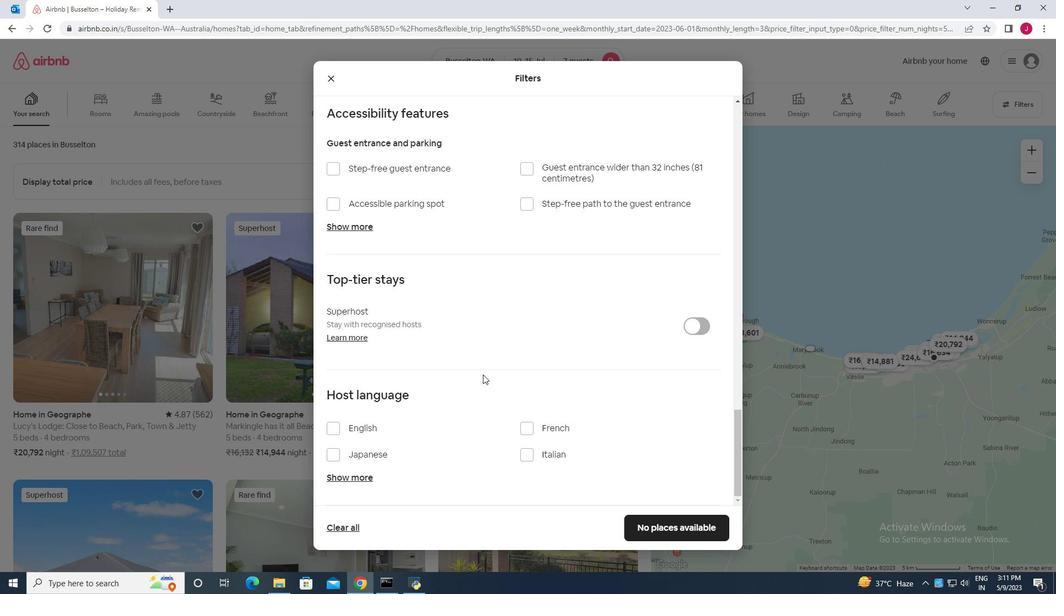
Action: Mouse moved to (442, 392)
Screenshot: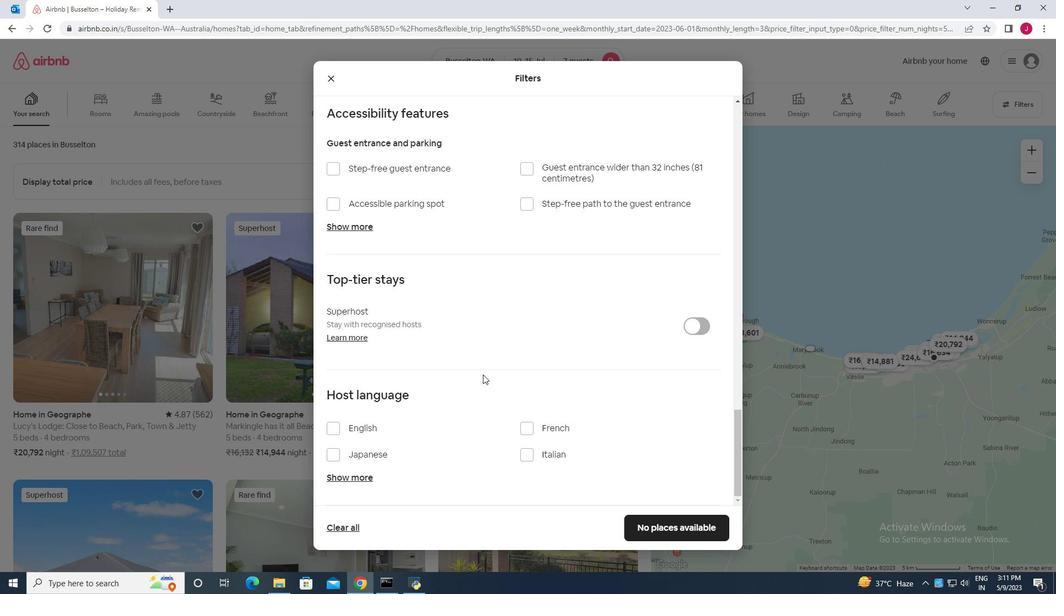 
Action: Mouse scrolled (442, 391) with delta (0, 0)
Screenshot: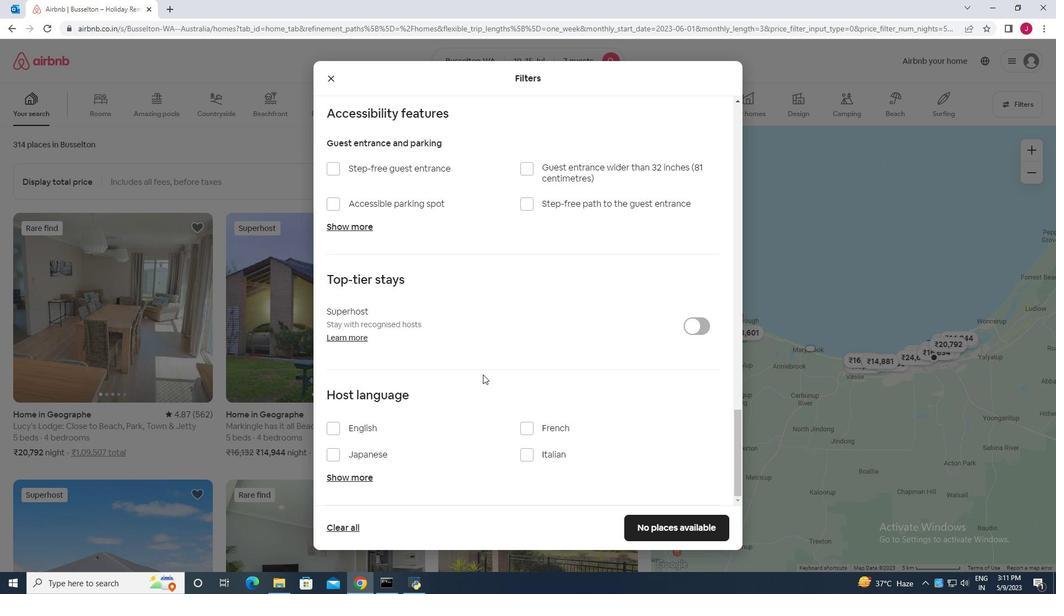 
Action: Mouse moved to (438, 392)
Screenshot: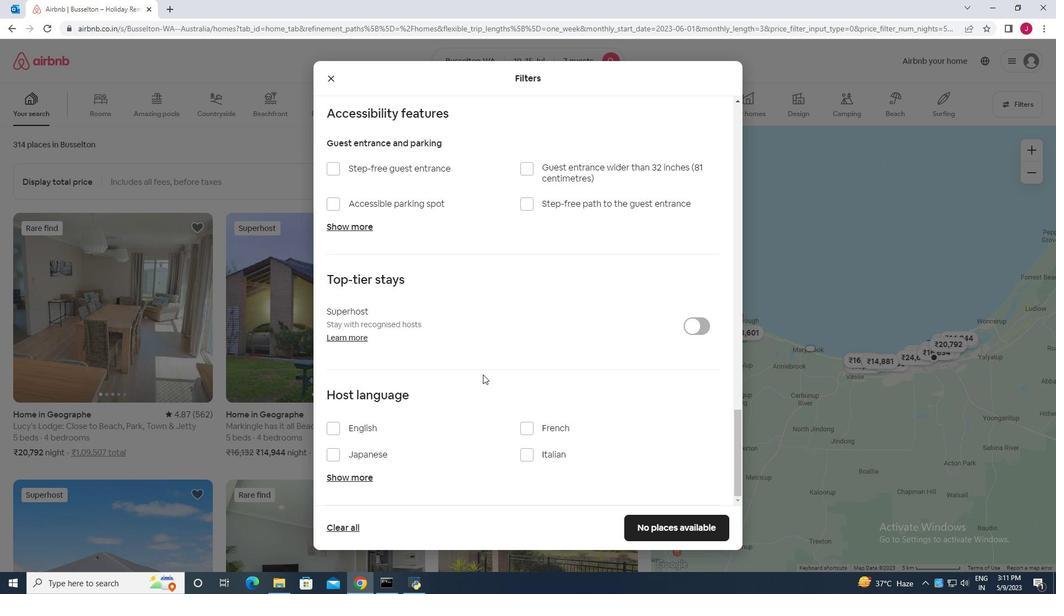 
Action: Mouse scrolled (438, 392) with delta (0, 0)
Screenshot: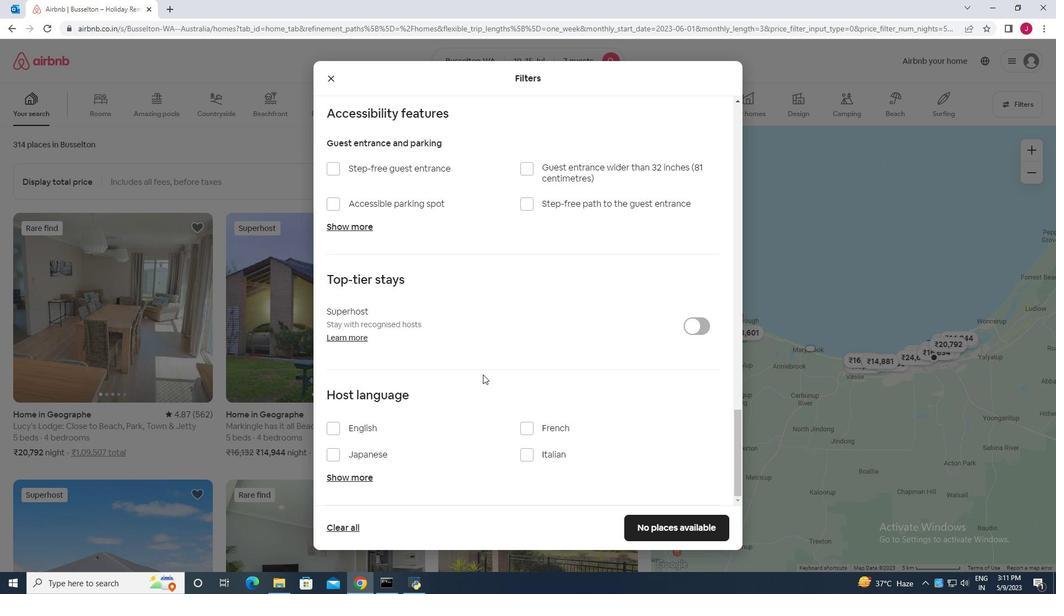 
Action: Mouse moved to (401, 398)
Screenshot: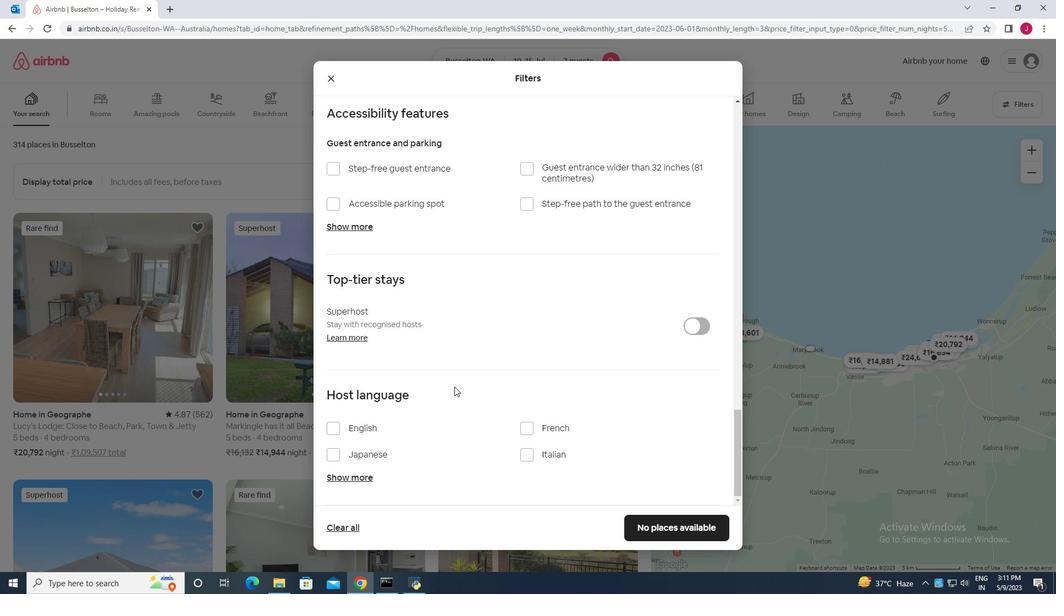 
Action: Mouse scrolled (401, 398) with delta (0, 0)
Screenshot: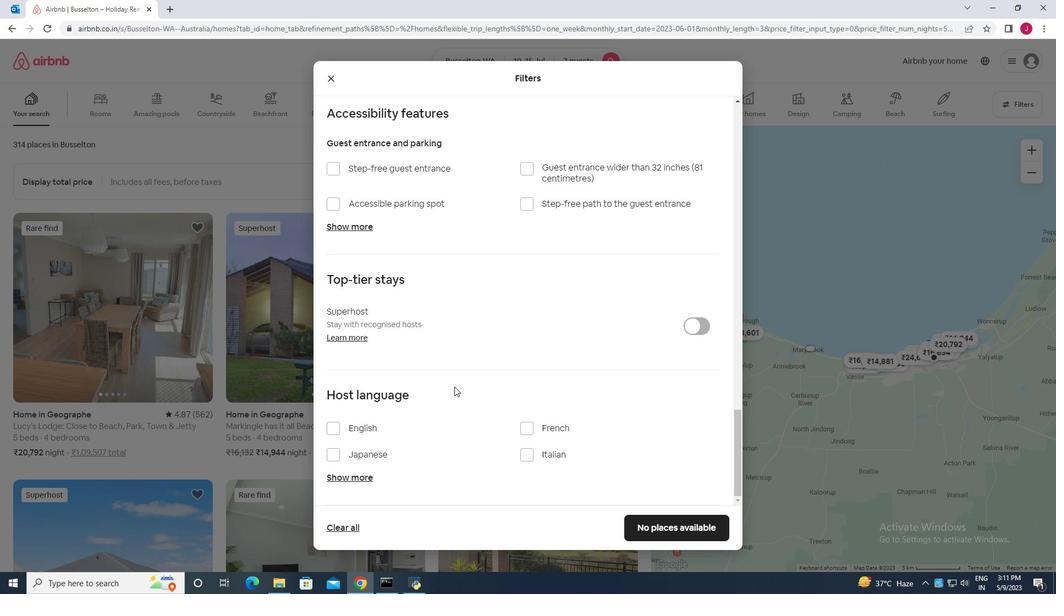 
Action: Mouse moved to (334, 428)
Screenshot: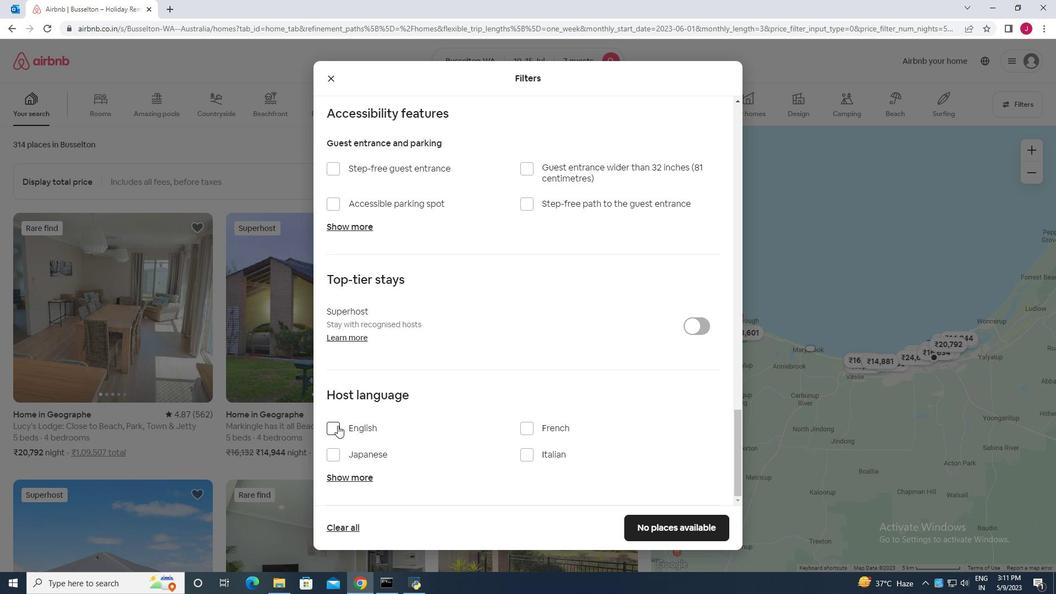 
Action: Mouse pressed left at (334, 428)
Screenshot: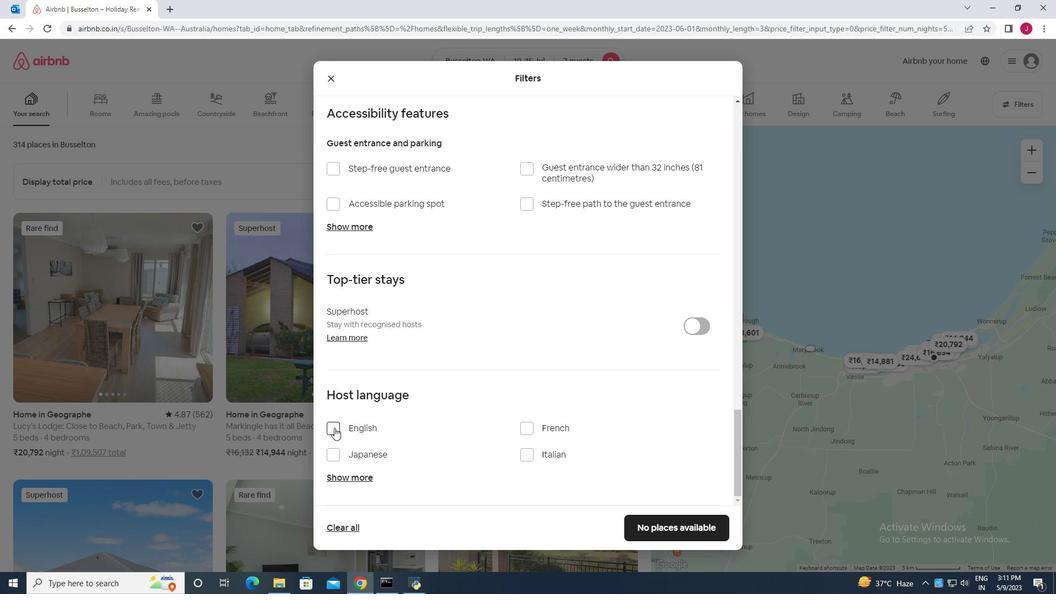 
Action: Mouse moved to (701, 527)
Screenshot: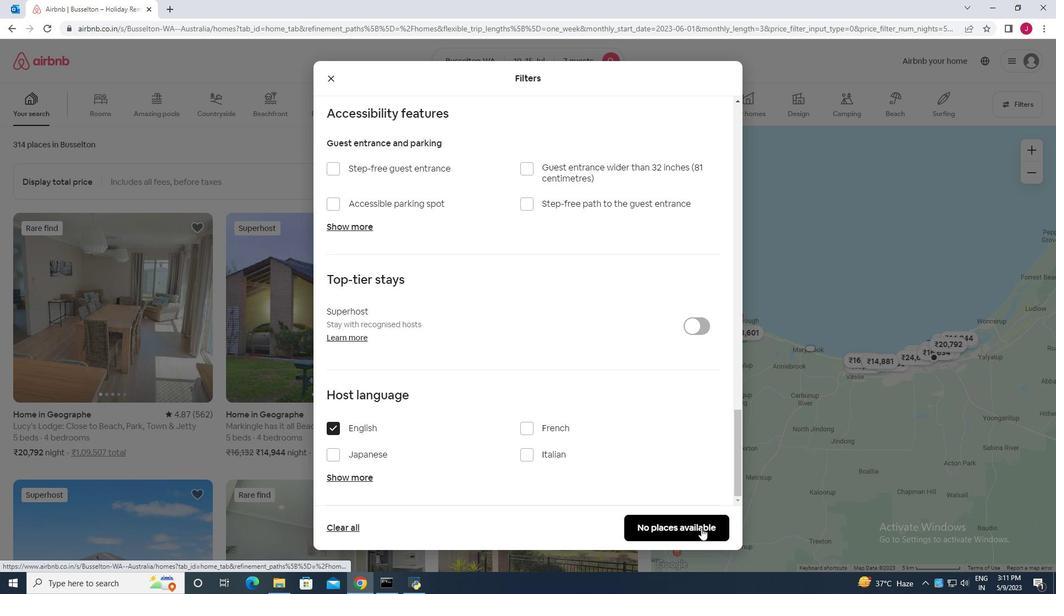 
Action: Mouse pressed left at (701, 527)
Screenshot: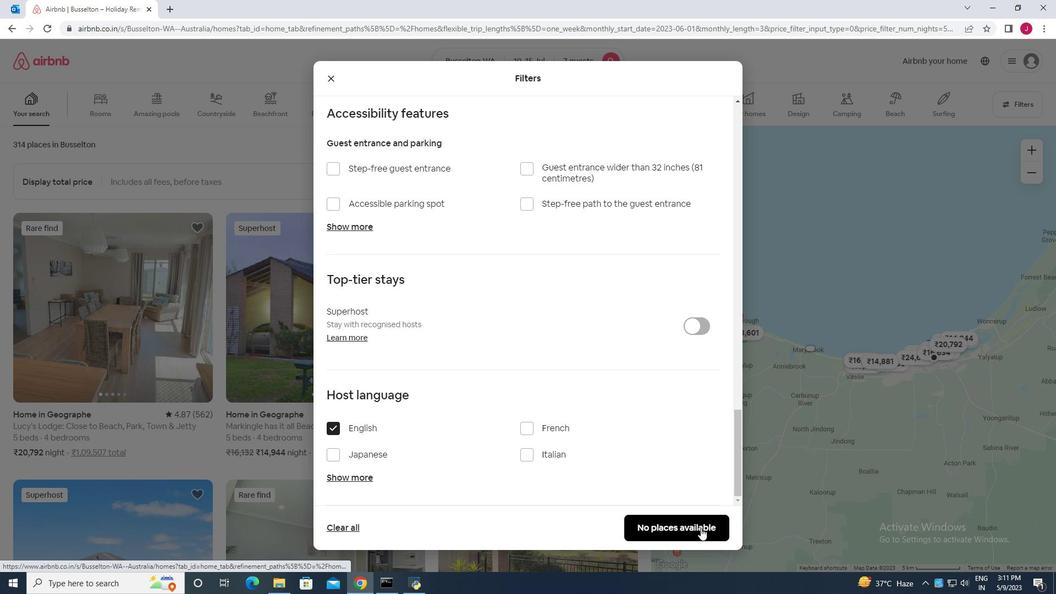 
Action: Mouse moved to (699, 526)
Screenshot: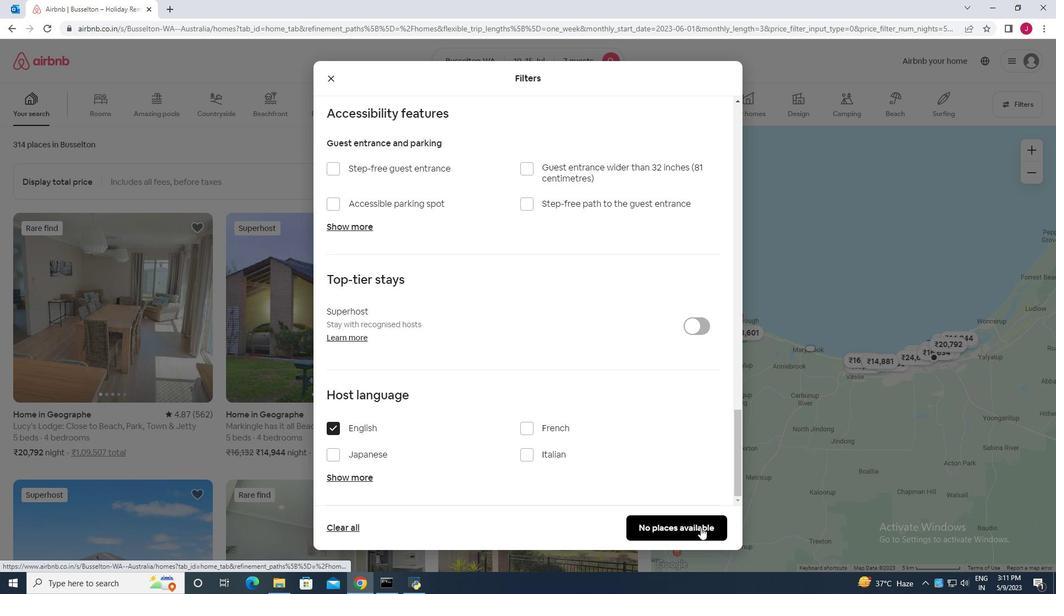 
